 Task: Add an event with the title Second Project Update Meeting, date '2023/11/07', time 7:00 AM to 9:00 AMand add a description:  Regular check-ins and progress reviews will be scheduled to evaluate the employee's progress and provide ongoing feedback. These discussions will allow for adjustments to the action plan if needed and provide encouragement and support to the employee.Select event color  Blueberry . Add location for the event as: 789 The Walk at JBR, Dubai, UAE, logged in from the account softage.6@softage.netand send the event invitation to softage.3@softage.net and softage.4@softage.net. Set a reminder for the event Weekly on Sunday
Action: Mouse moved to (82, 121)
Screenshot: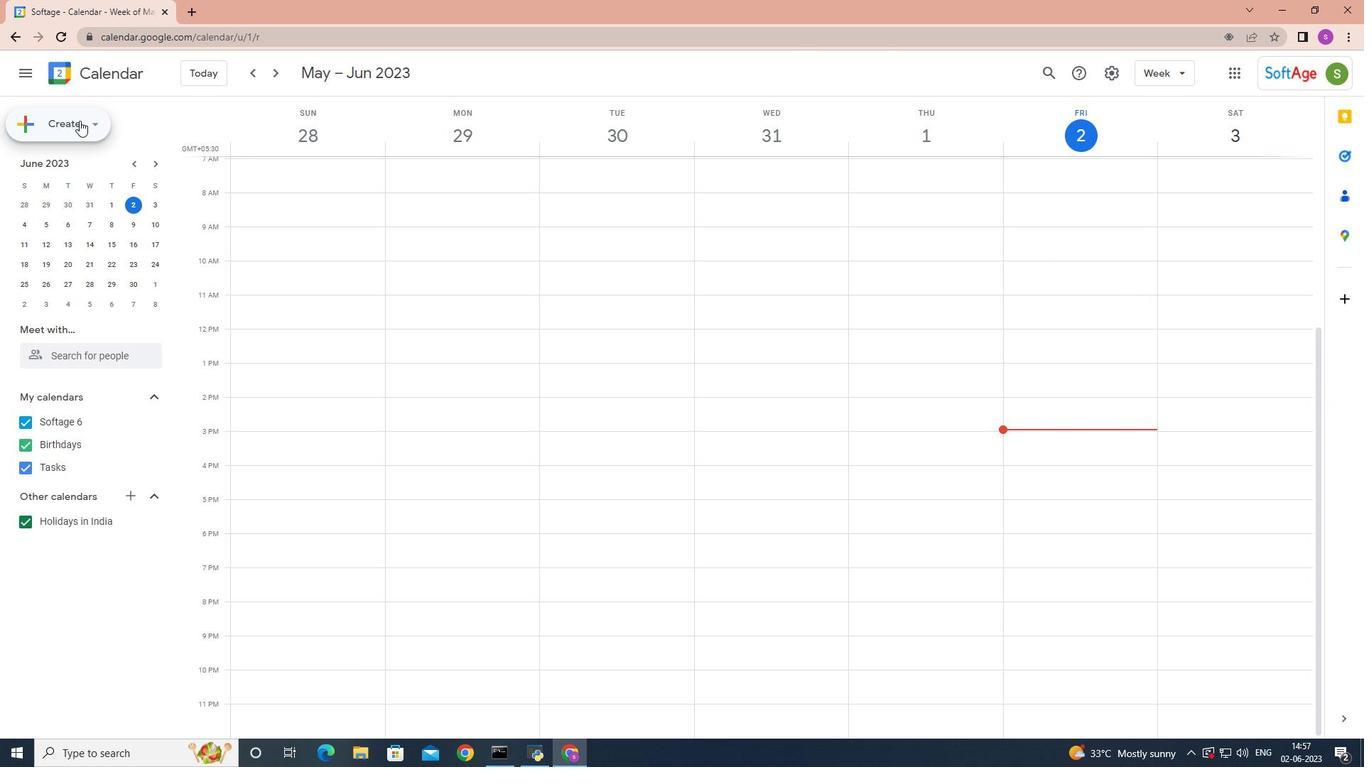 
Action: Mouse pressed left at (82, 121)
Screenshot: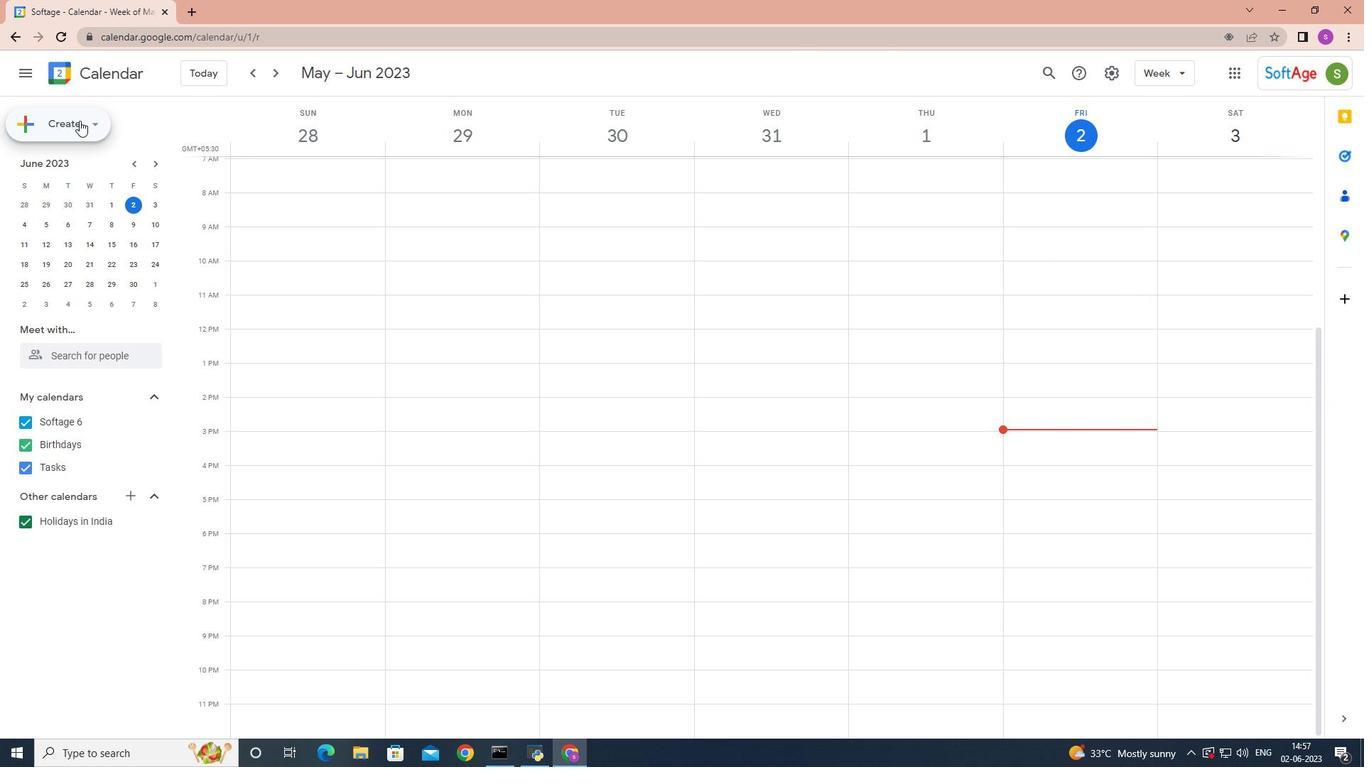 
Action: Mouse moved to (90, 157)
Screenshot: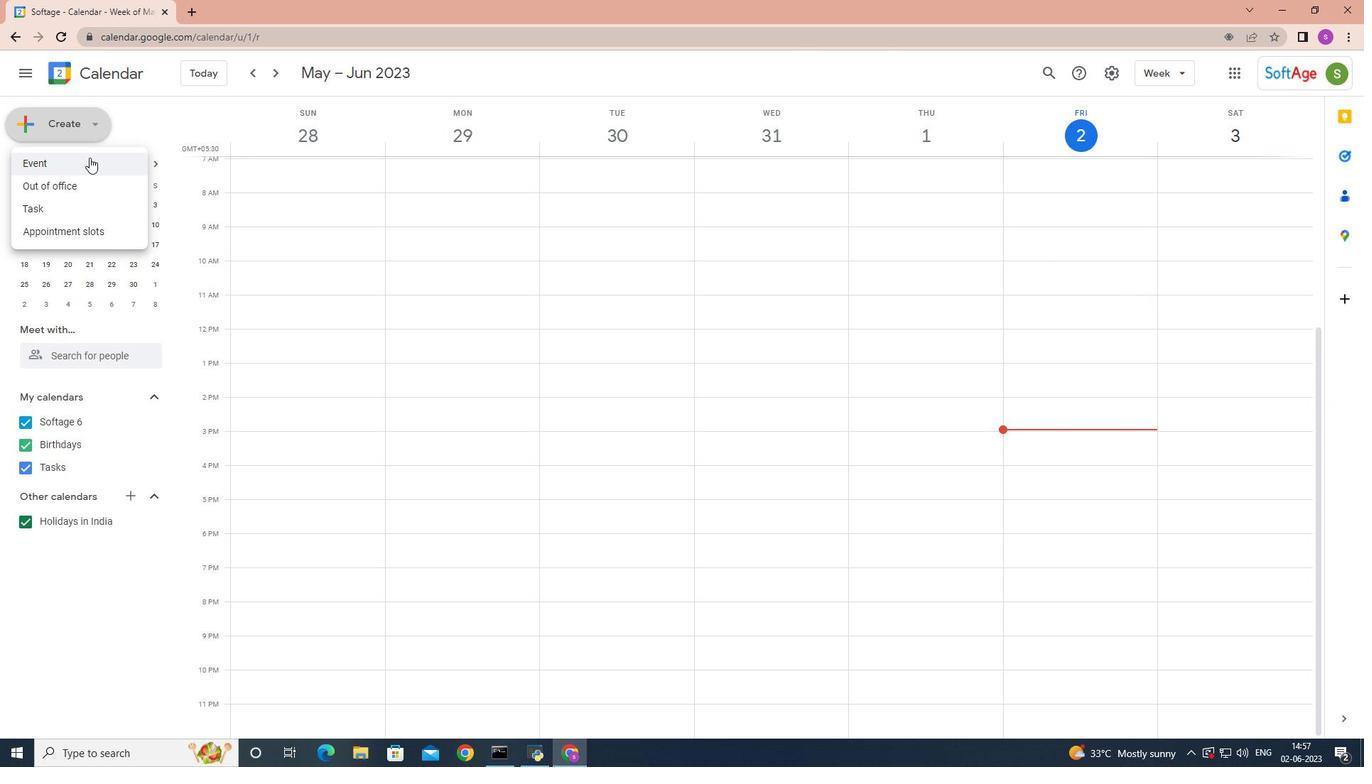 
Action: Mouse pressed left at (90, 157)
Screenshot: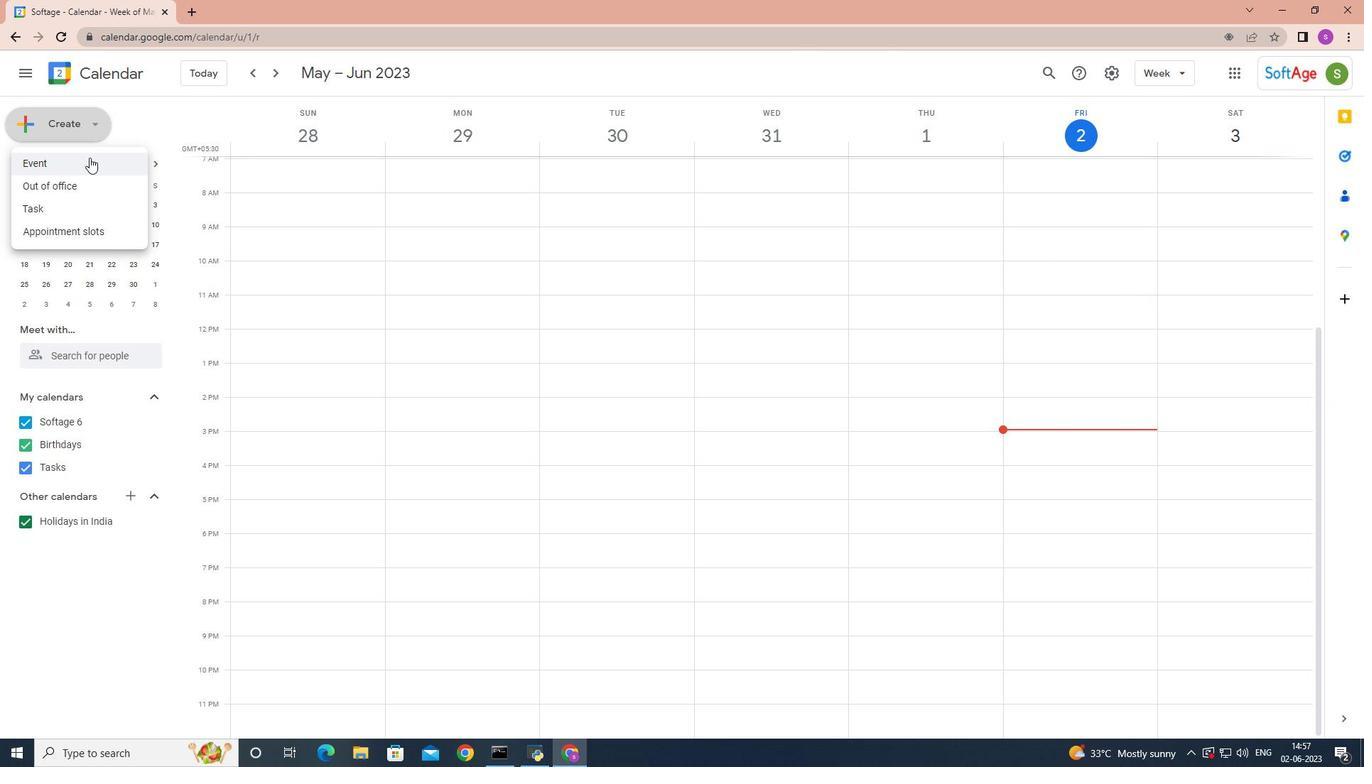 
Action: Mouse moved to (895, 556)
Screenshot: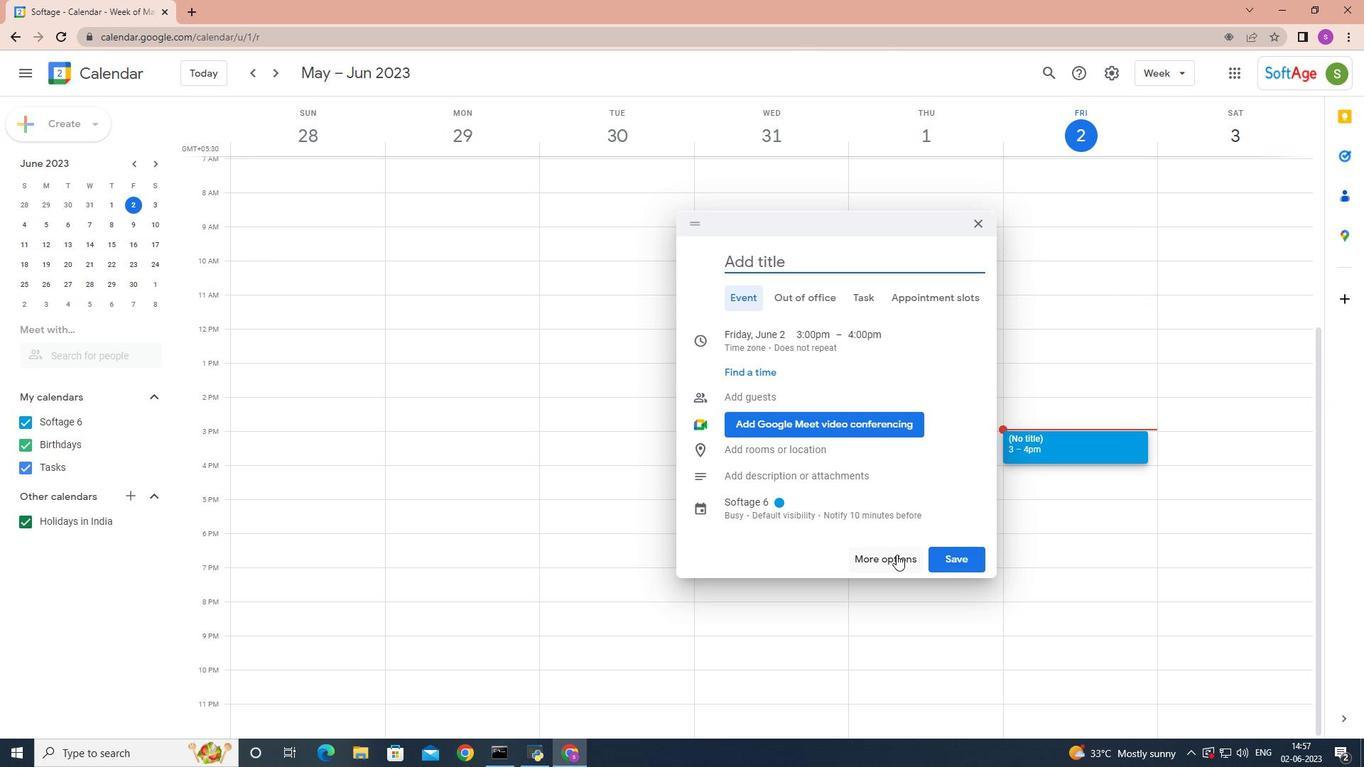 
Action: Mouse pressed left at (895, 556)
Screenshot: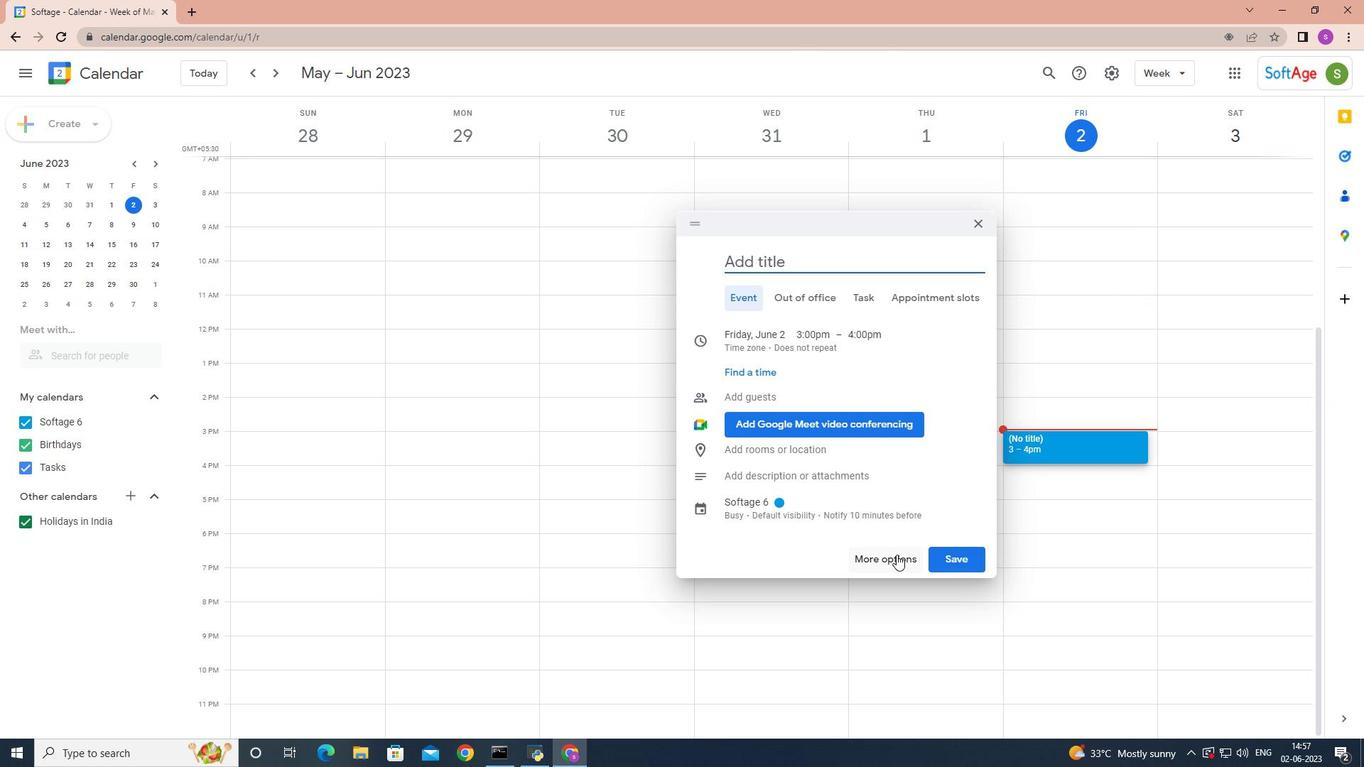 
Action: Mouse moved to (76, 83)
Screenshot: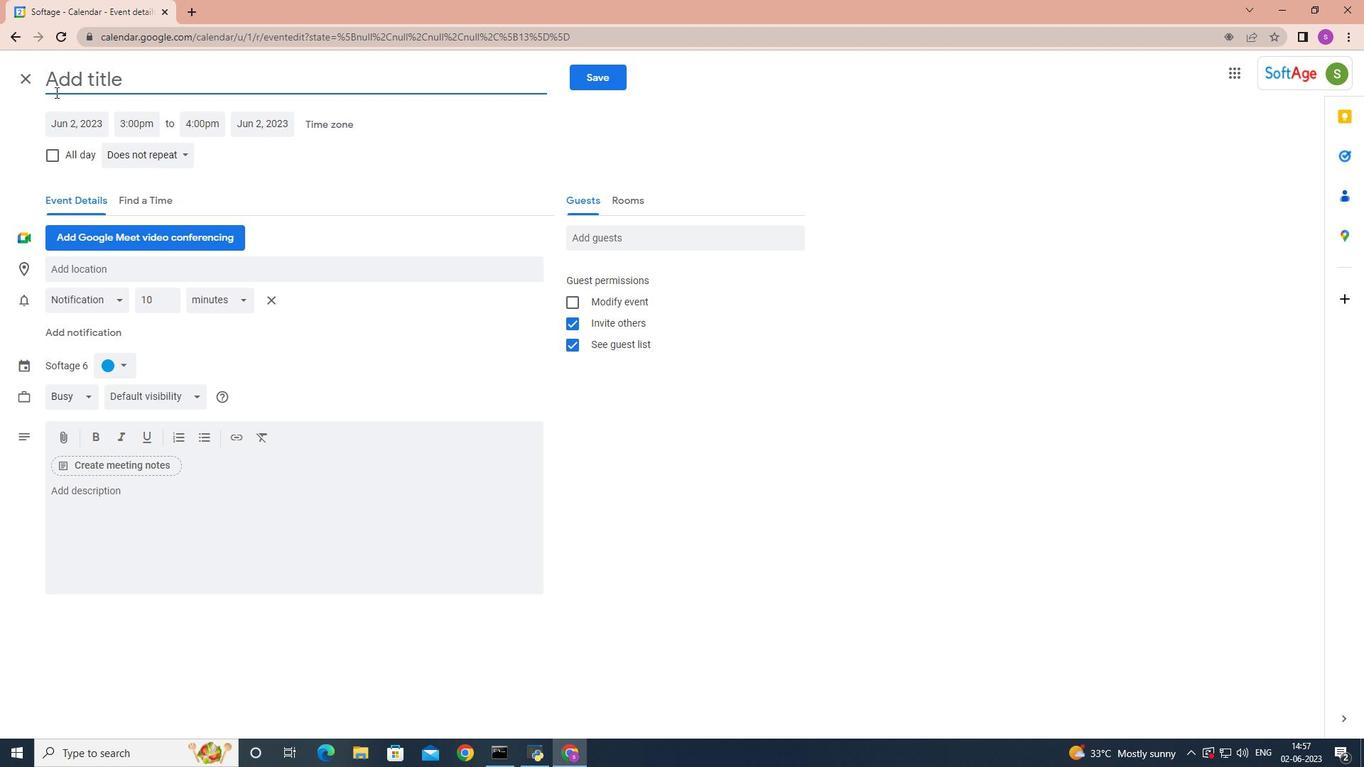 
Action: Key pressed <Key.shift>Project<Key.space>up<Key.backspace><Key.backspace><Key.backspace><Key.backspace><Key.backspace><Key.backspace><Key.backspace><Key.backspace><Key.backspace><Key.backspace><Key.shift>Second<Key.space>p<Key.shift>roject<Key.space><Key.shift>Update
Screenshot: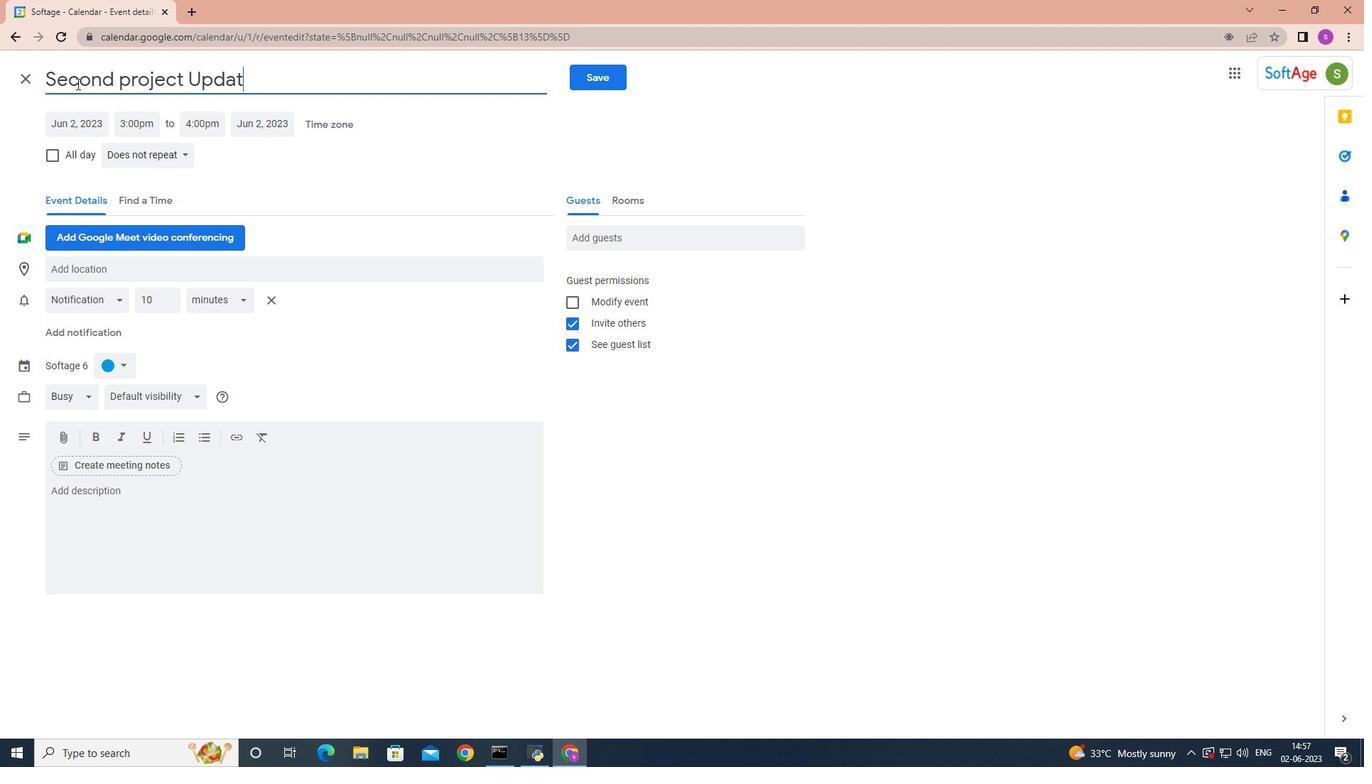 
Action: Mouse moved to (90, 123)
Screenshot: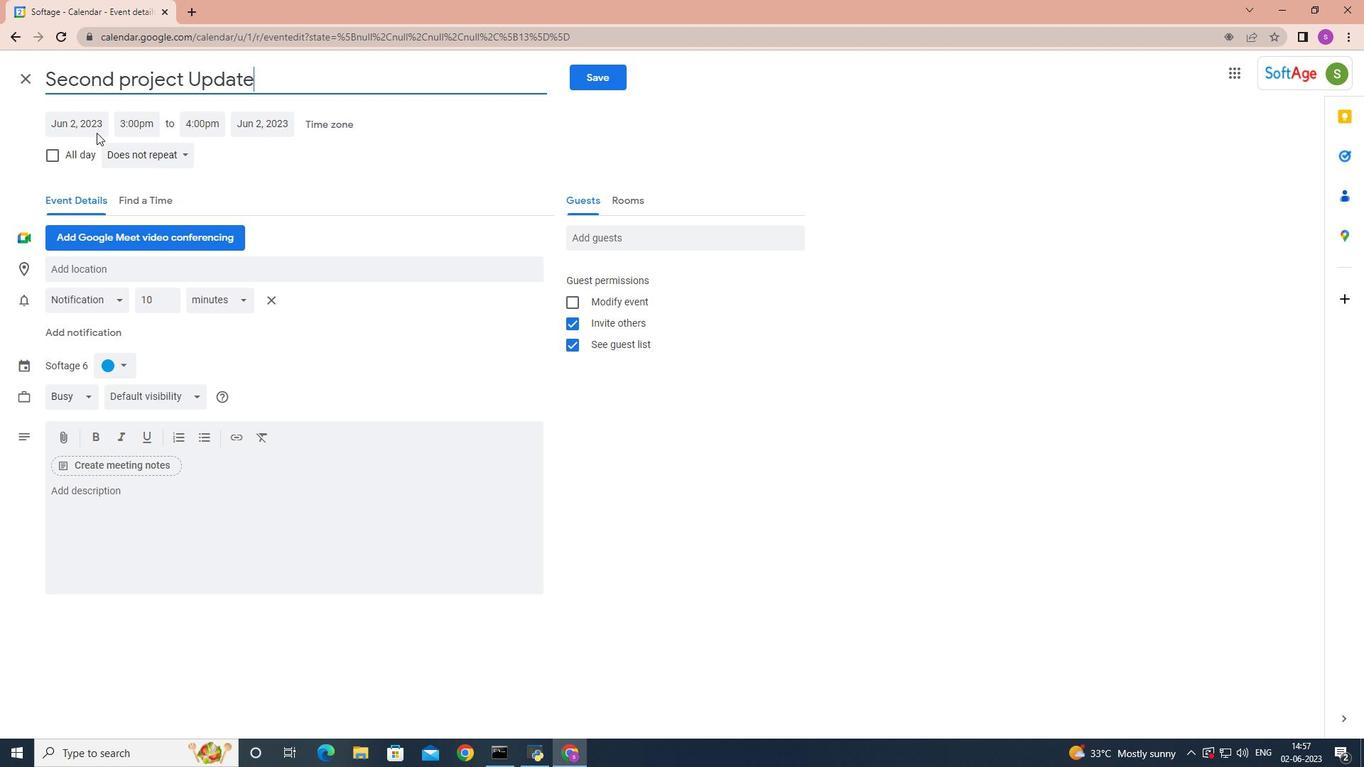 
Action: Mouse pressed left at (90, 123)
Screenshot: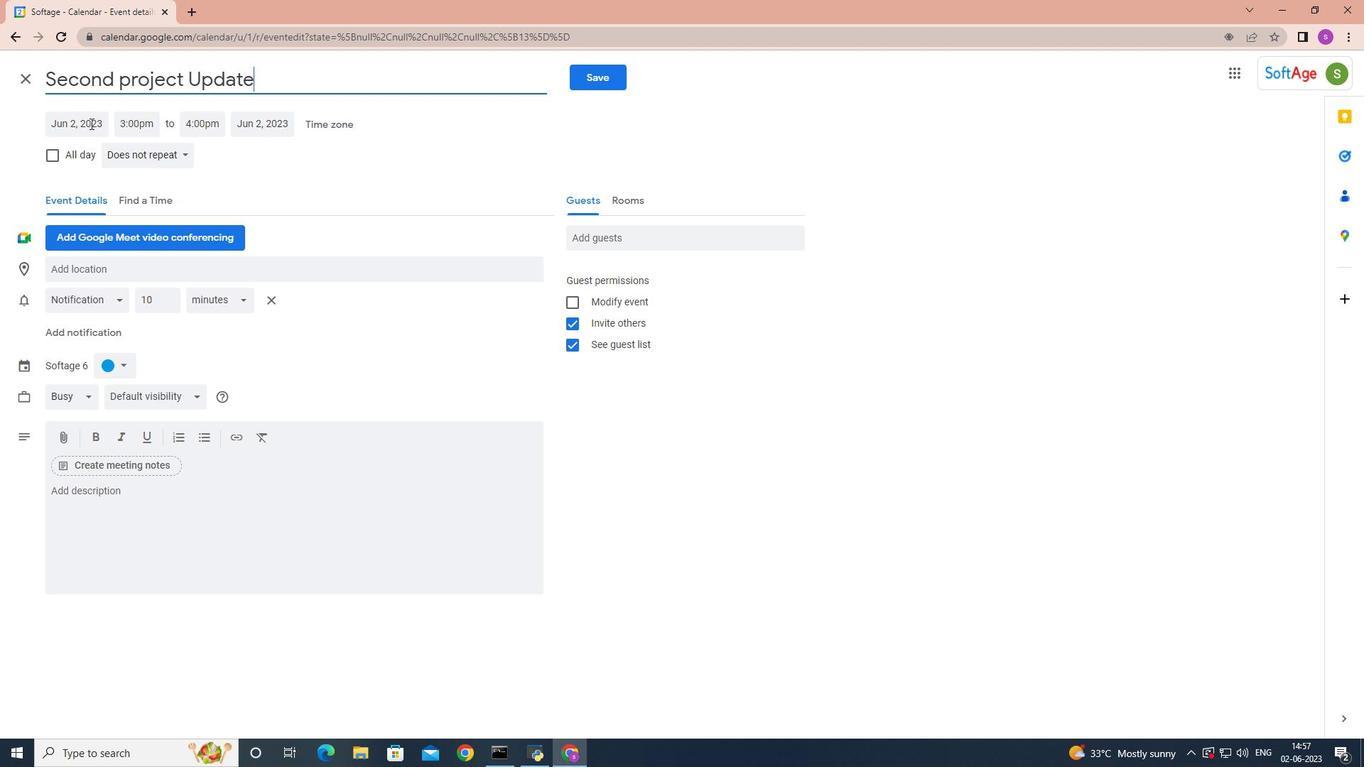 
Action: Mouse moved to (225, 157)
Screenshot: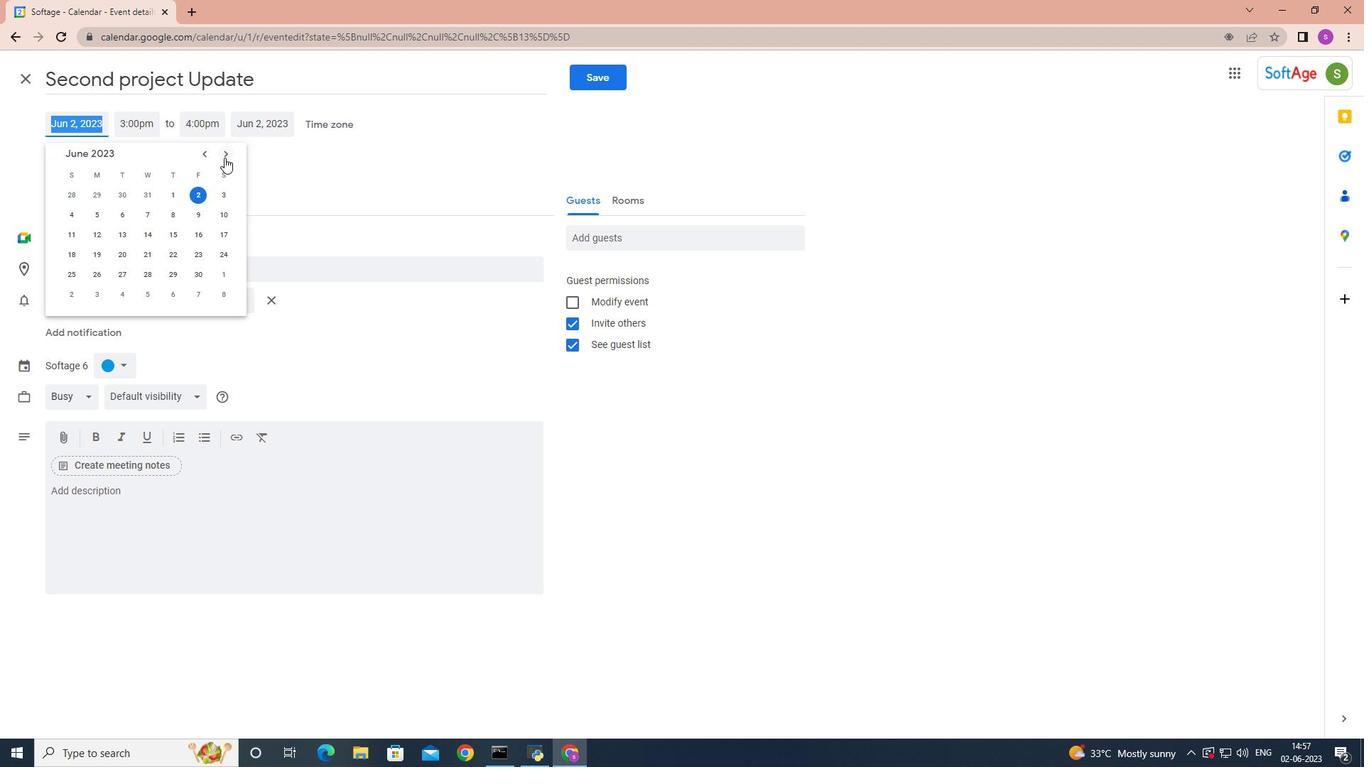 
Action: Mouse pressed left at (225, 157)
Screenshot: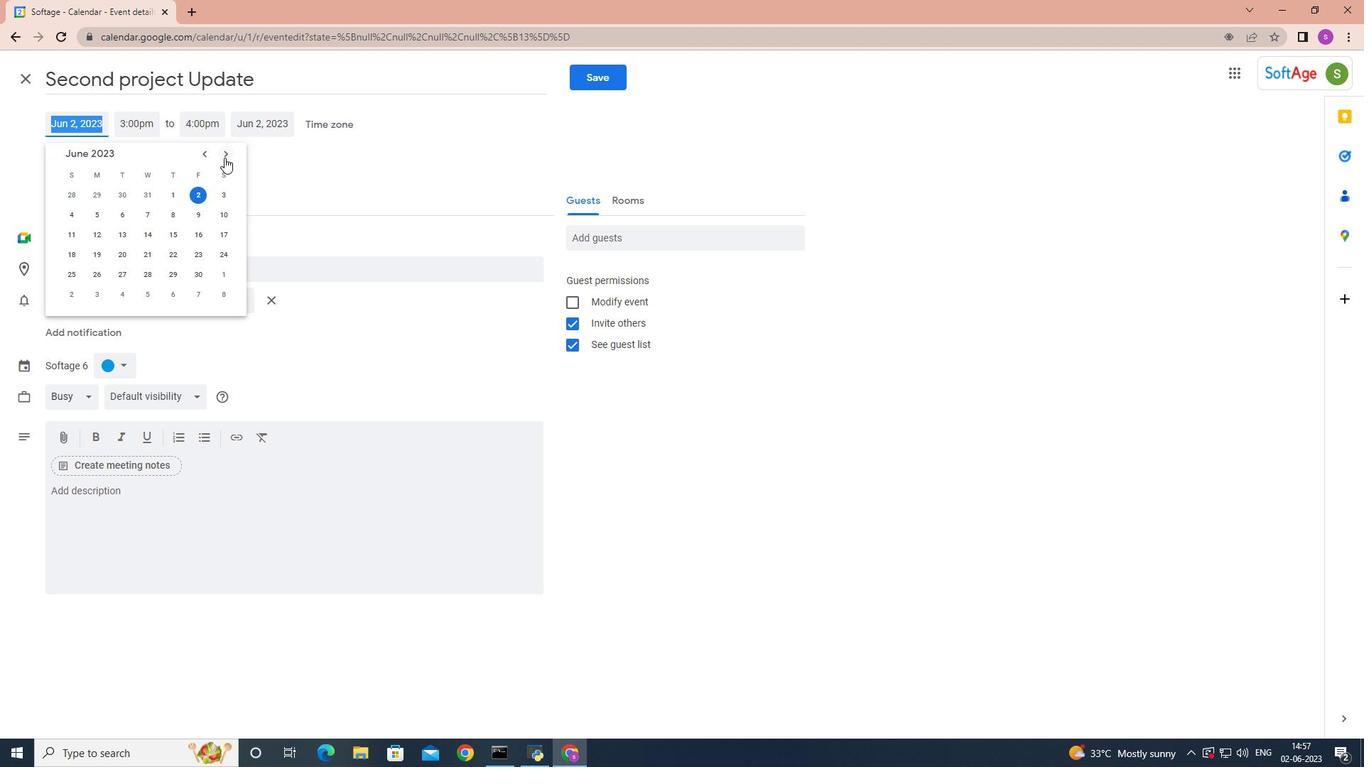 
Action: Mouse moved to (225, 157)
Screenshot: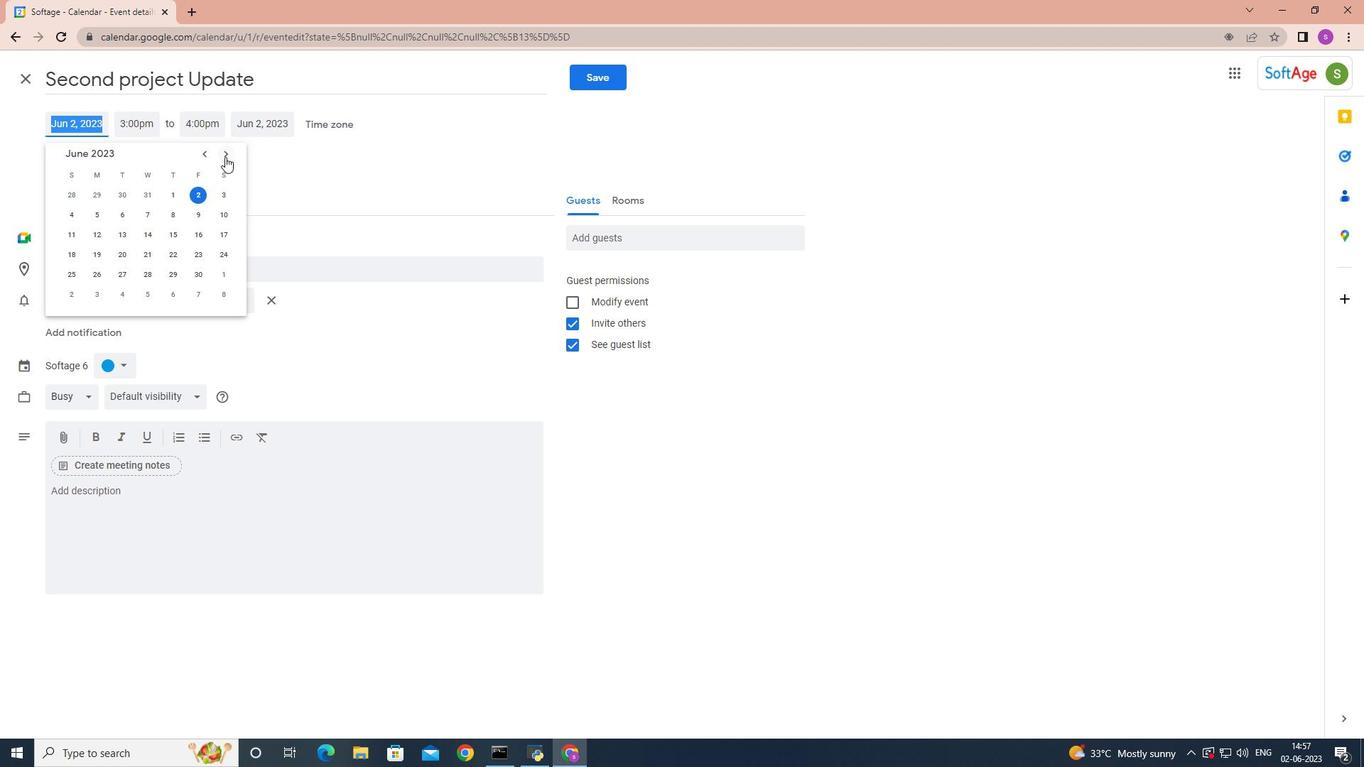 
Action: Mouse pressed left at (225, 157)
Screenshot: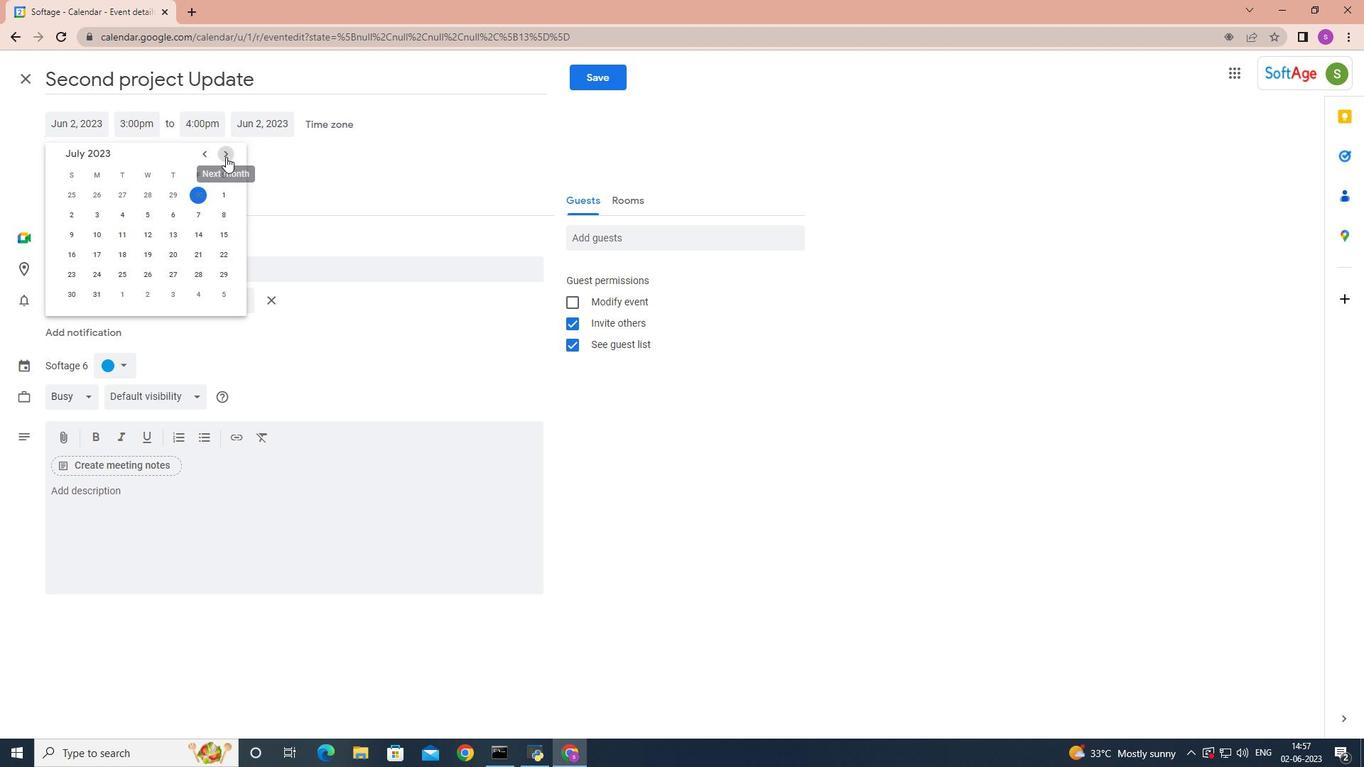 
Action: Mouse moved to (226, 157)
Screenshot: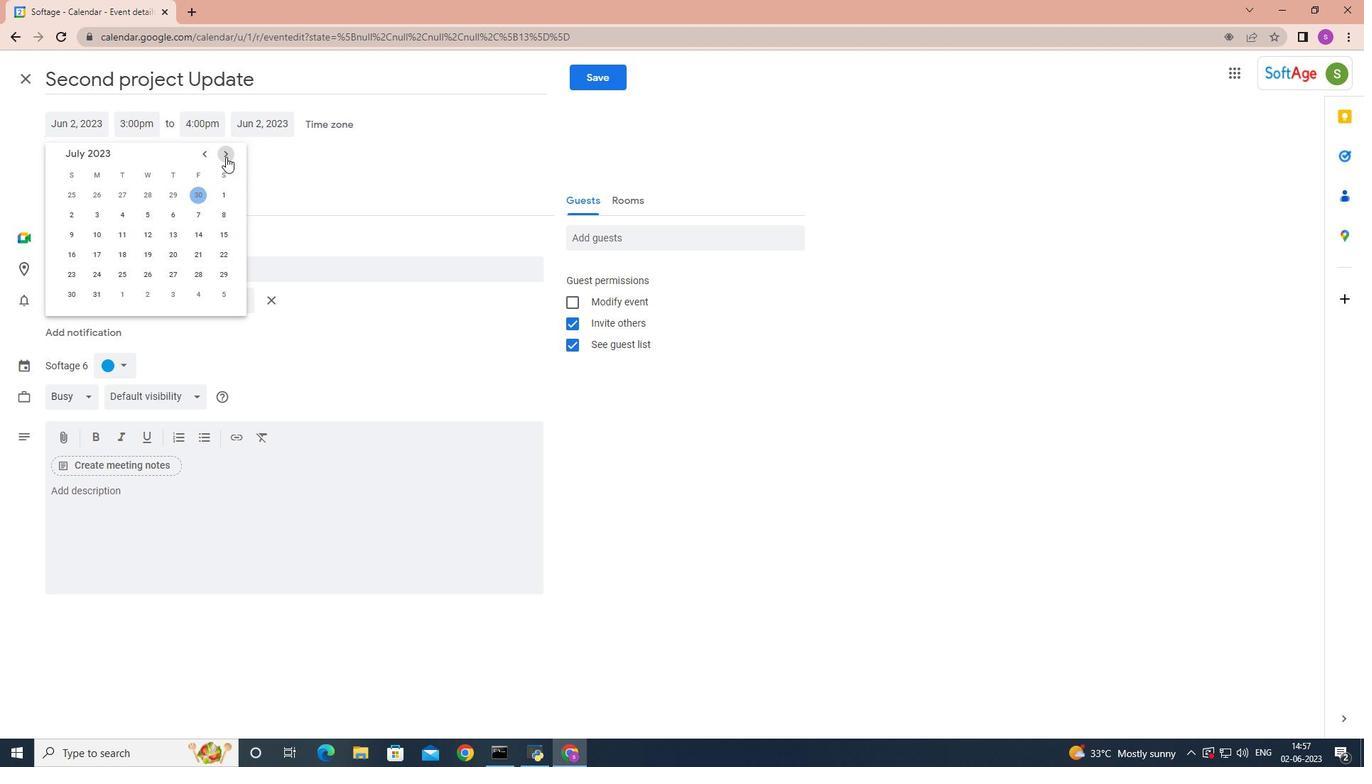 
Action: Mouse pressed left at (226, 157)
Screenshot: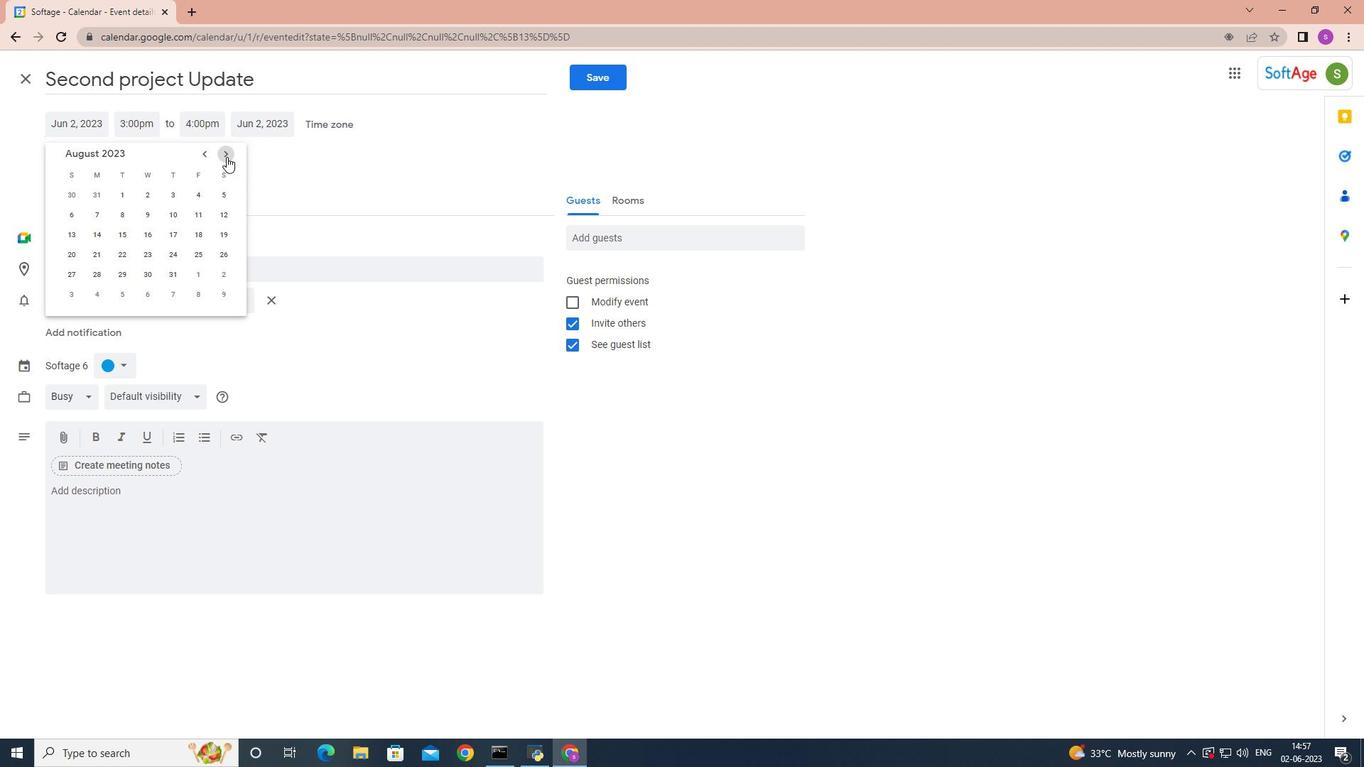 
Action: Mouse pressed left at (226, 157)
Screenshot: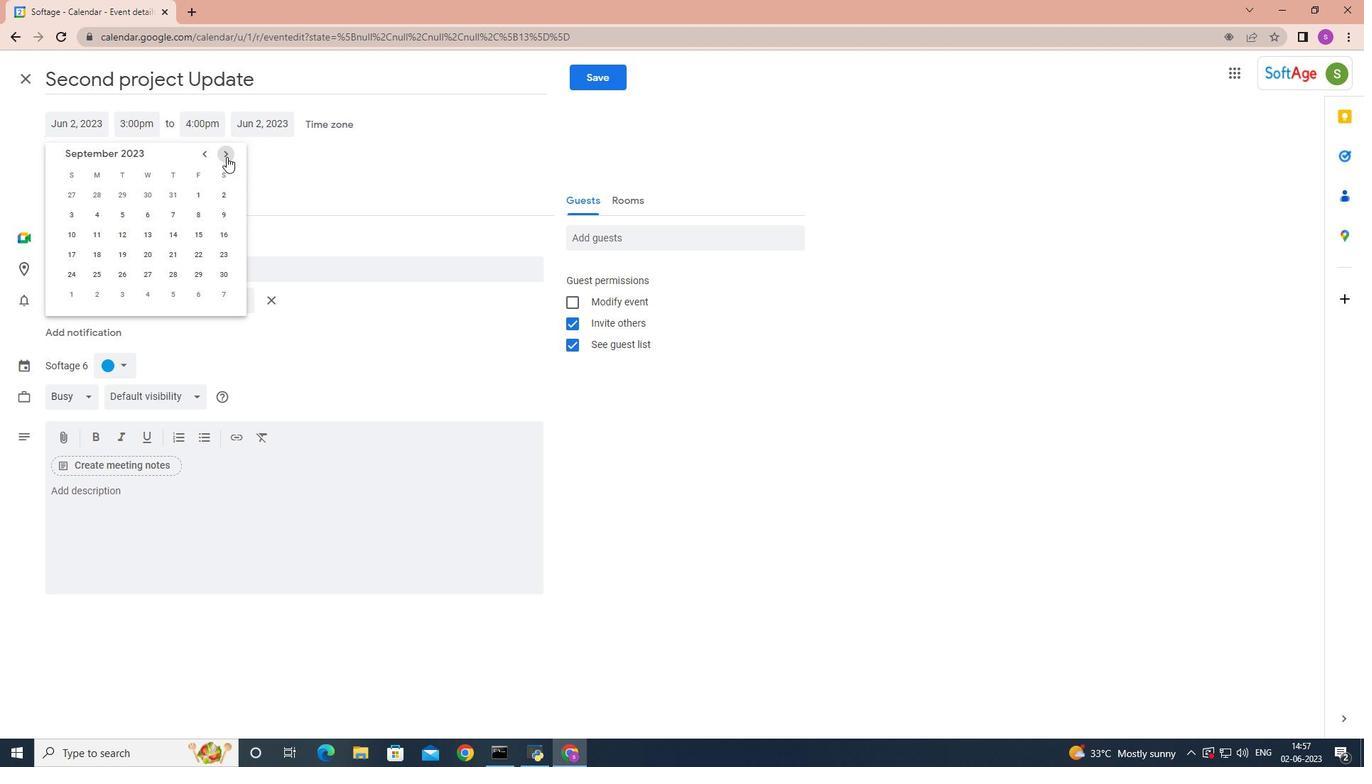 
Action: Mouse pressed left at (226, 157)
Screenshot: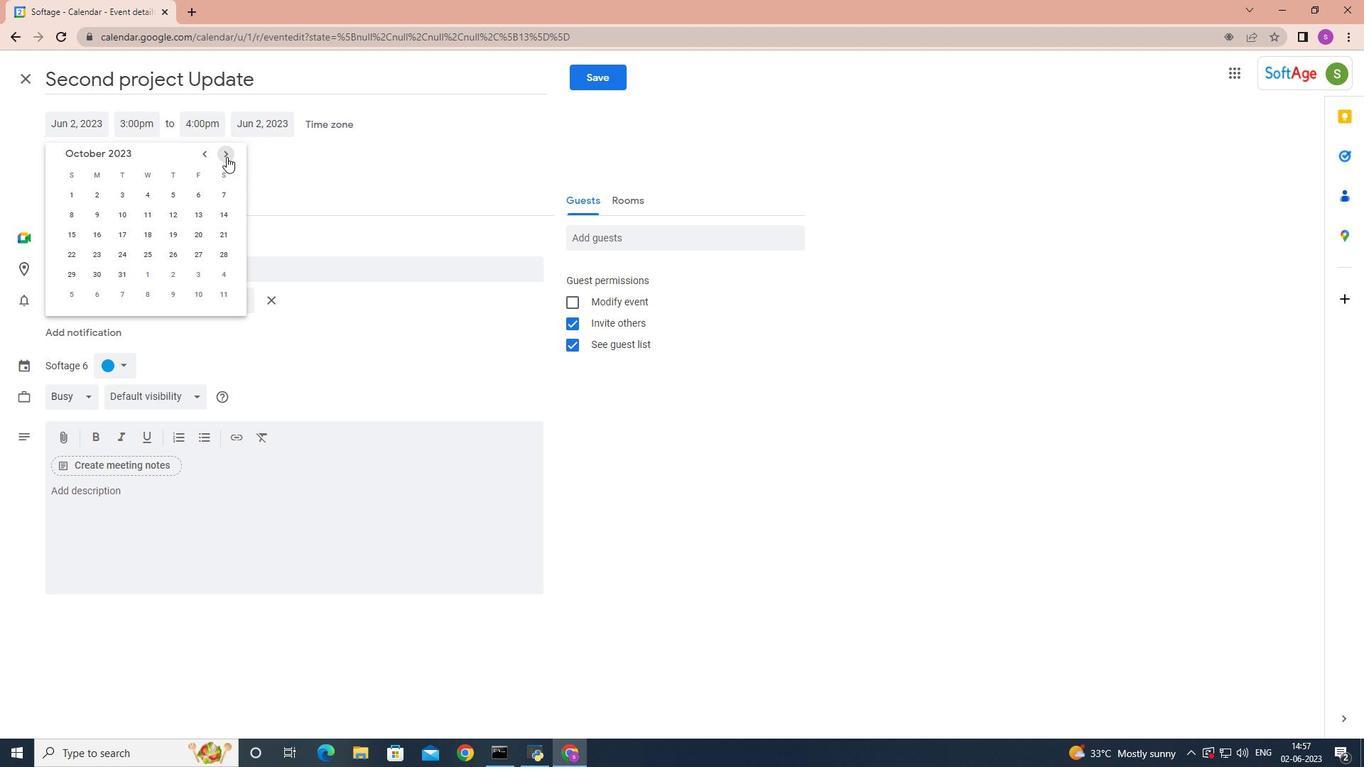 
Action: Mouse pressed left at (226, 157)
Screenshot: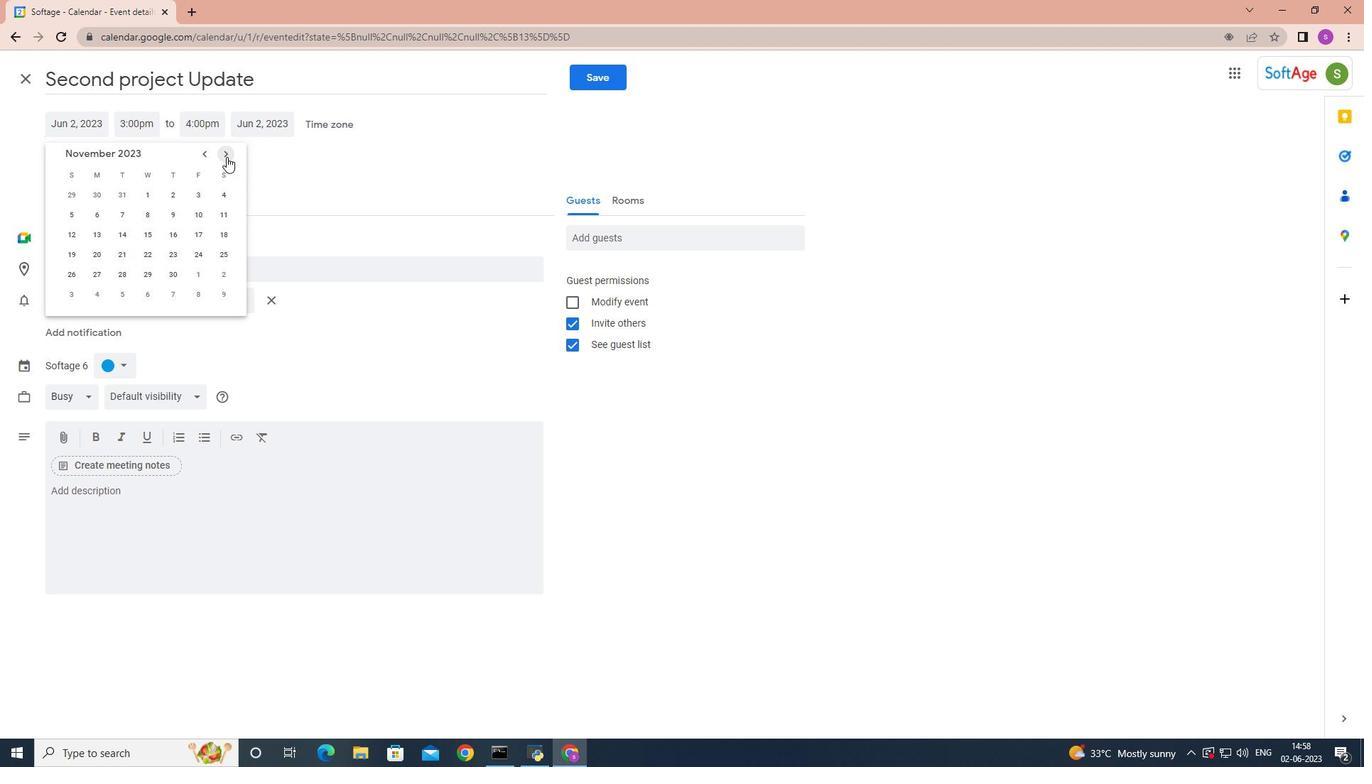 
Action: Mouse moved to (204, 154)
Screenshot: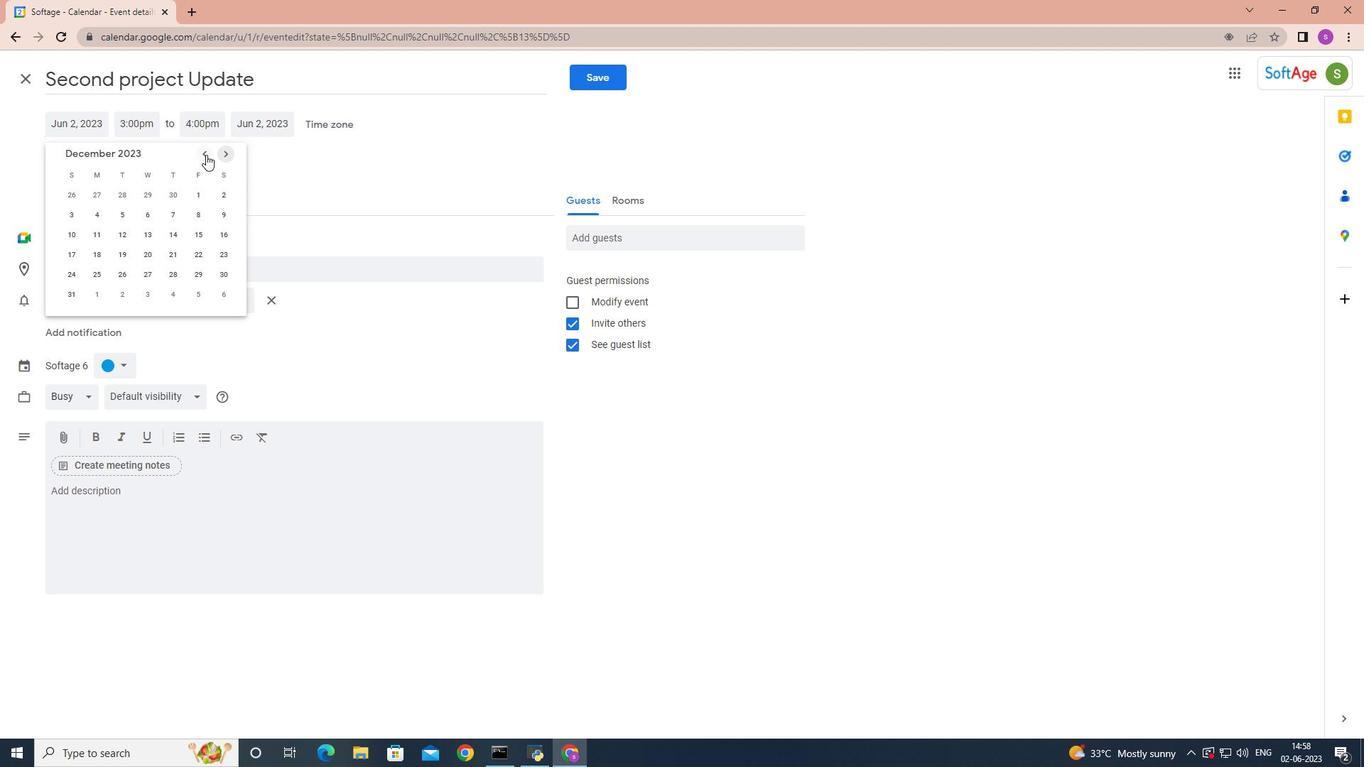 
Action: Mouse pressed left at (204, 154)
Screenshot: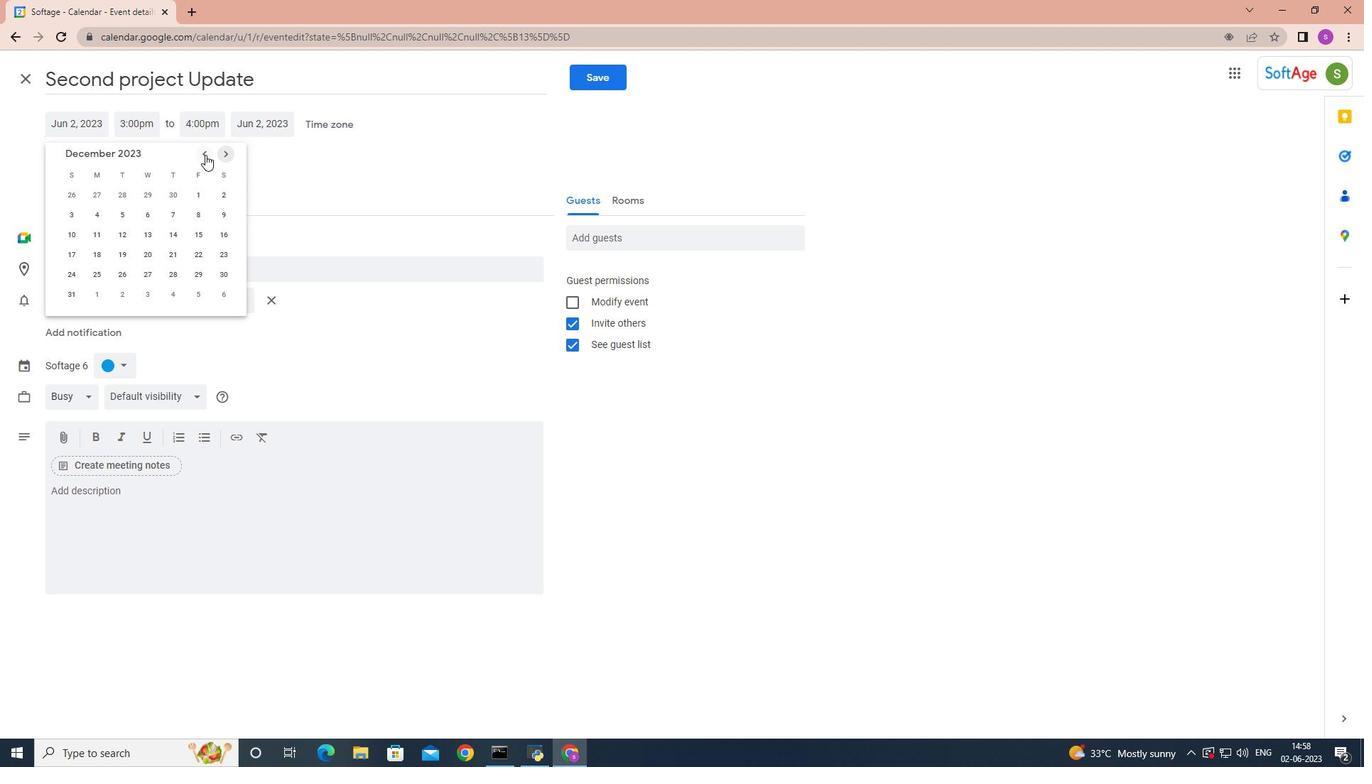 
Action: Mouse moved to (121, 213)
Screenshot: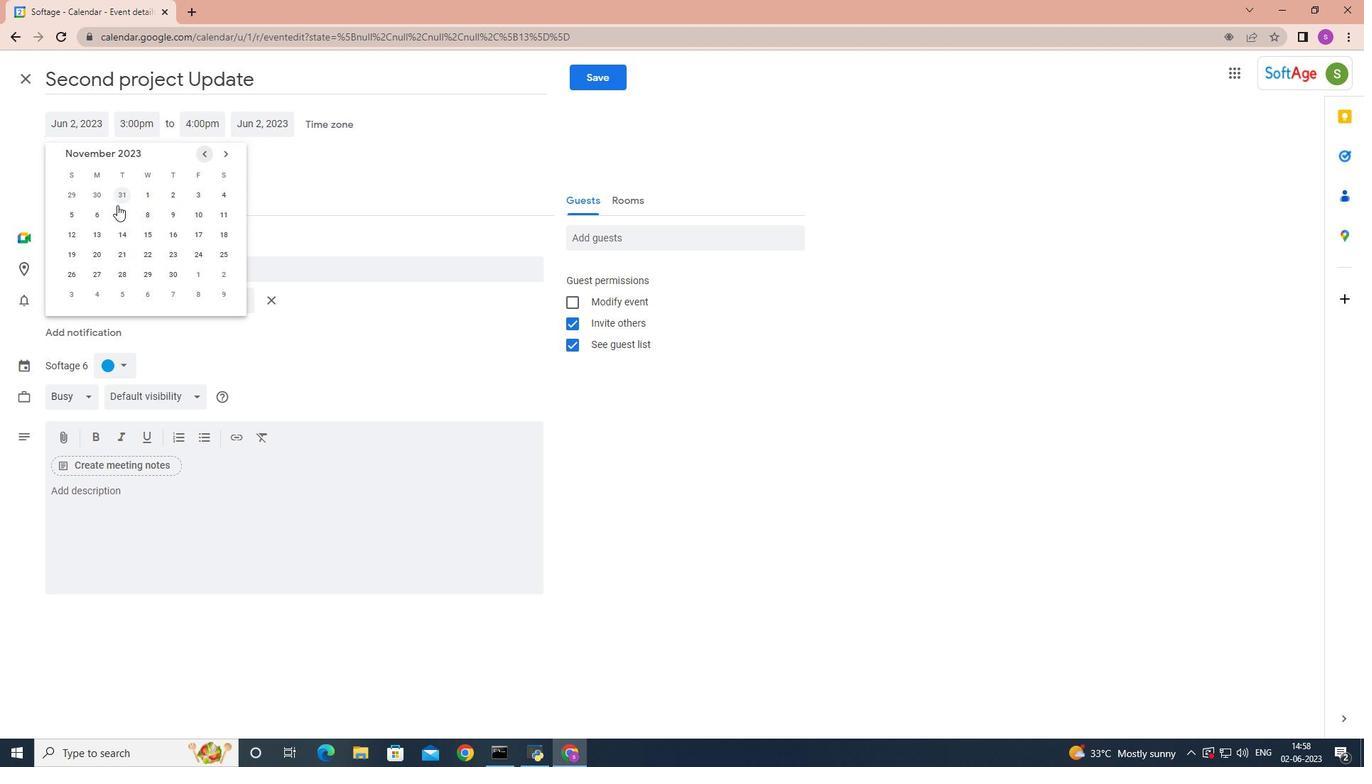 
Action: Mouse pressed left at (121, 213)
Screenshot: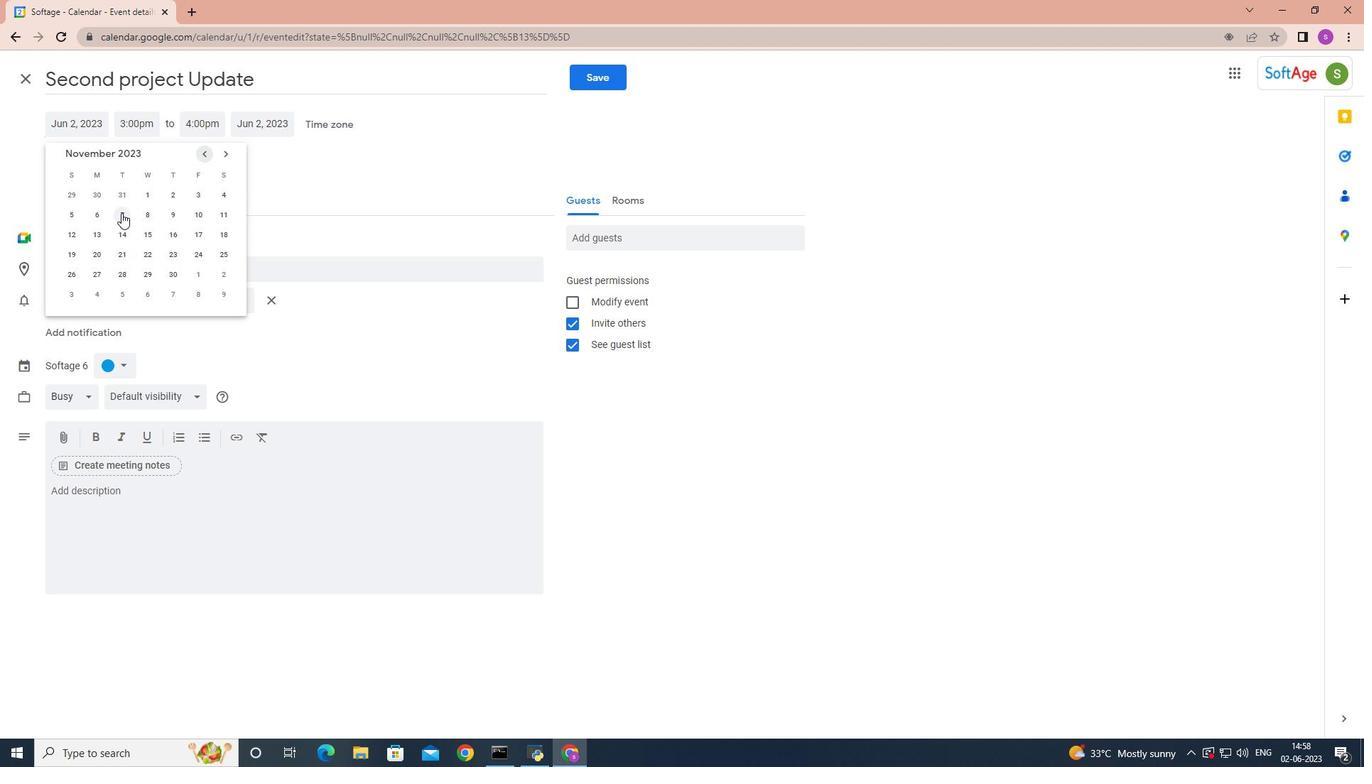 
Action: Mouse moved to (148, 125)
Screenshot: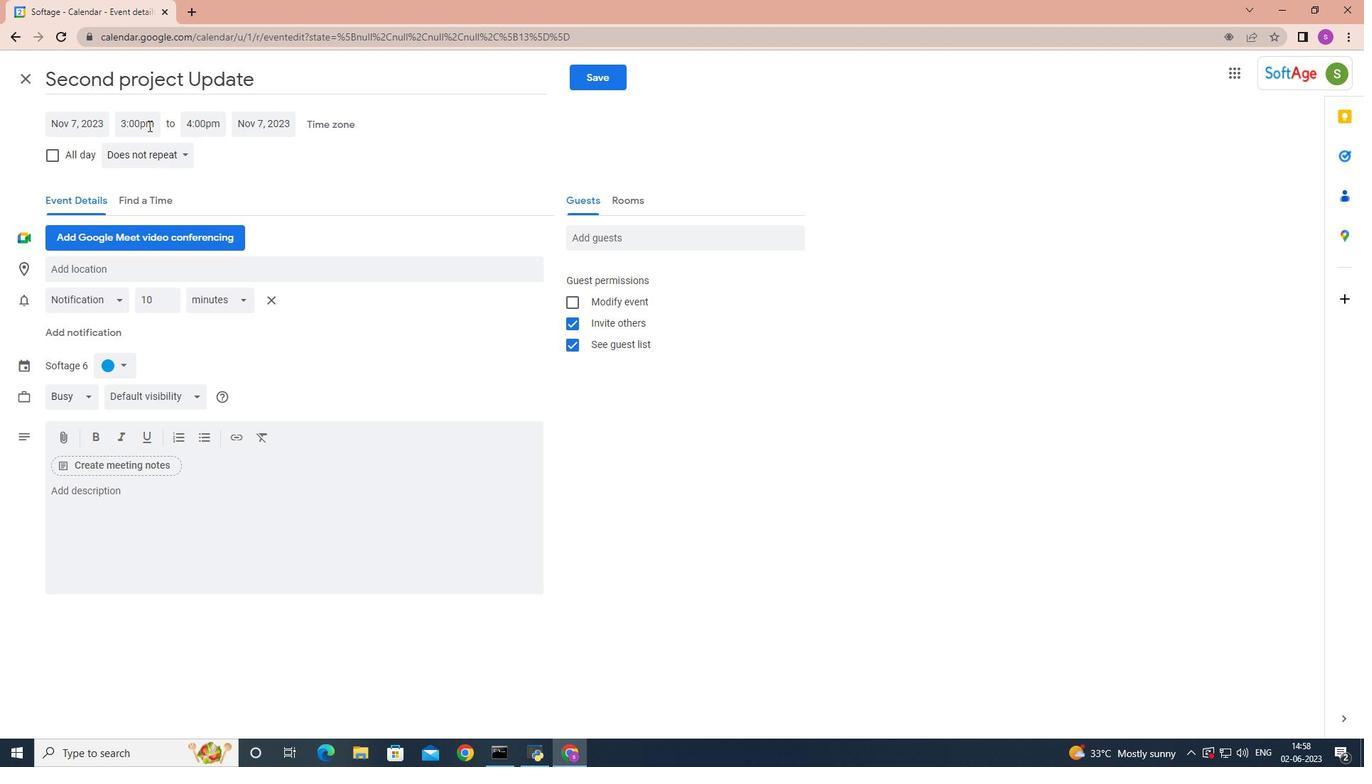 
Action: Mouse pressed left at (148, 125)
Screenshot: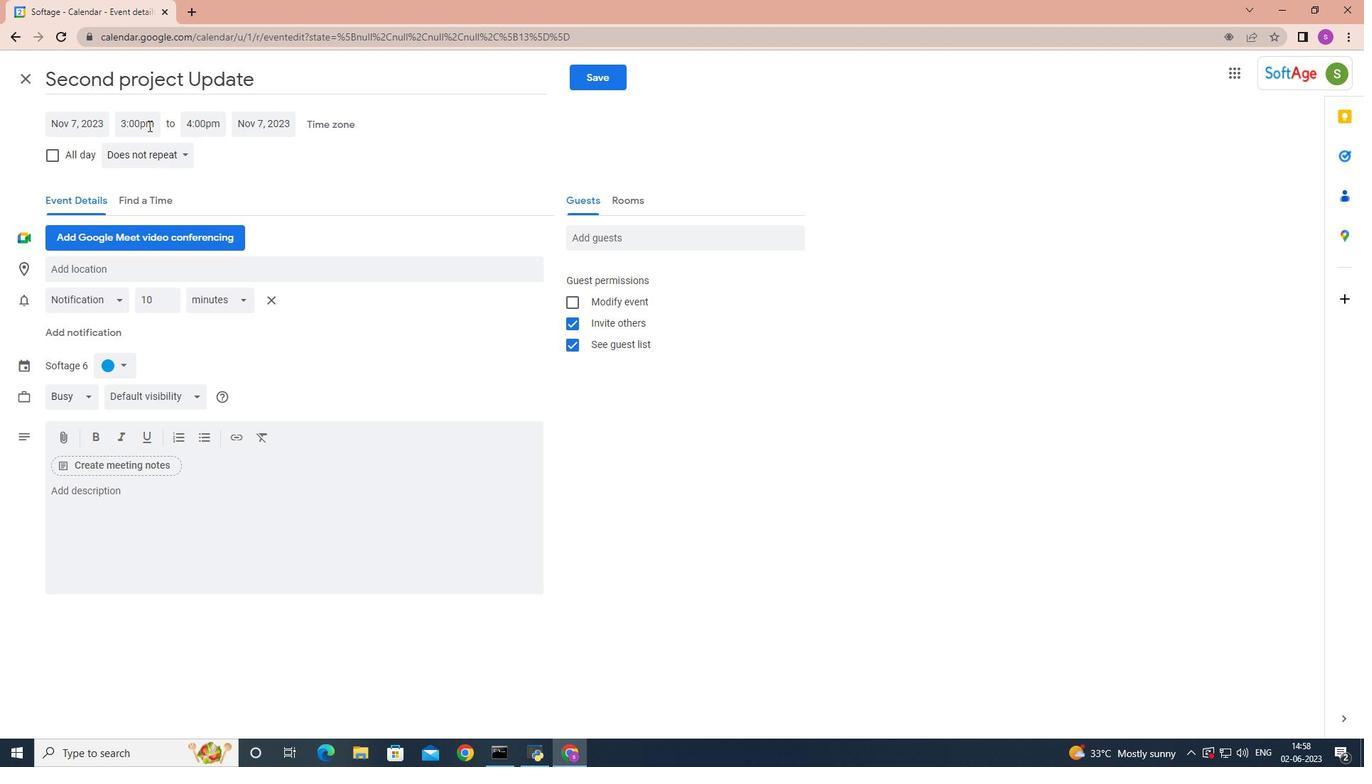 
Action: Mouse moved to (155, 190)
Screenshot: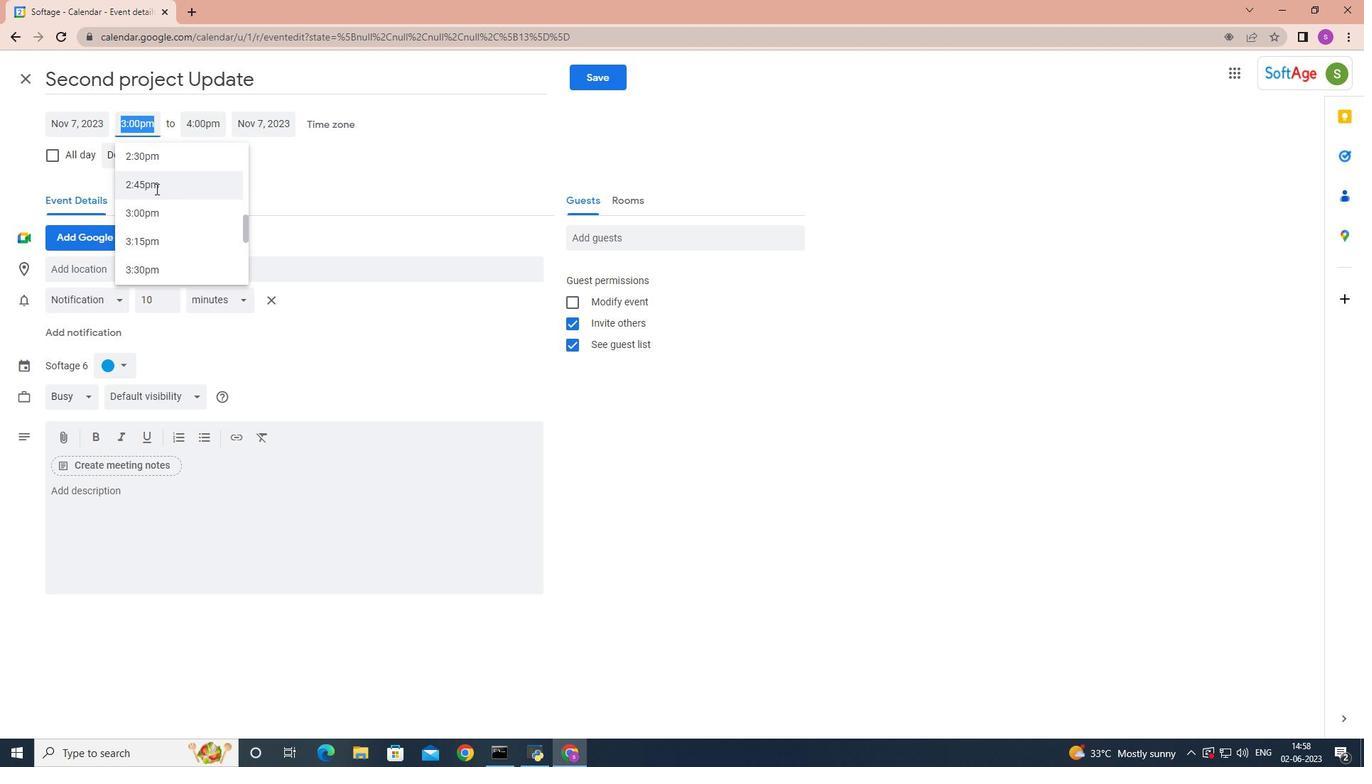 
Action: Mouse scrolled (155, 191) with delta (0, 0)
Screenshot: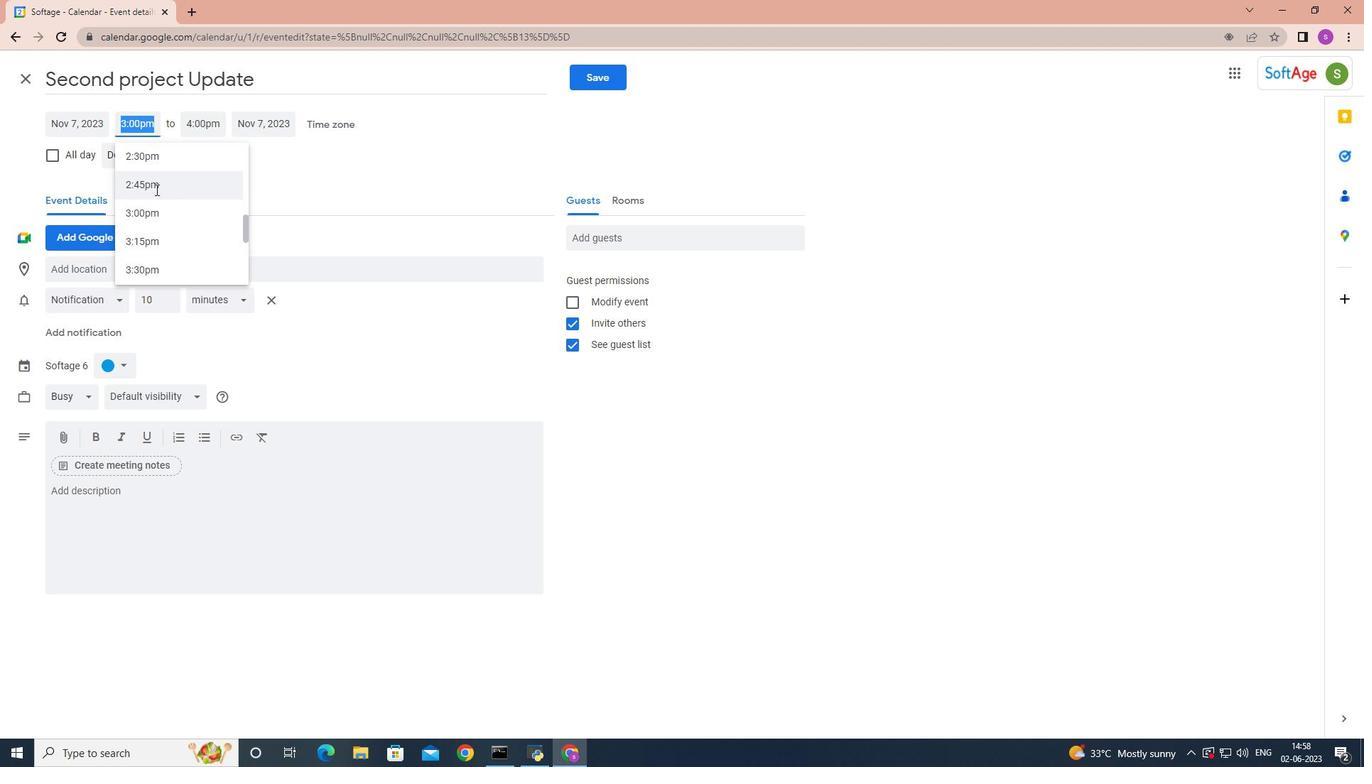 
Action: Mouse scrolled (155, 191) with delta (0, 0)
Screenshot: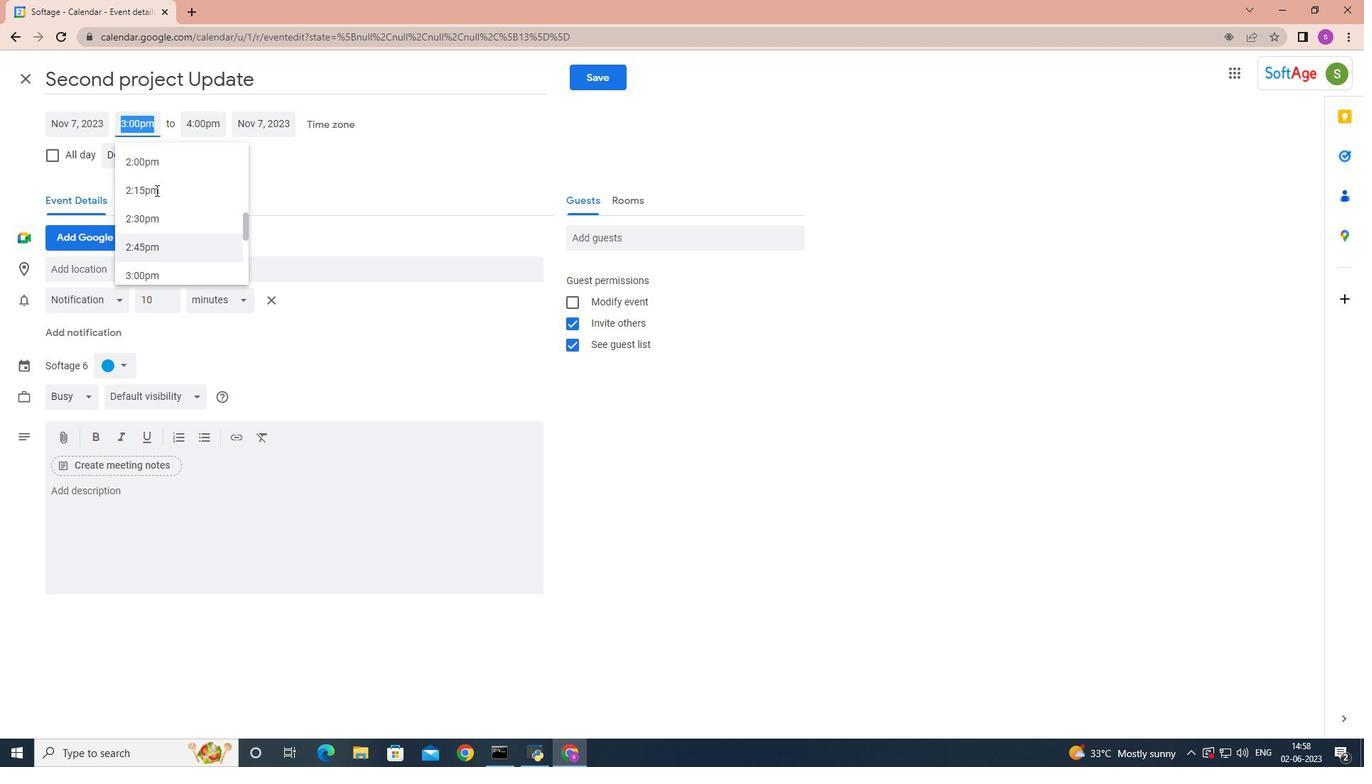 
Action: Mouse scrolled (155, 191) with delta (0, 0)
Screenshot: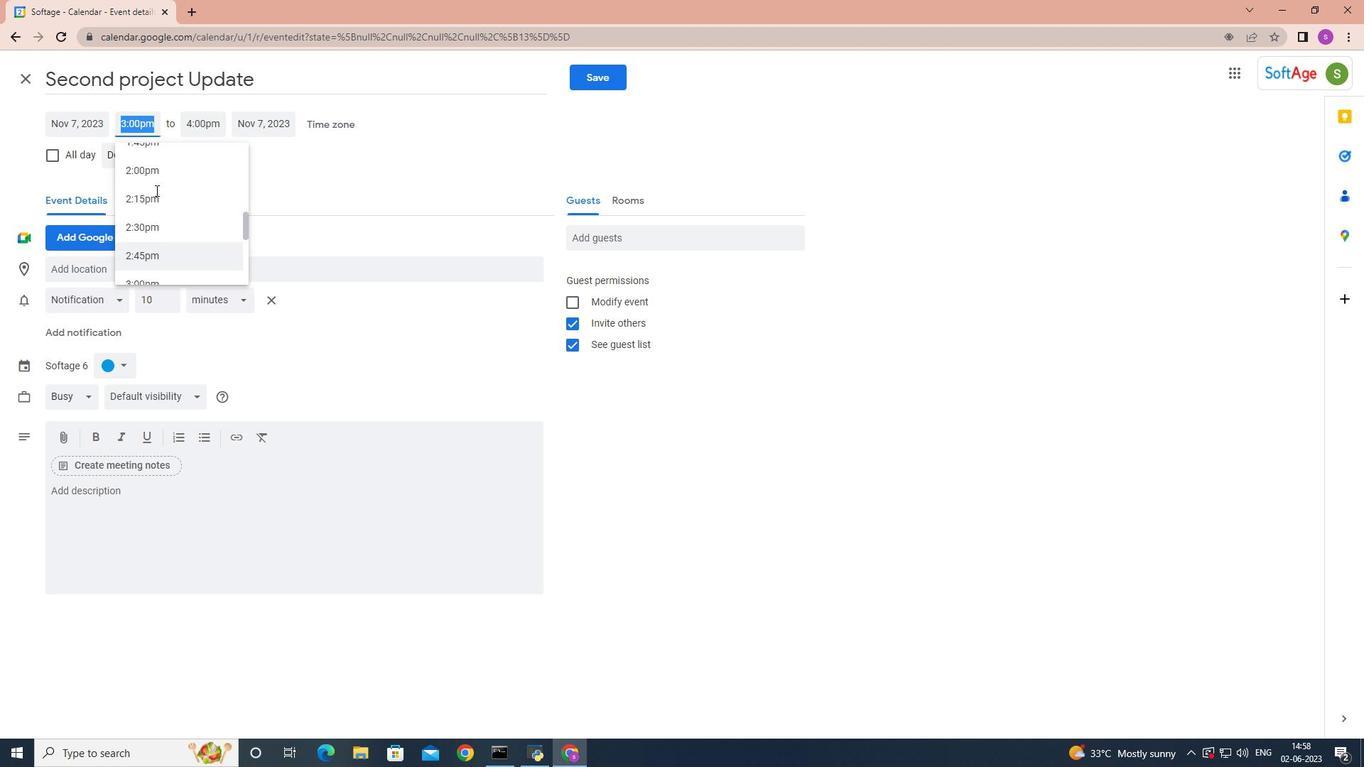 
Action: Mouse scrolled (155, 191) with delta (0, 0)
Screenshot: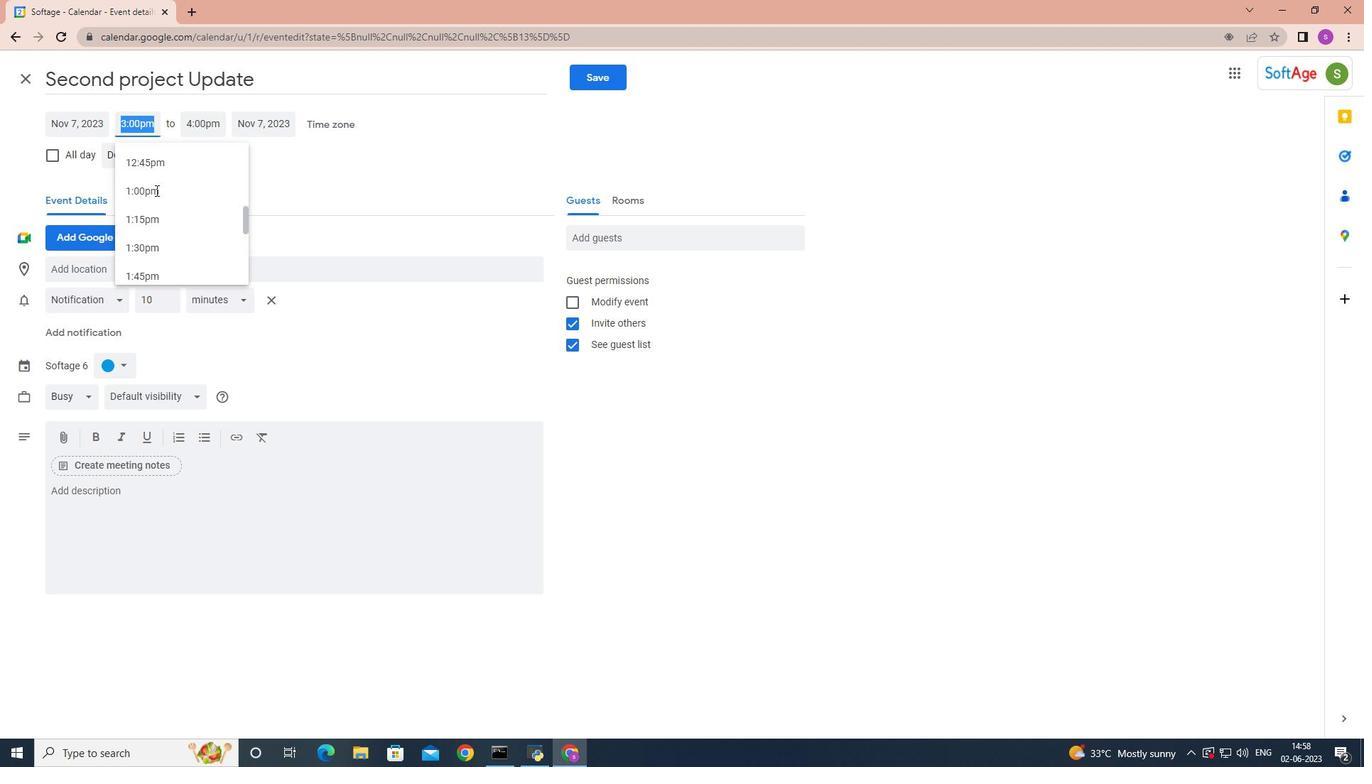 
Action: Mouse scrolled (155, 191) with delta (0, 0)
Screenshot: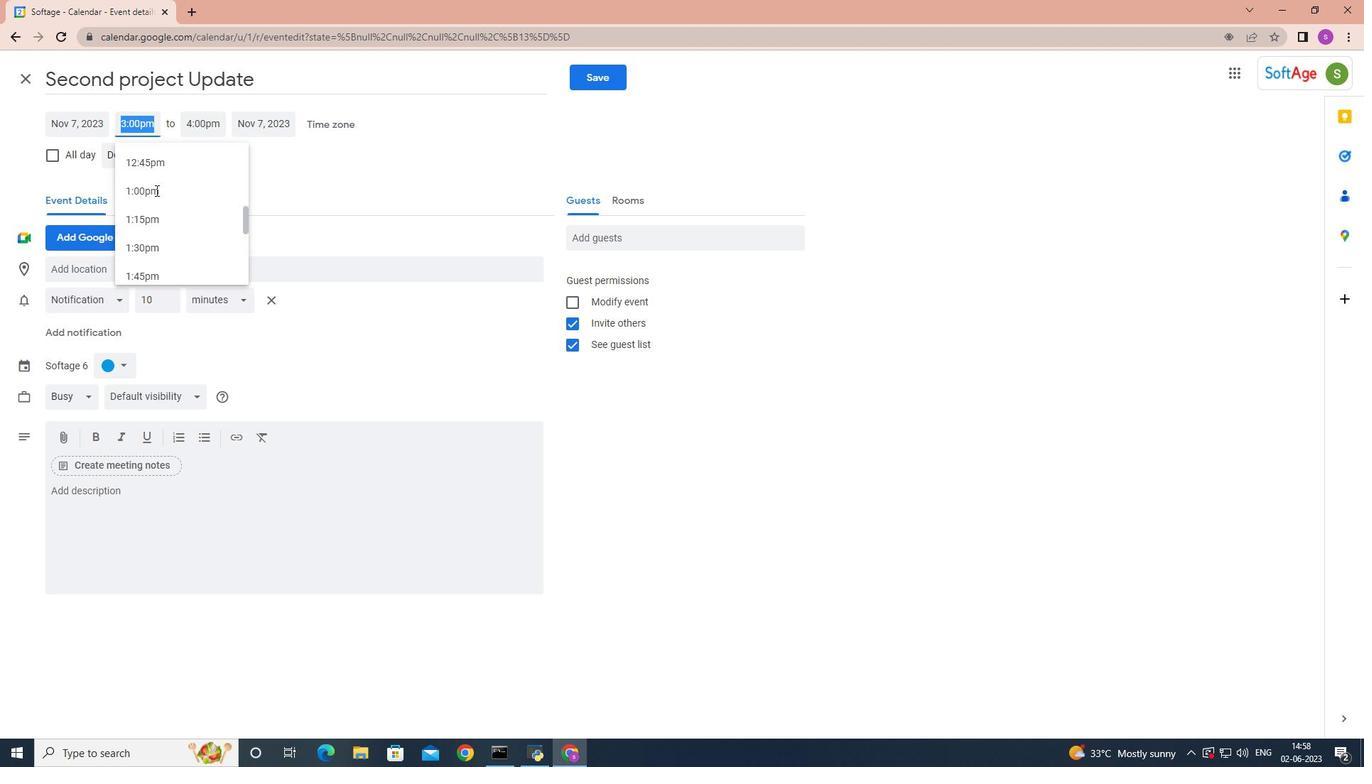 
Action: Mouse scrolled (155, 191) with delta (0, 0)
Screenshot: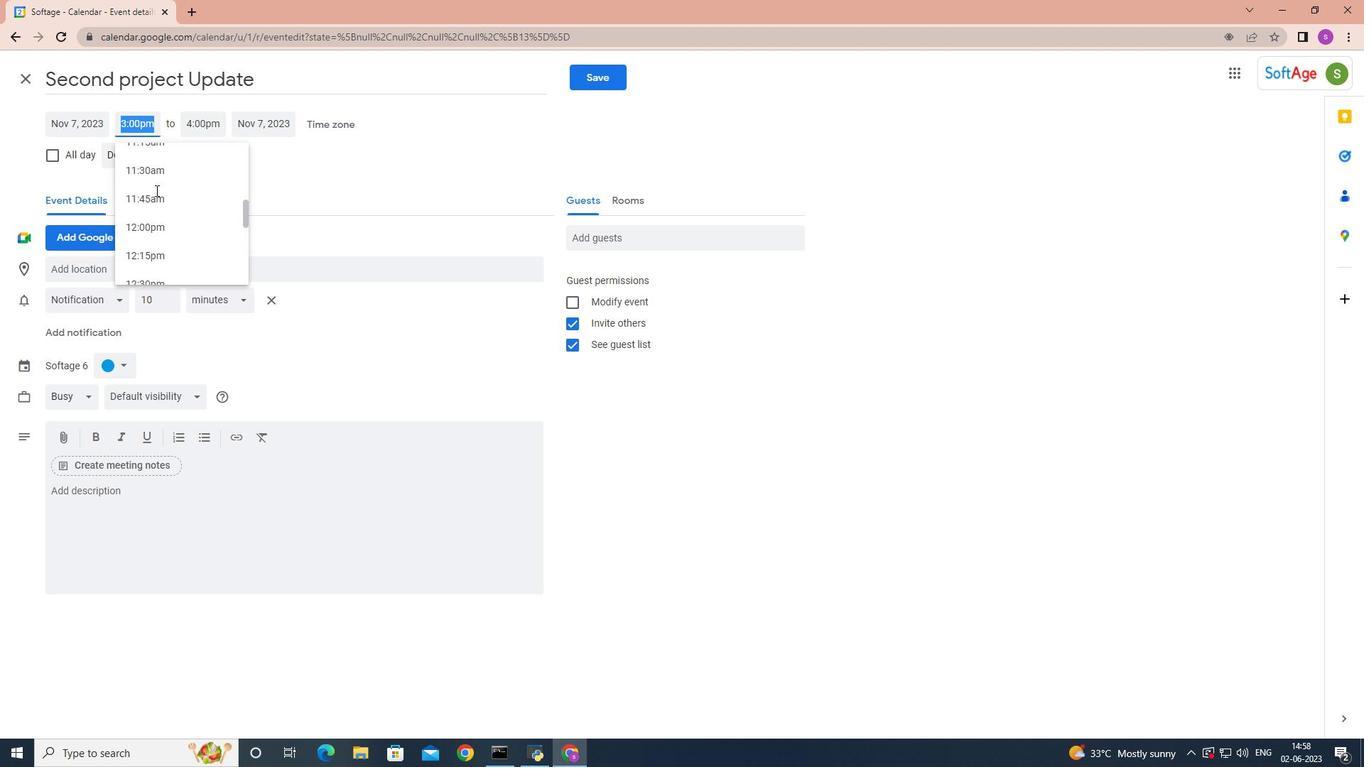 
Action: Mouse scrolled (155, 191) with delta (0, 0)
Screenshot: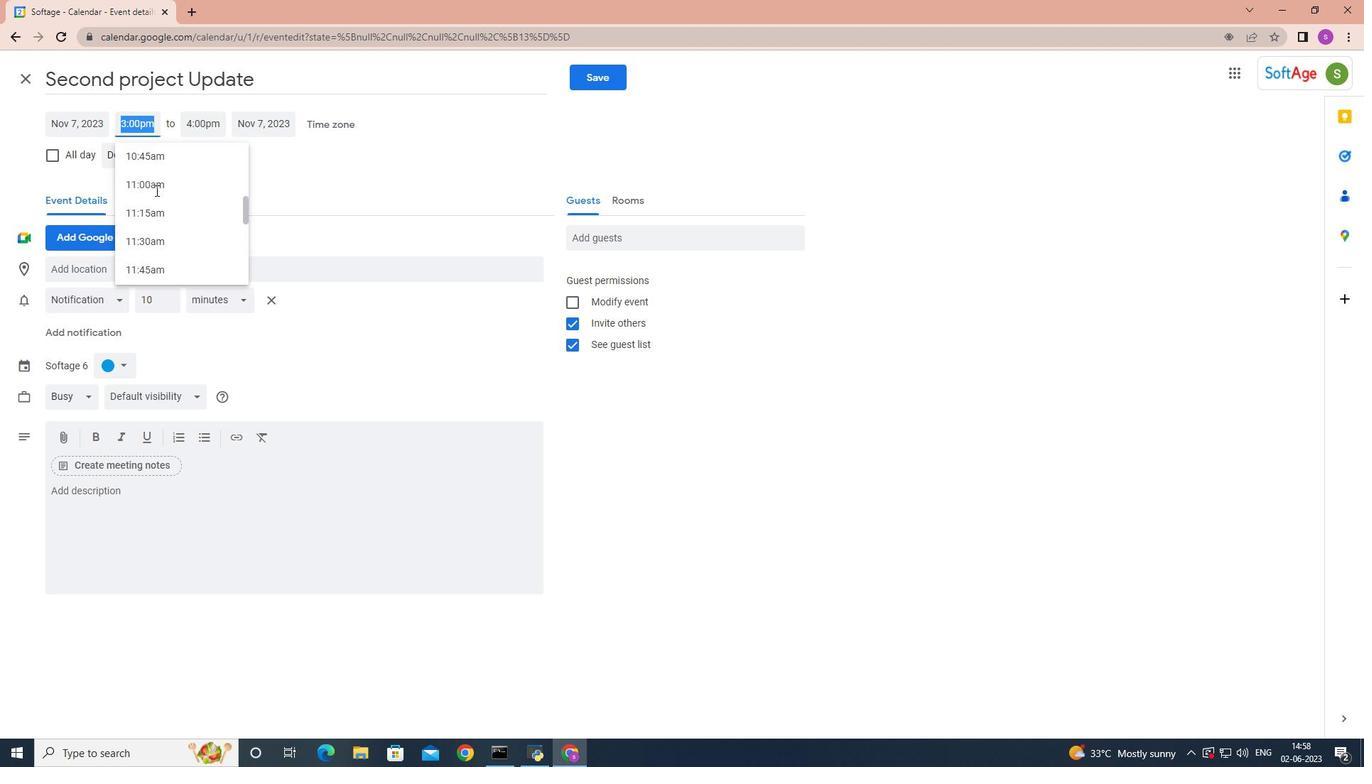 
Action: Mouse scrolled (155, 191) with delta (0, 0)
Screenshot: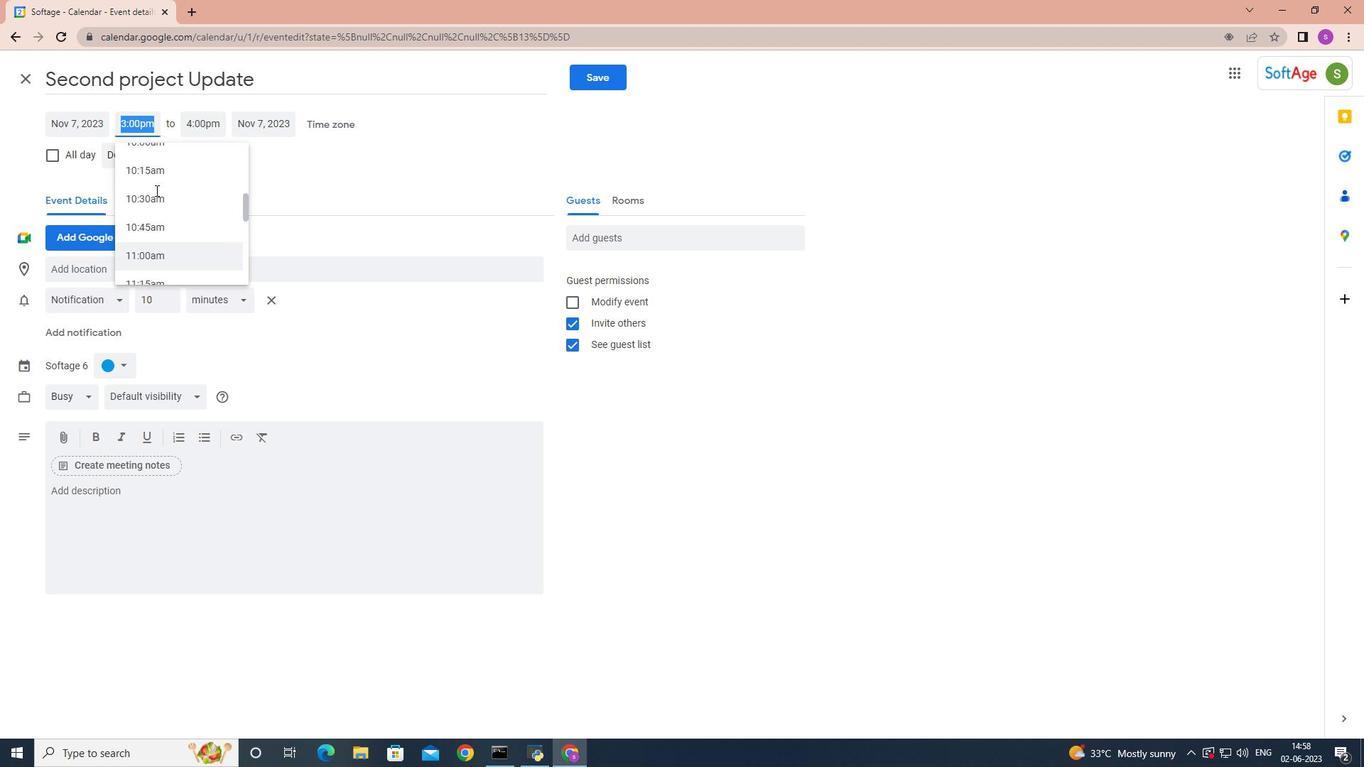 
Action: Mouse scrolled (155, 191) with delta (0, 0)
Screenshot: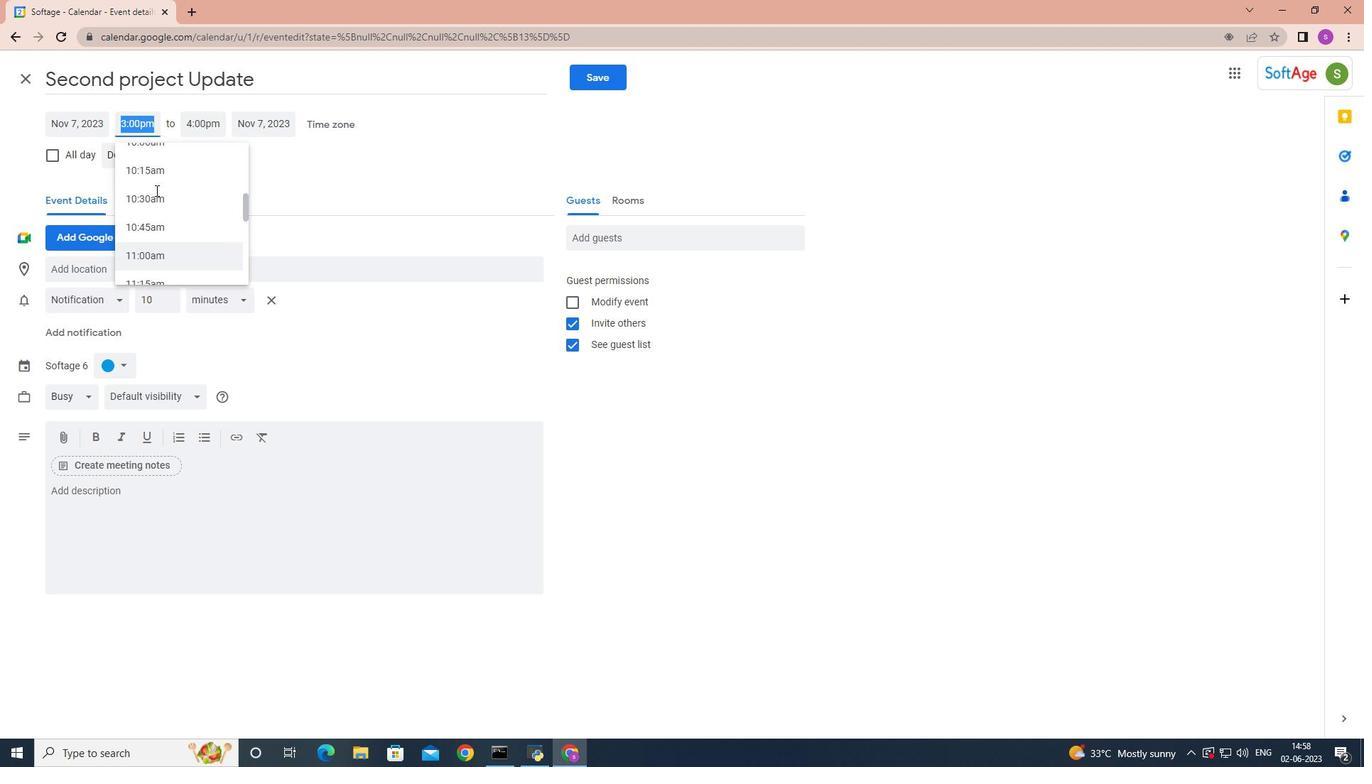 
Action: Mouse moved to (156, 183)
Screenshot: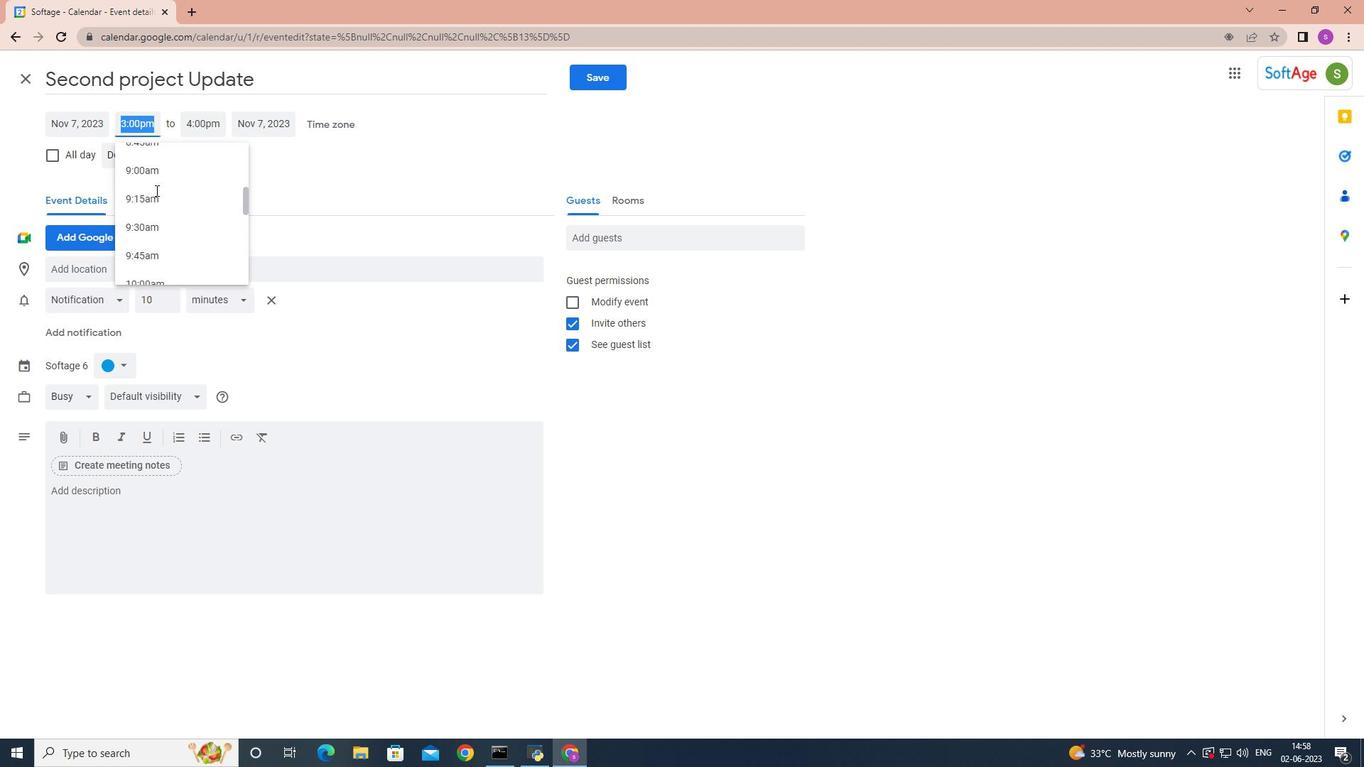 
Action: Mouse scrolled (156, 184) with delta (0, 0)
Screenshot: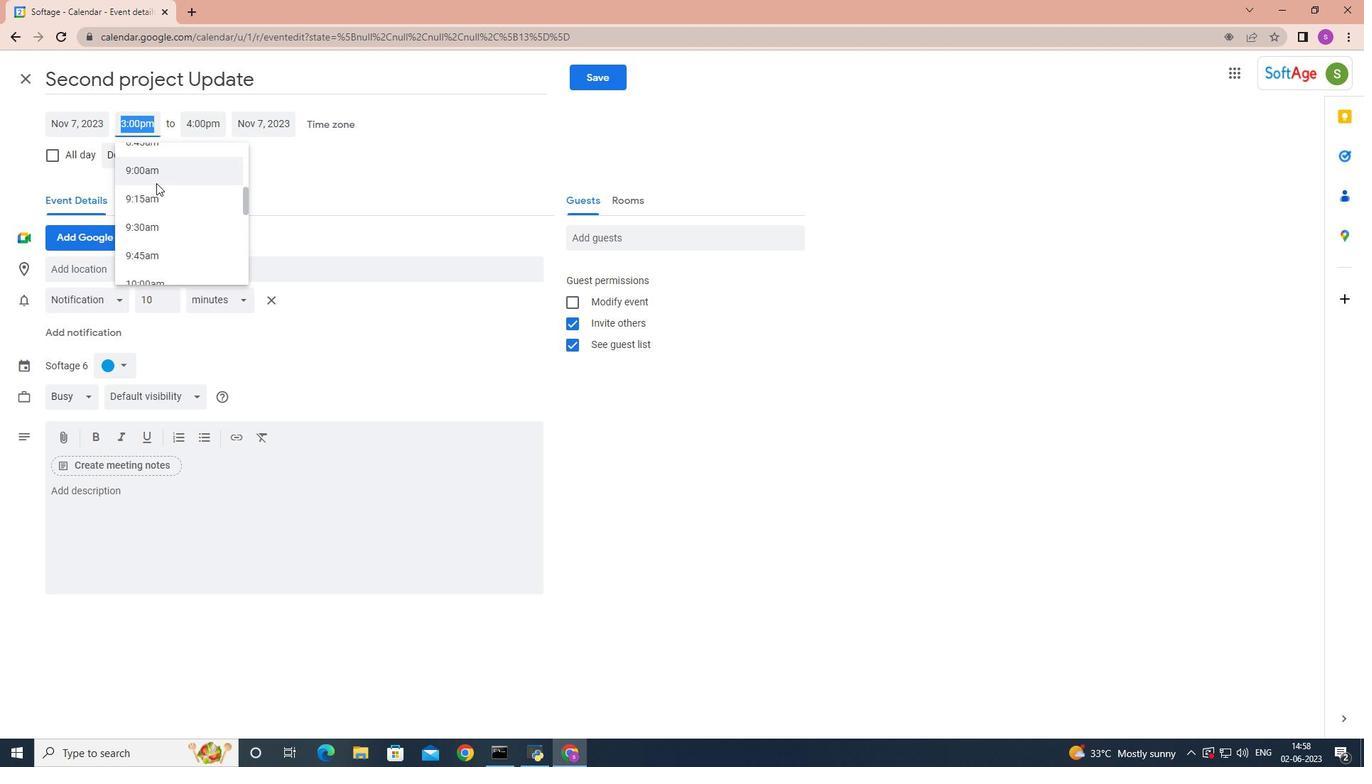 
Action: Mouse scrolled (156, 184) with delta (0, 0)
Screenshot: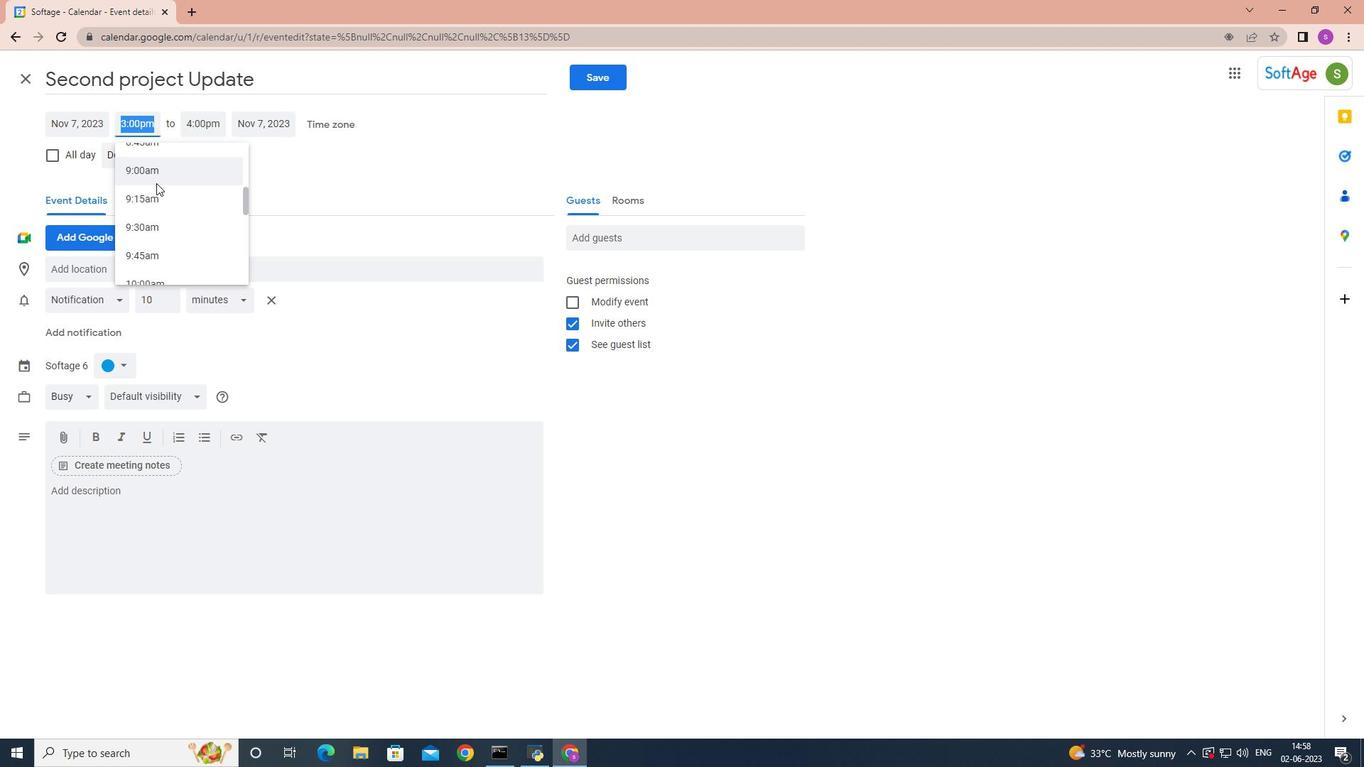 
Action: Mouse scrolled (156, 184) with delta (0, 0)
Screenshot: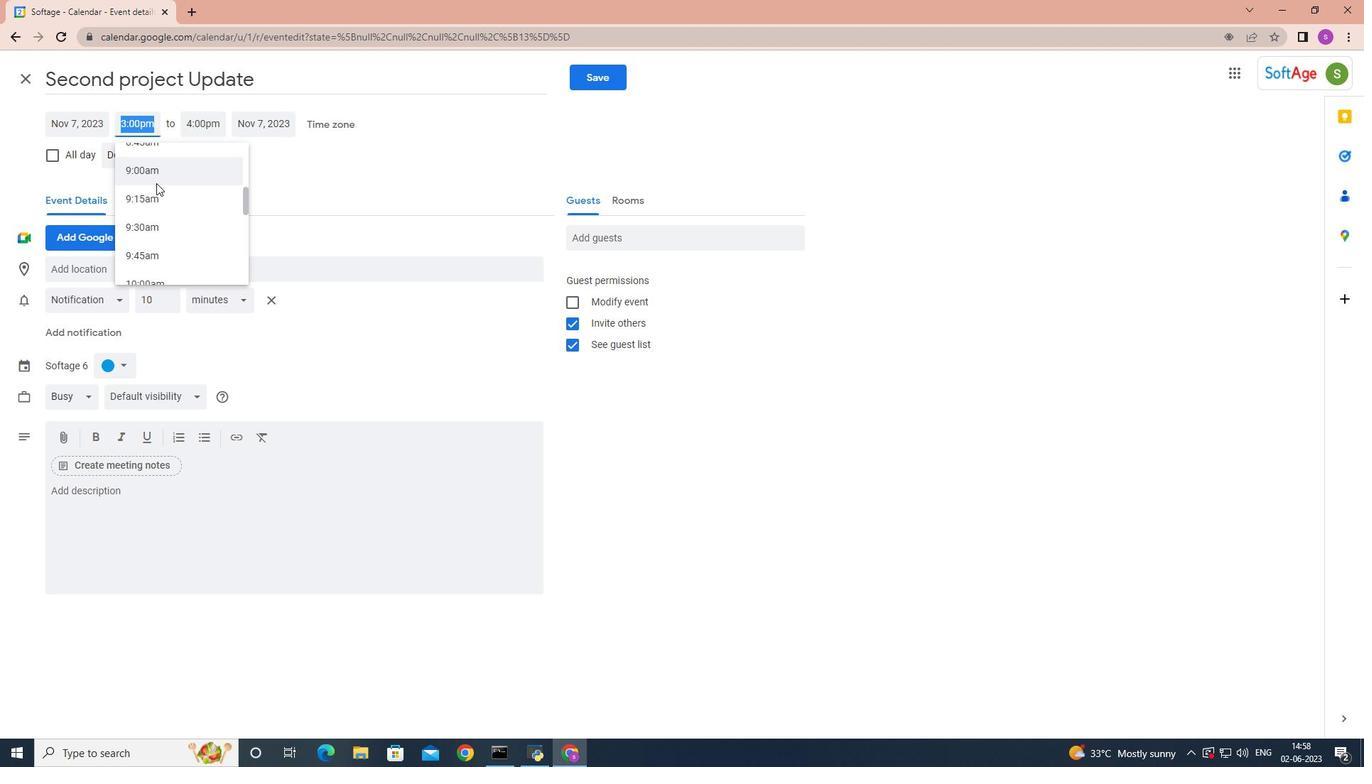 
Action: Mouse moved to (159, 156)
Screenshot: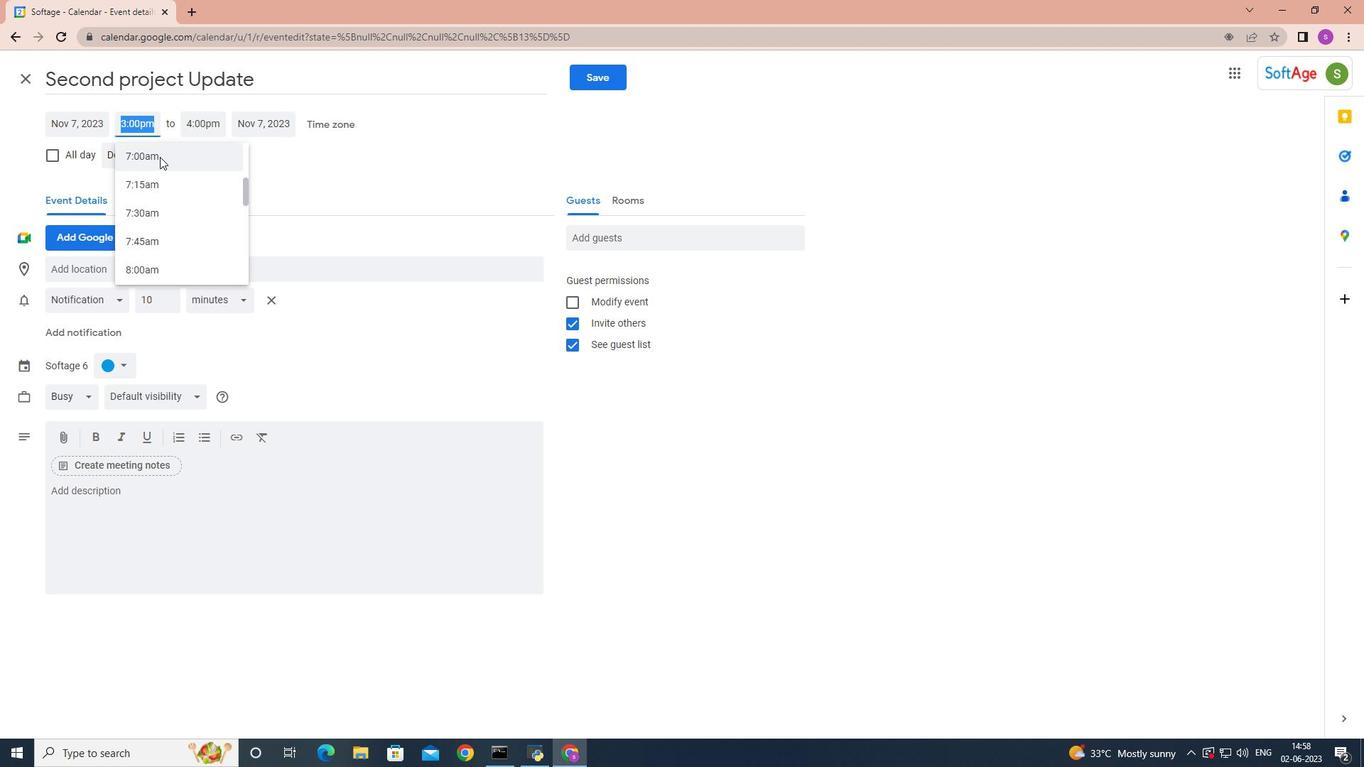 
Action: Mouse pressed left at (159, 156)
Screenshot: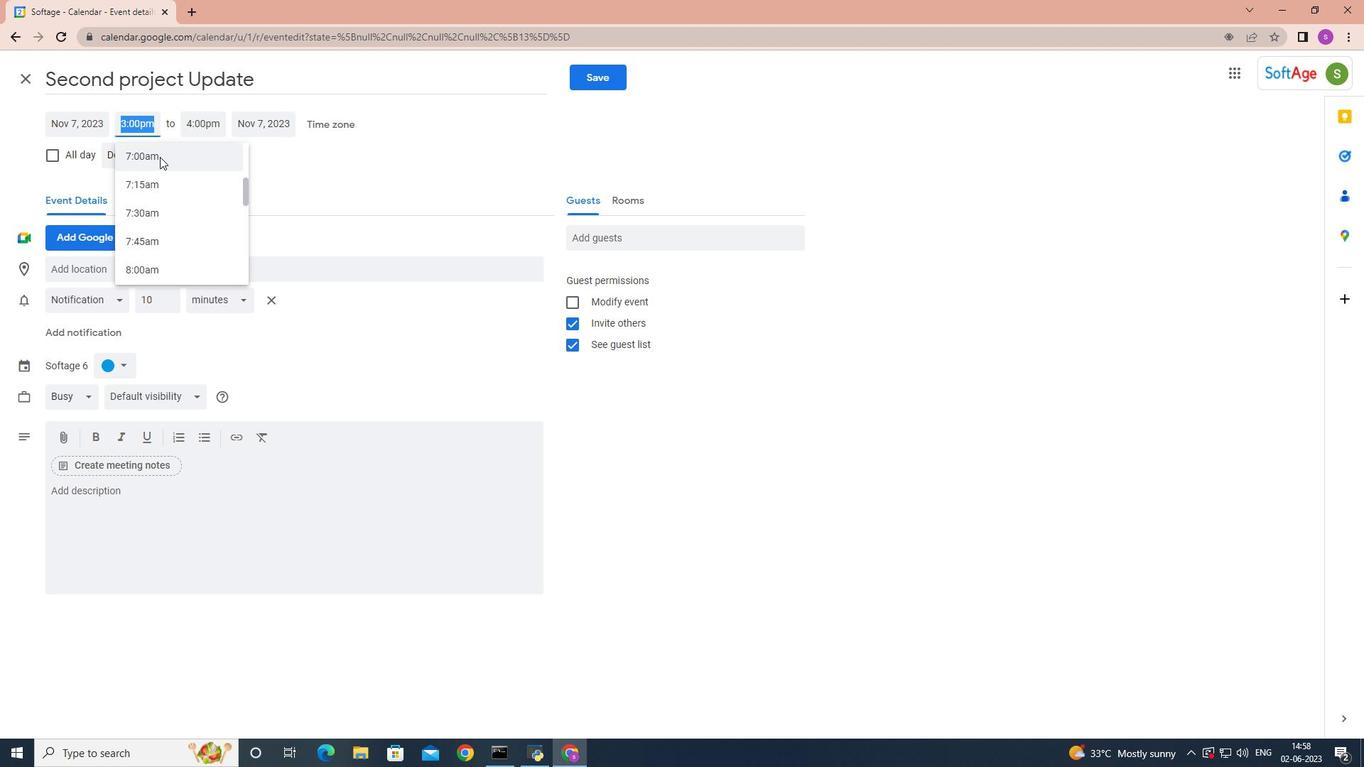 
Action: Mouse moved to (208, 129)
Screenshot: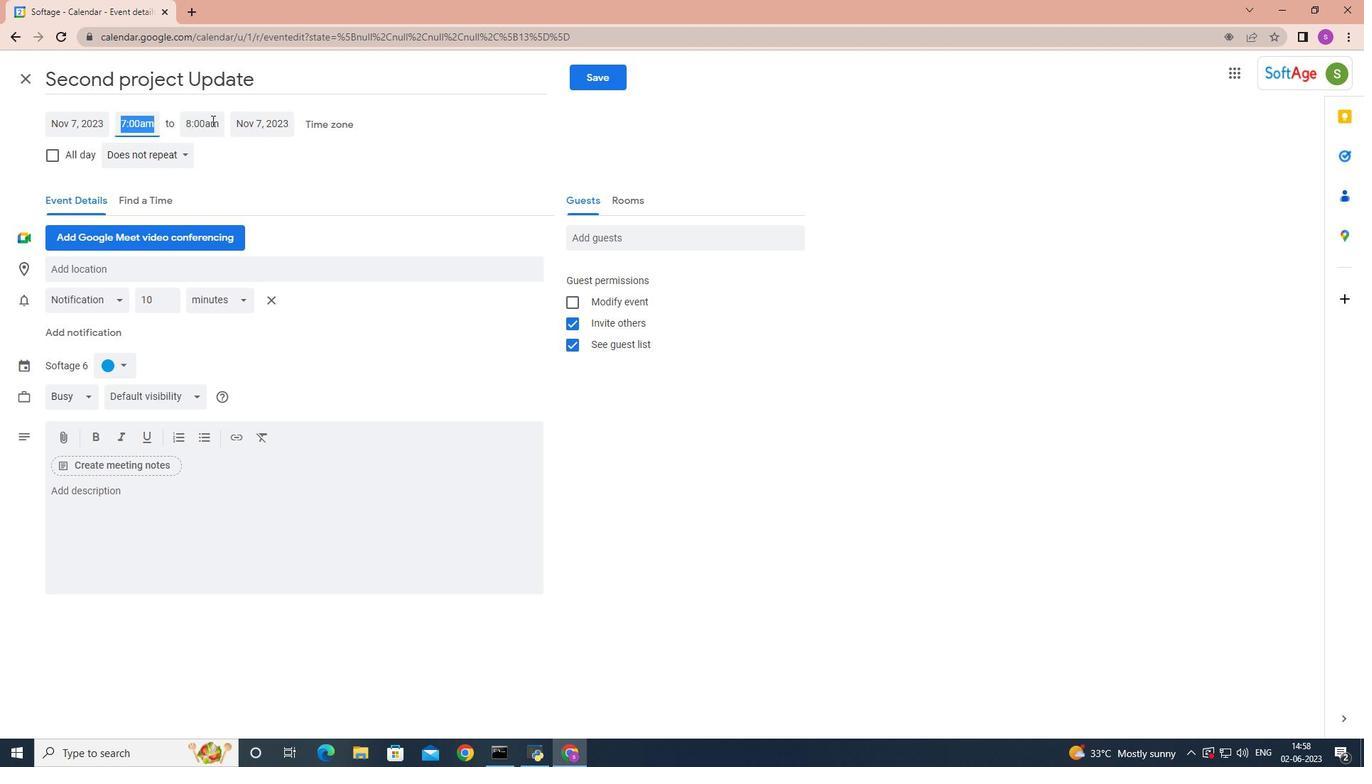 
Action: Mouse pressed left at (208, 129)
Screenshot: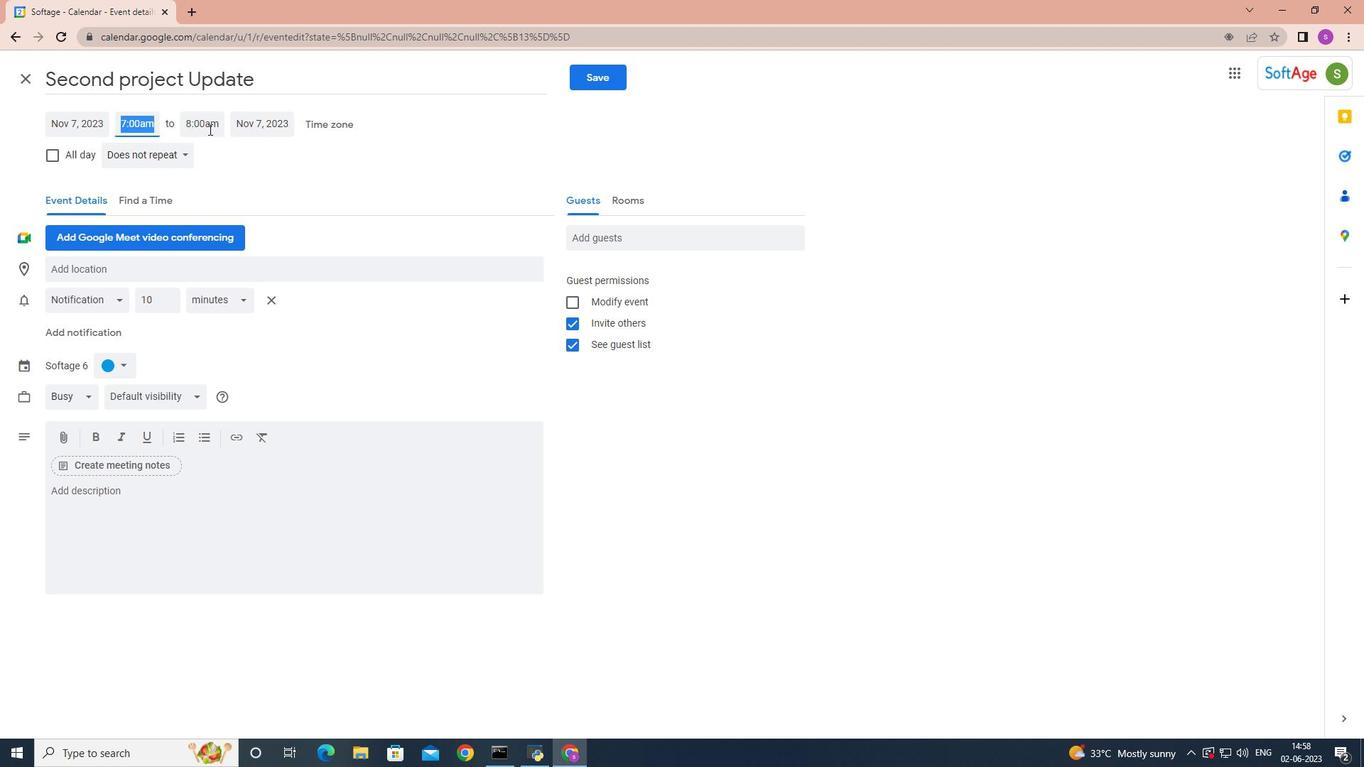 
Action: Mouse moved to (223, 186)
Screenshot: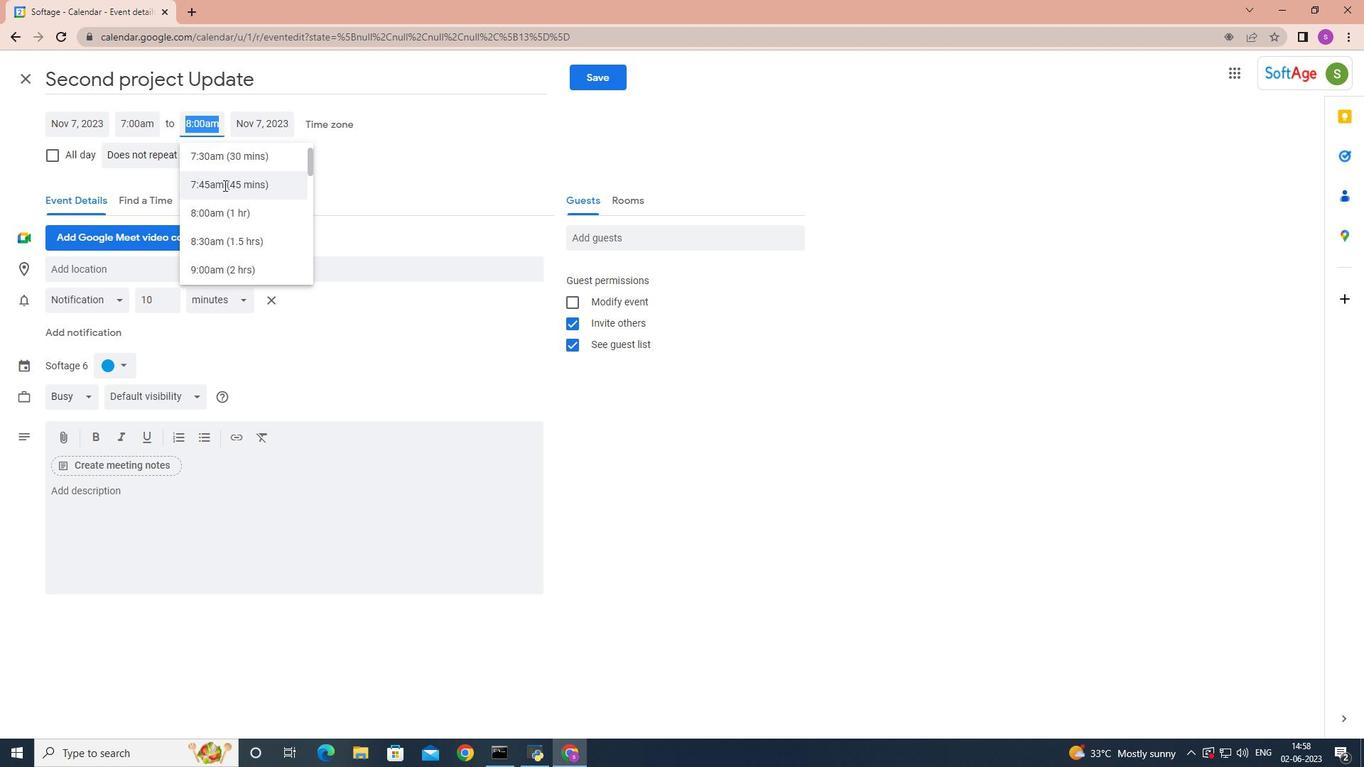 
Action: Mouse scrolled (223, 185) with delta (0, 0)
Screenshot: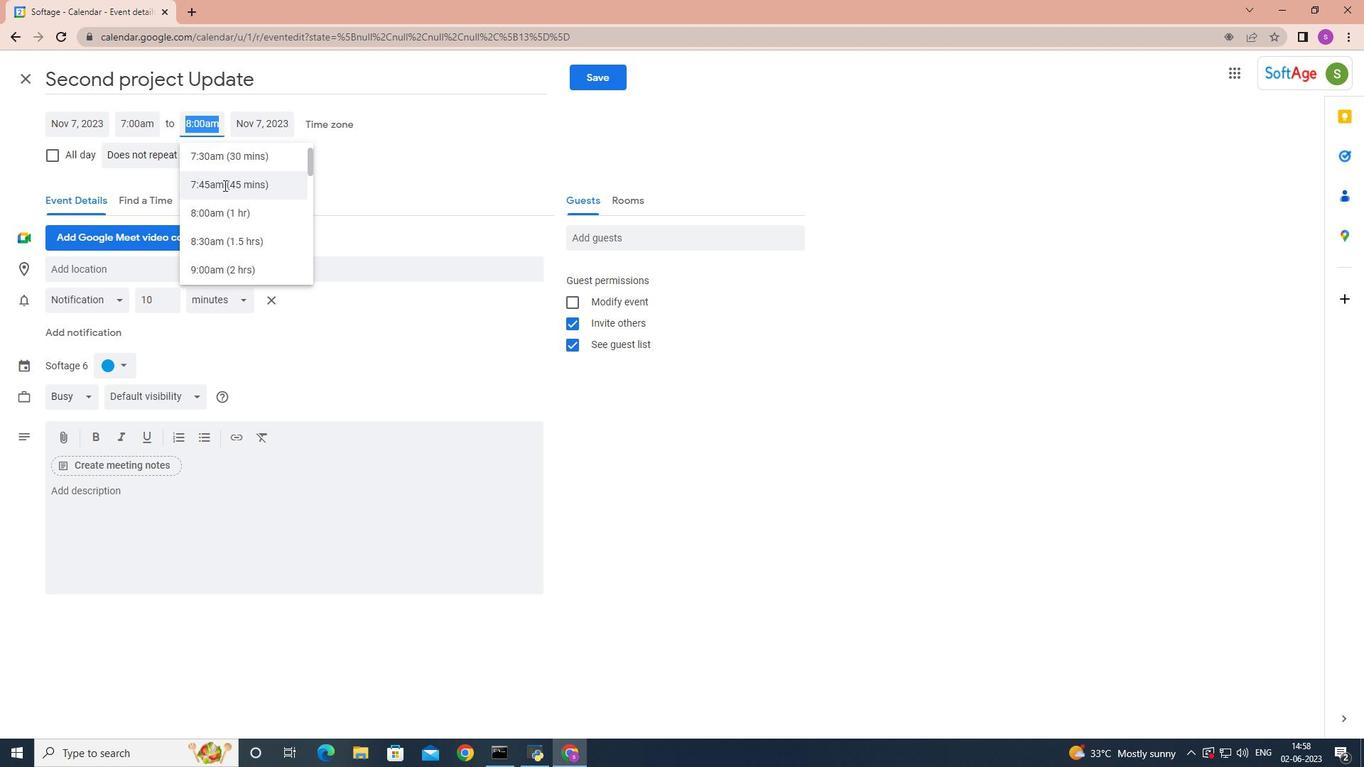 
Action: Mouse moved to (208, 198)
Screenshot: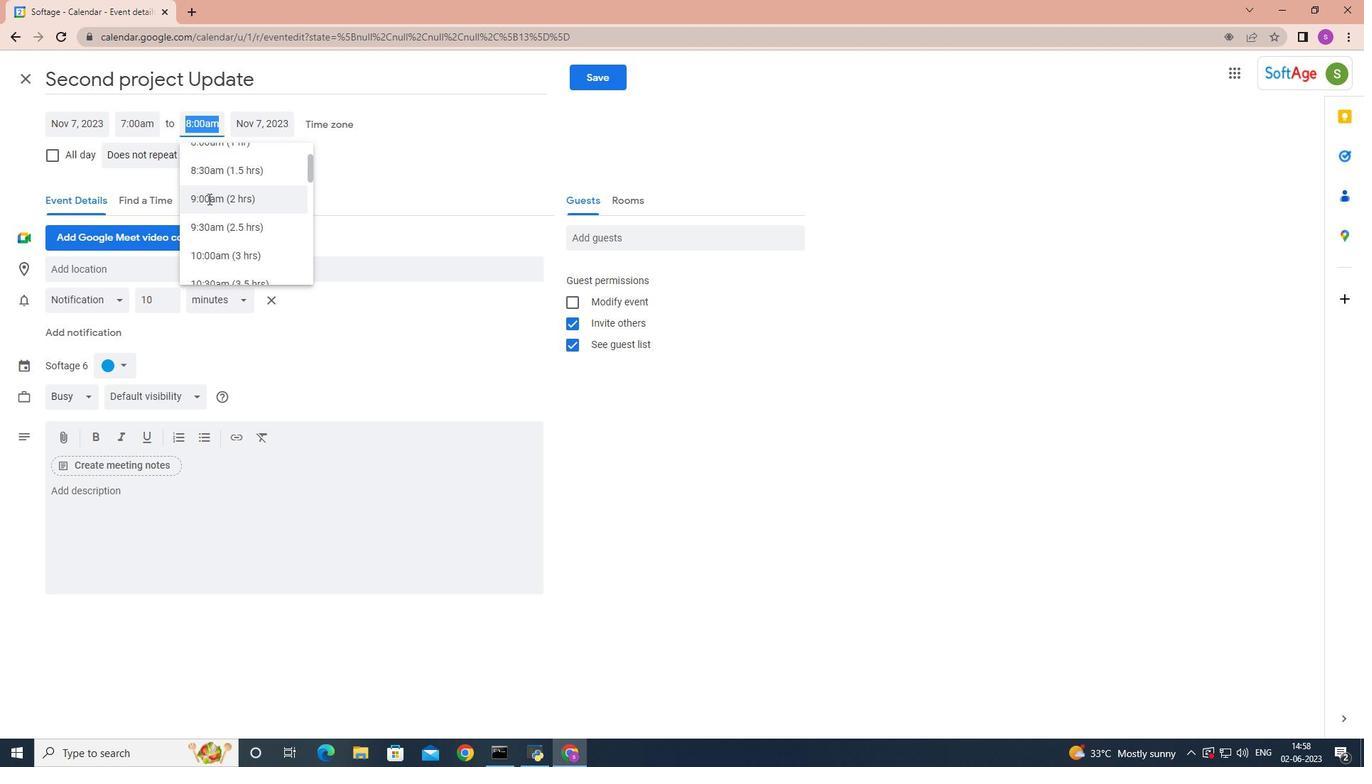 
Action: Mouse pressed left at (208, 198)
Screenshot: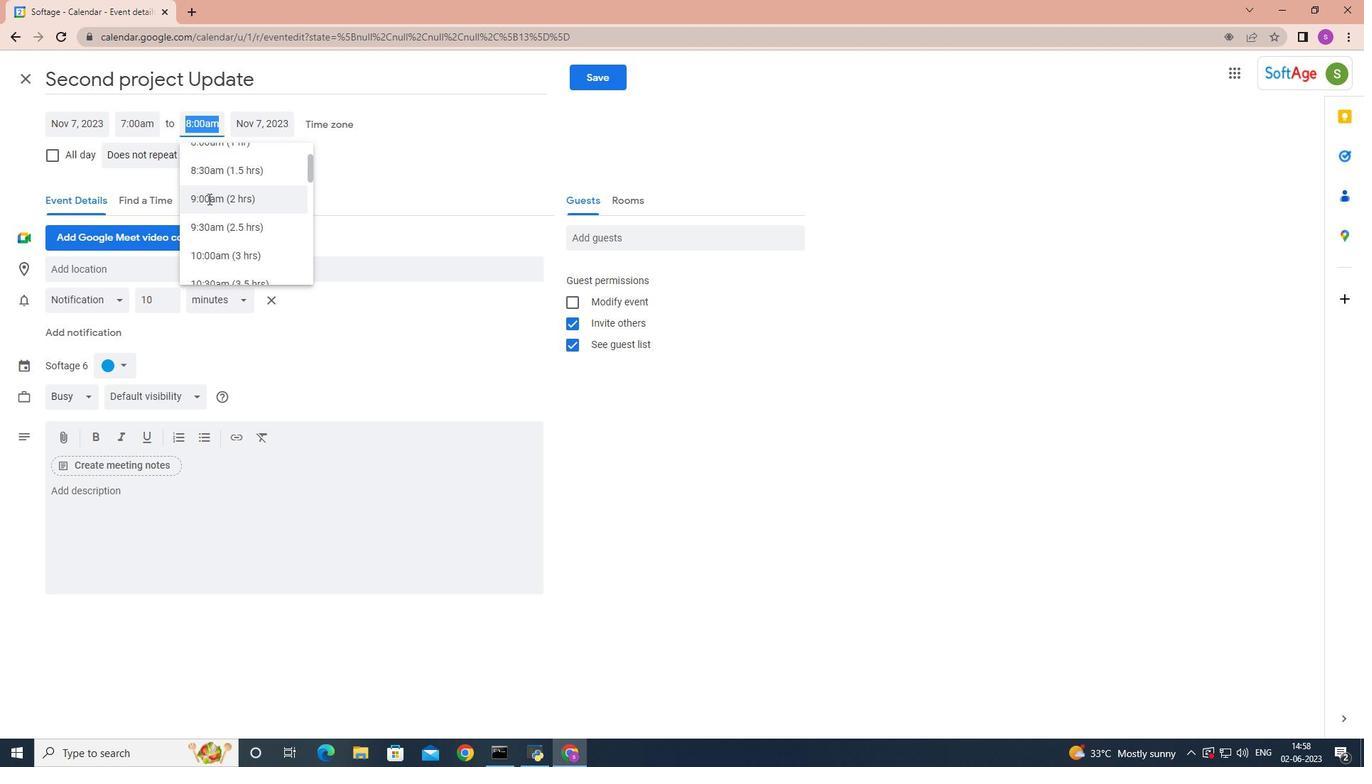 
Action: Mouse moved to (85, 497)
Screenshot: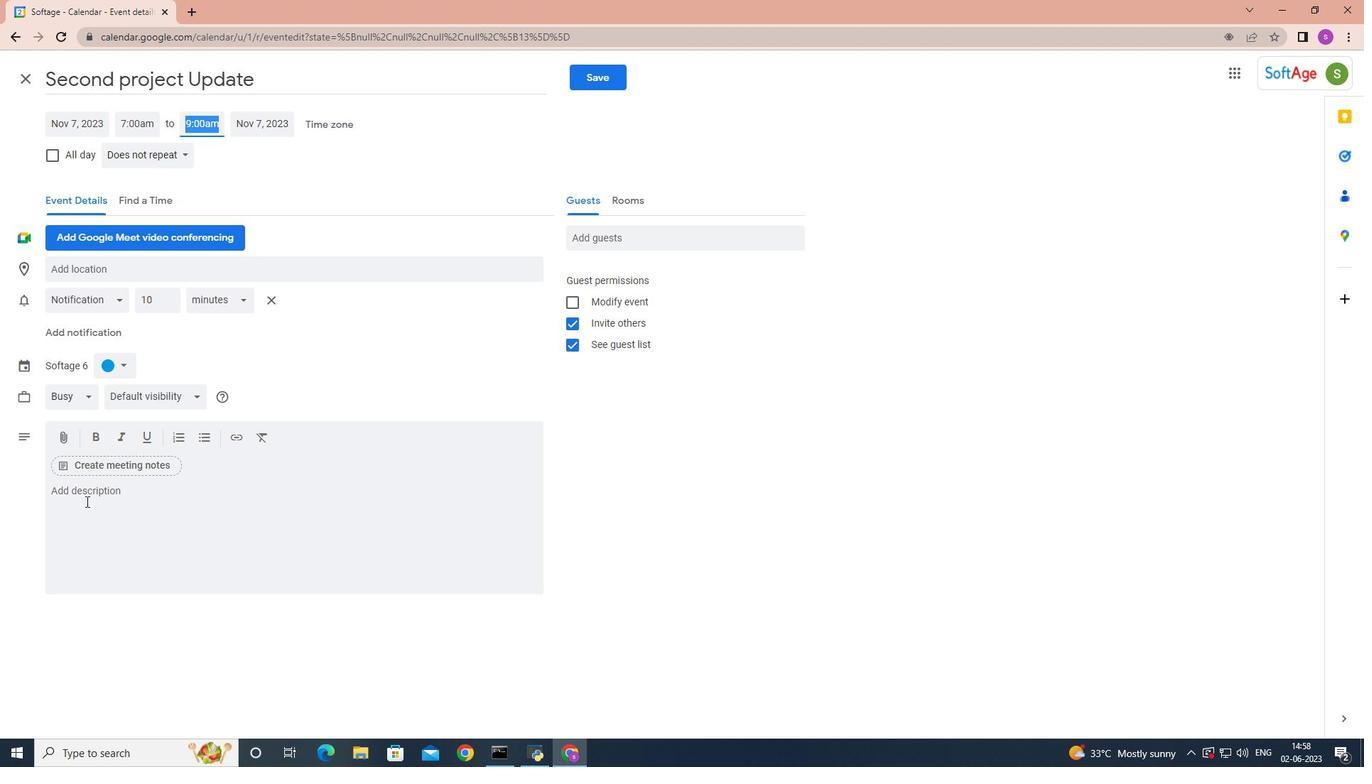 
Action: Mouse pressed left at (85, 497)
Screenshot: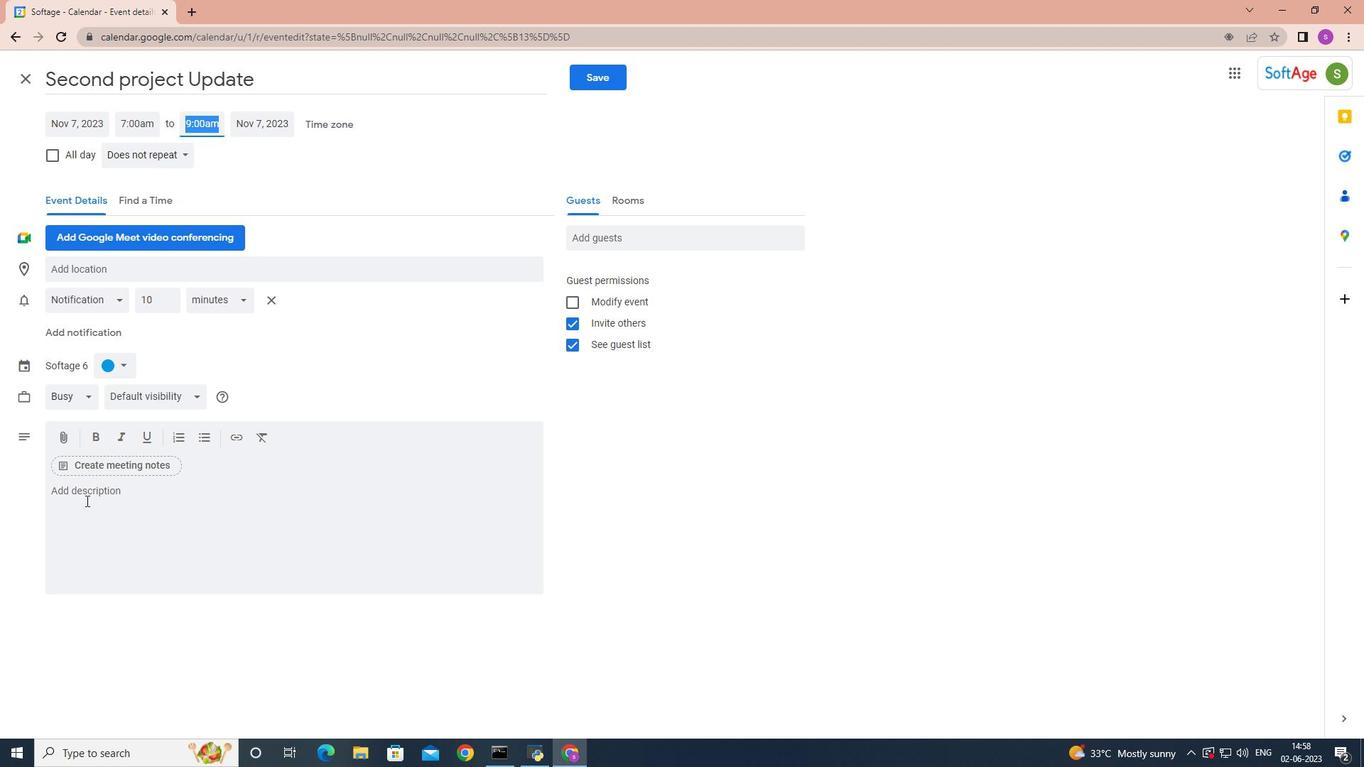 
Action: Key pressed <Key.shift>Regular<Key.space>check-<Key.space>in<Key.space>and<Key.space>progress<Key.space>reviews<Key.space>will<Key.space>be<Key.space>scheduled<Key.space>to<Key.space>evaluate<Key.space>the<Key.space>employees<Key.space>progress<Key.space>and<Key.space>provide<Key.space>ongoing<Key.space>feedback<Key.space>thes<Key.space><Key.backspace>e<Key.space>discussions<Key.space>will<Key.space>allow<Key.space>for<Key.space>adjustment<Key.space>to<Key.space>the<Key.space>action<Key.space>plan<Key.space>if<Key.space>needed<Key.space>and<Key.space>provide<Key.space>encouragment<Key.space><Key.backspace><Key.backspace><Key.backspace><Key.backspace><Key.backspace><Key.backspace><Key.backspace><Key.backspace><Key.backspace><Key.backspace><Key.backspace><Key.backspace><Key.backspace><Key.backspace><Key.backspace><Key.backspace>de<Key.space>encouragement<Key.space>and<Key.space>support<Key.space>to<Key.space>the<Key.space>employee<Key.space><Key.backspace>.
Screenshot: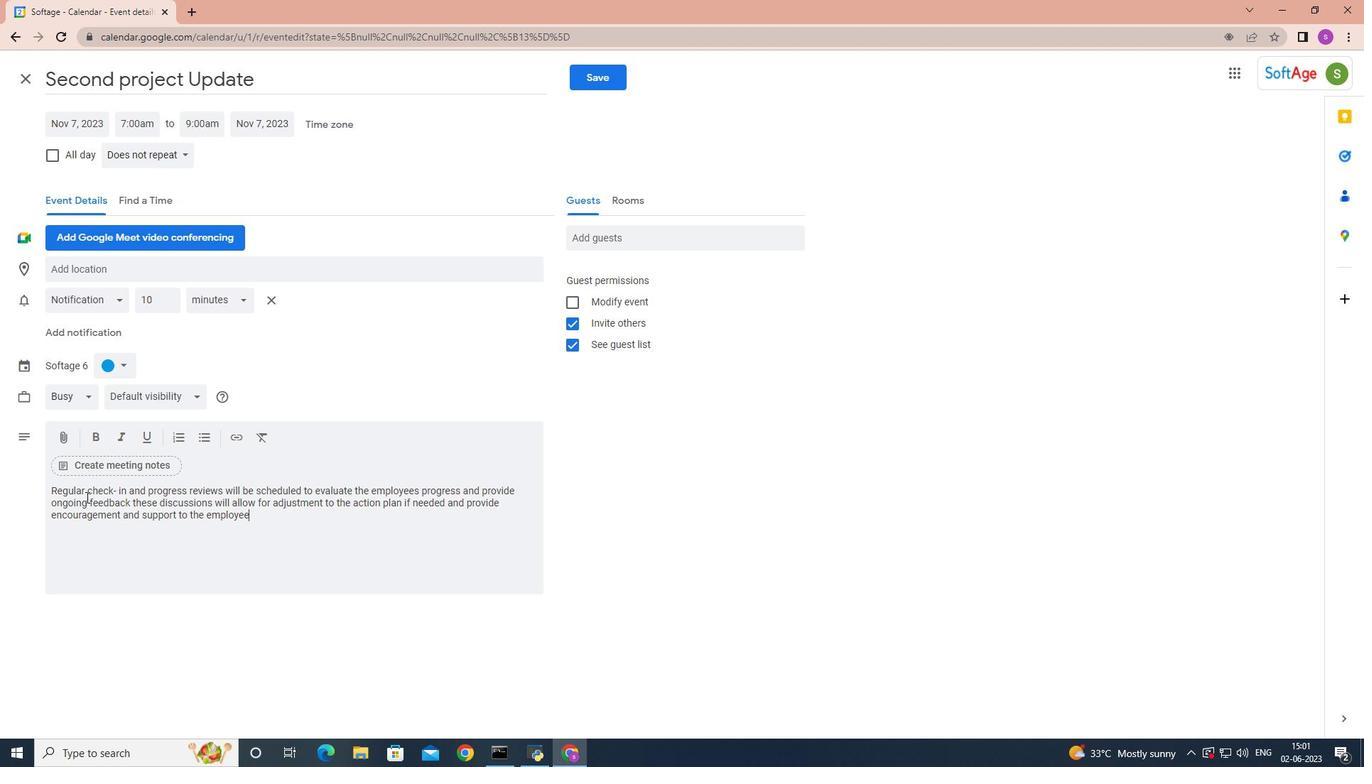 
Action: Mouse moved to (125, 363)
Screenshot: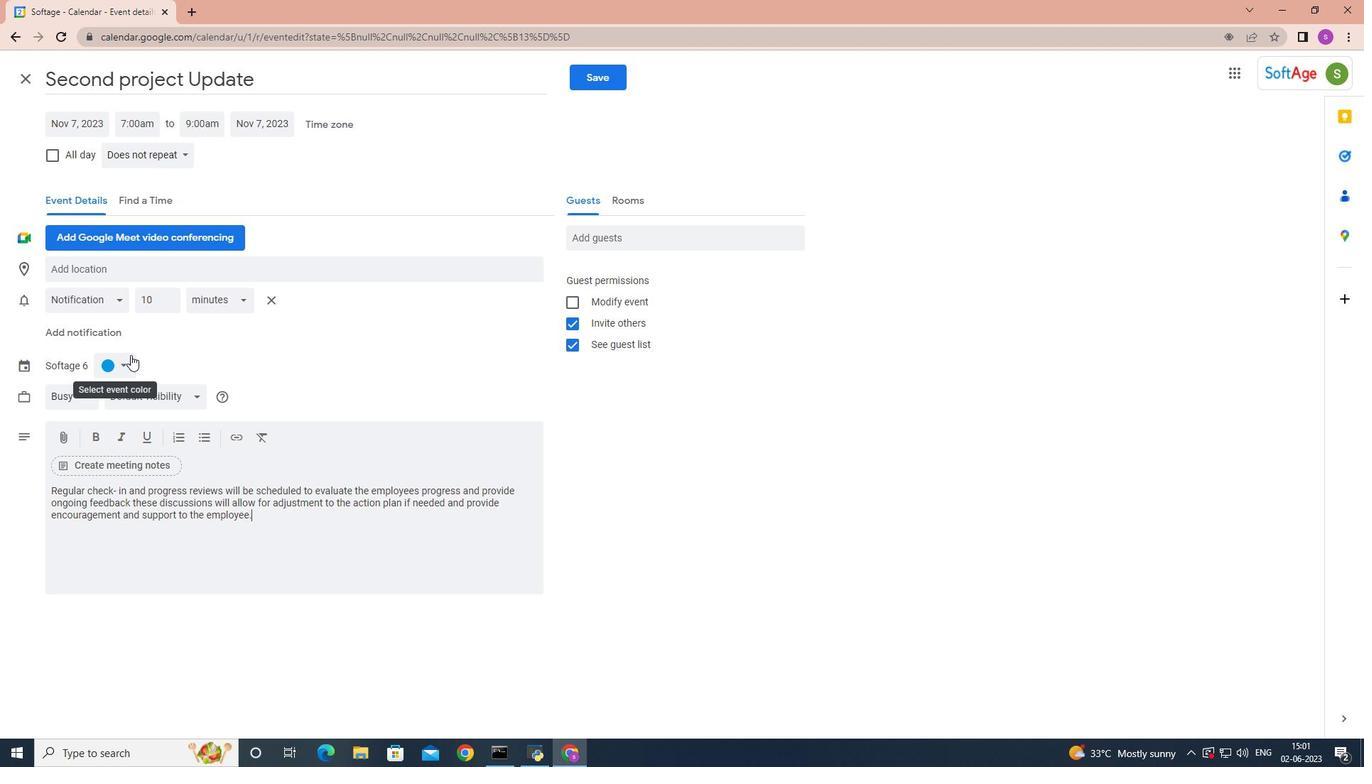 
Action: Mouse pressed left at (125, 363)
Screenshot: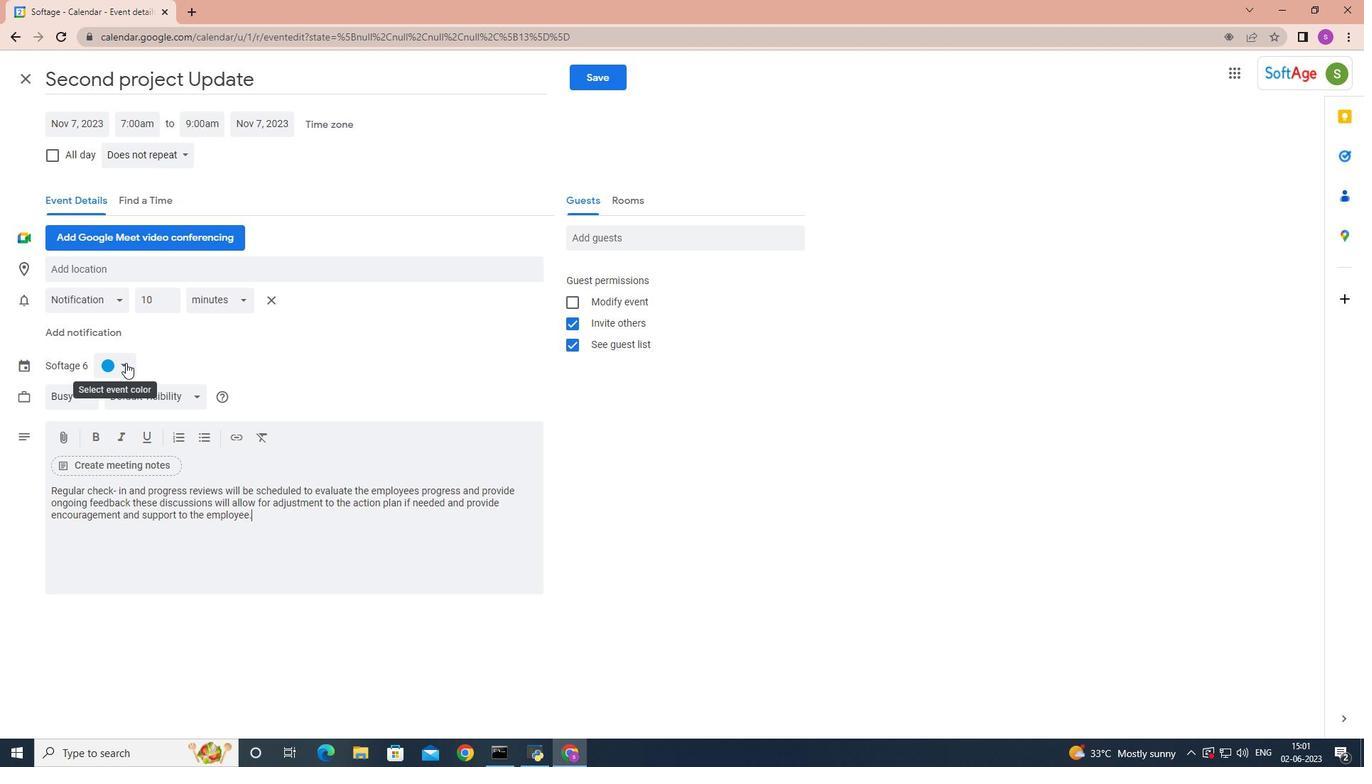 
Action: Mouse moved to (123, 414)
Screenshot: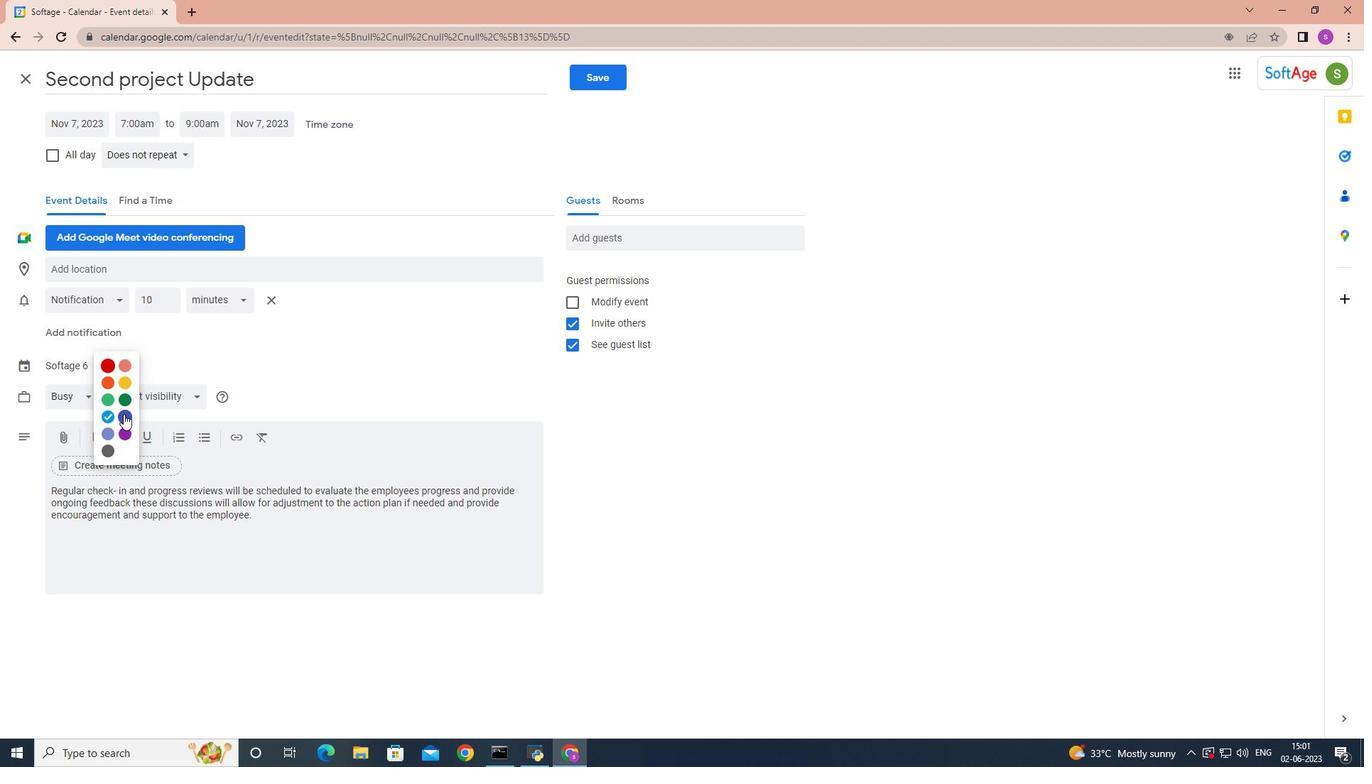 
Action: Mouse pressed left at (123, 414)
Screenshot: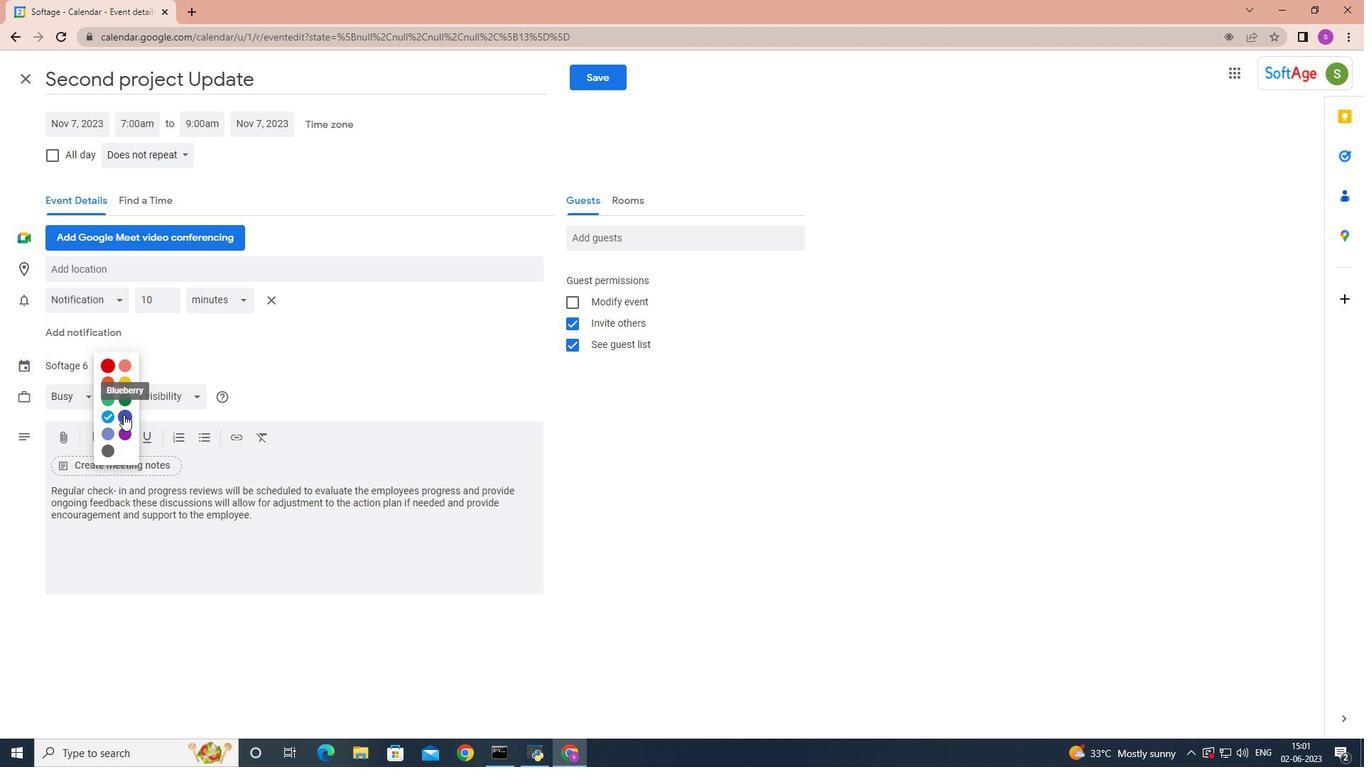 
Action: Mouse moved to (117, 272)
Screenshot: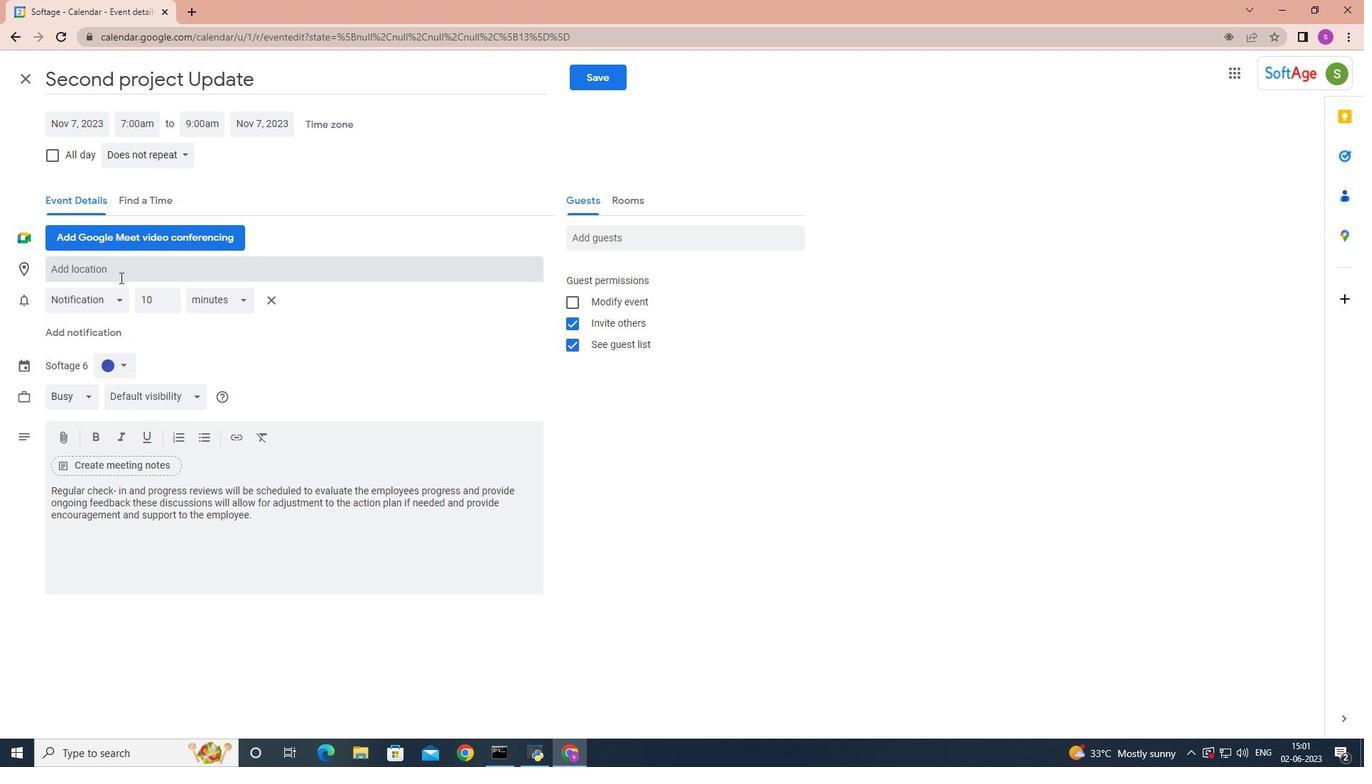 
Action: Mouse pressed left at (117, 272)
Screenshot: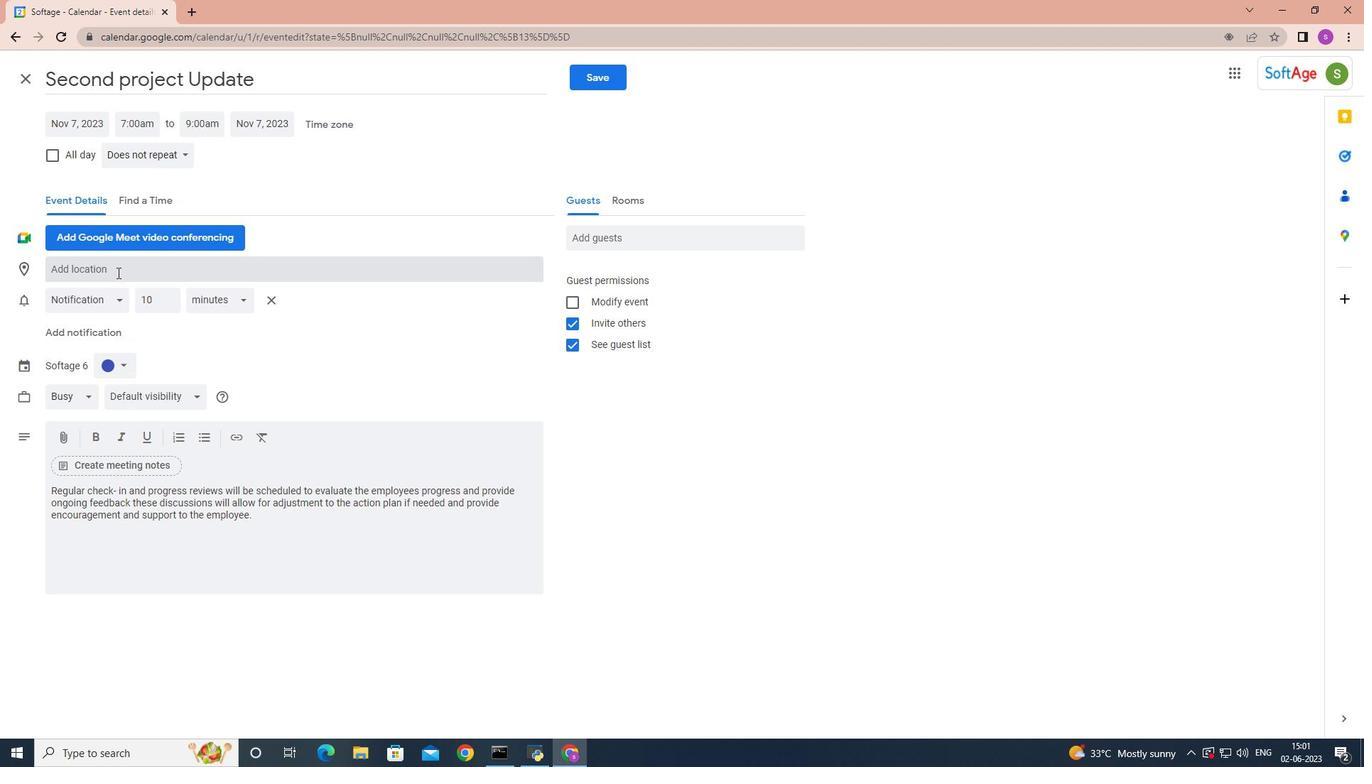 
Action: Key pressed 789<Key.space><Key.shift>The<Key.space><Key.shift>Walk<Key.space>at<Key.space><Key.shift><Key.shift><Key.shift><Key.shift><Key.shift><Key.shift><Key.shift><Key.shift>j<Key.backspace><Key.shift>JBR<Key.space>
Screenshot: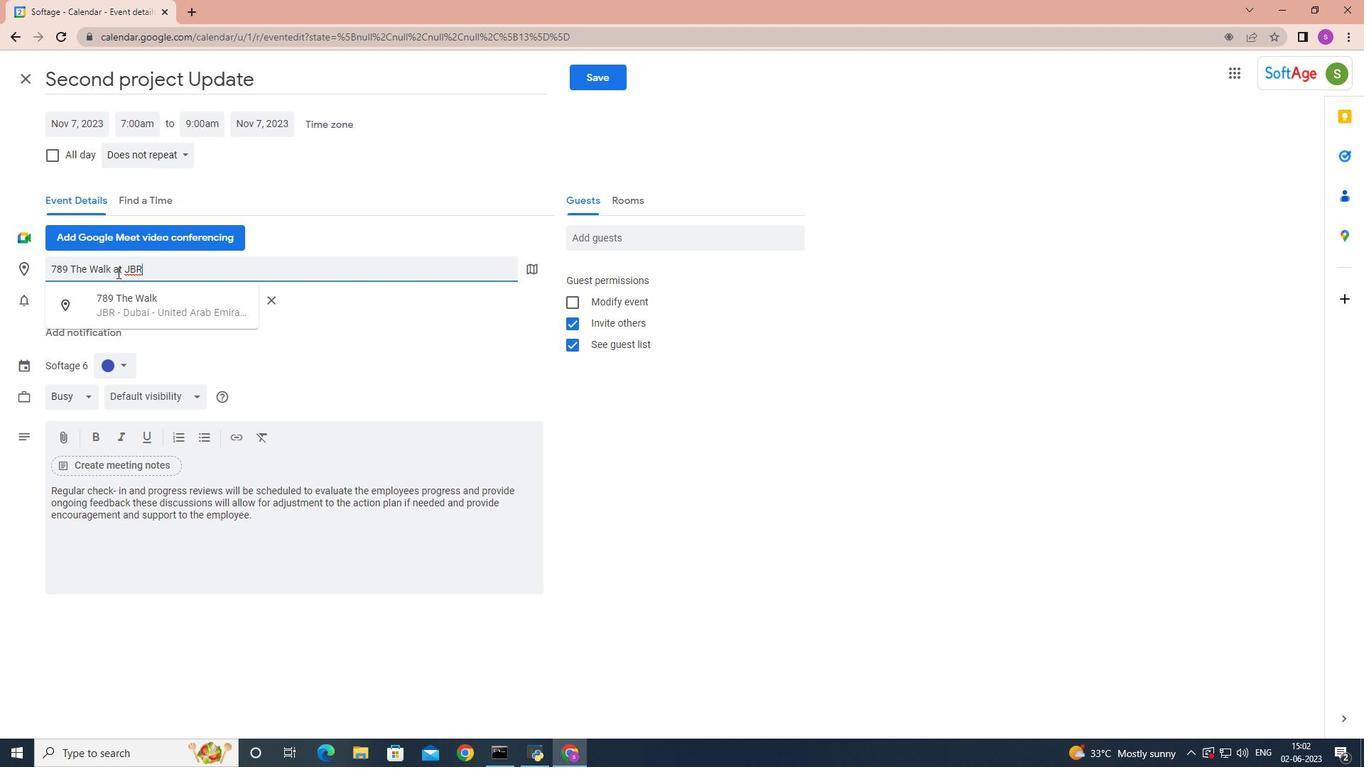 
Action: Mouse moved to (176, 311)
Screenshot: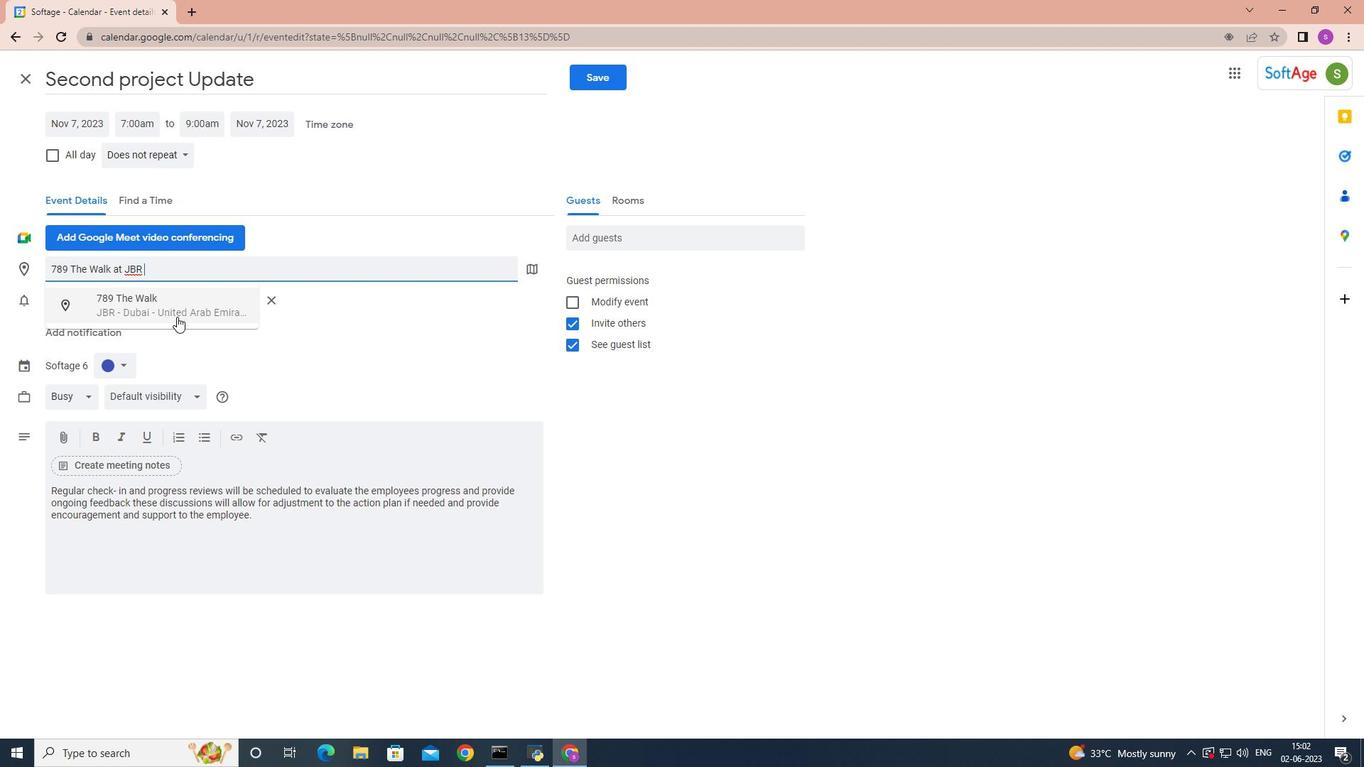 
Action: Mouse pressed left at (176, 311)
Screenshot: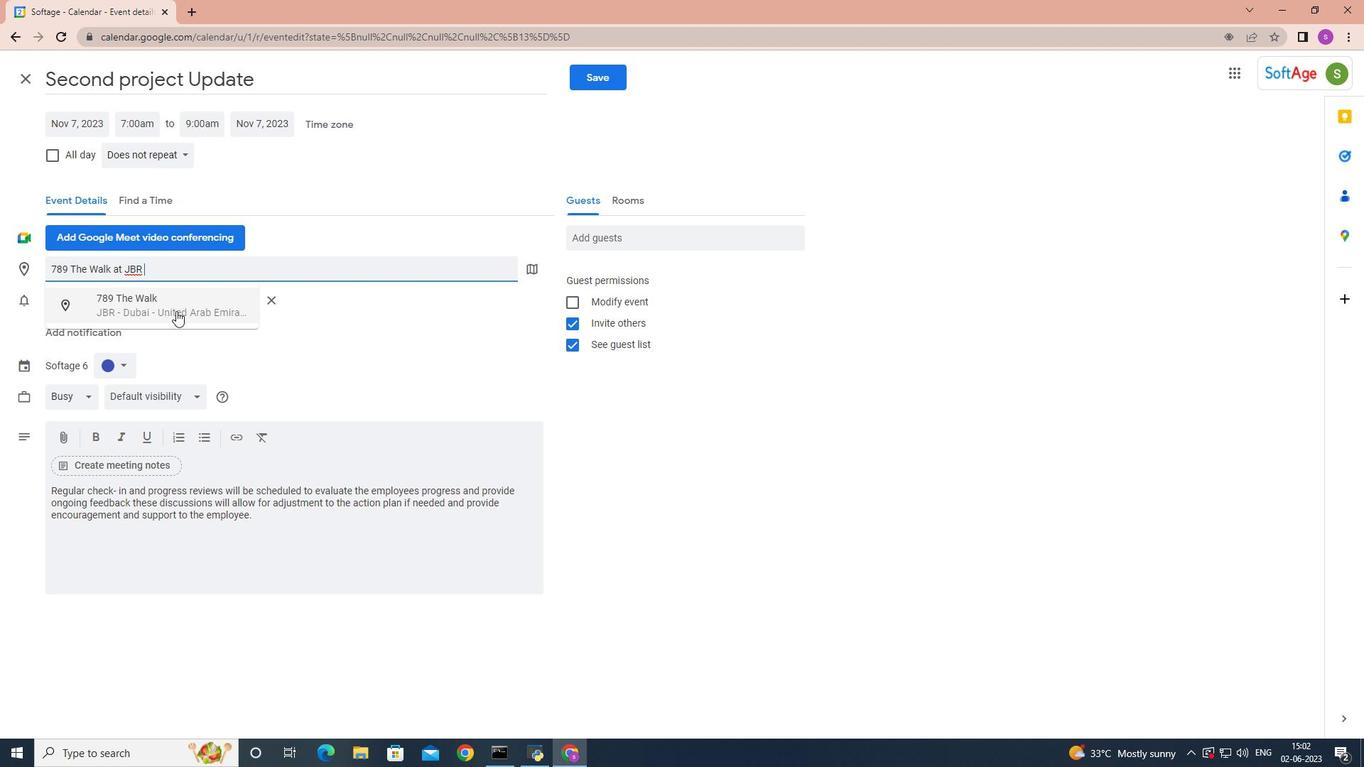 
Action: Mouse moved to (615, 233)
Screenshot: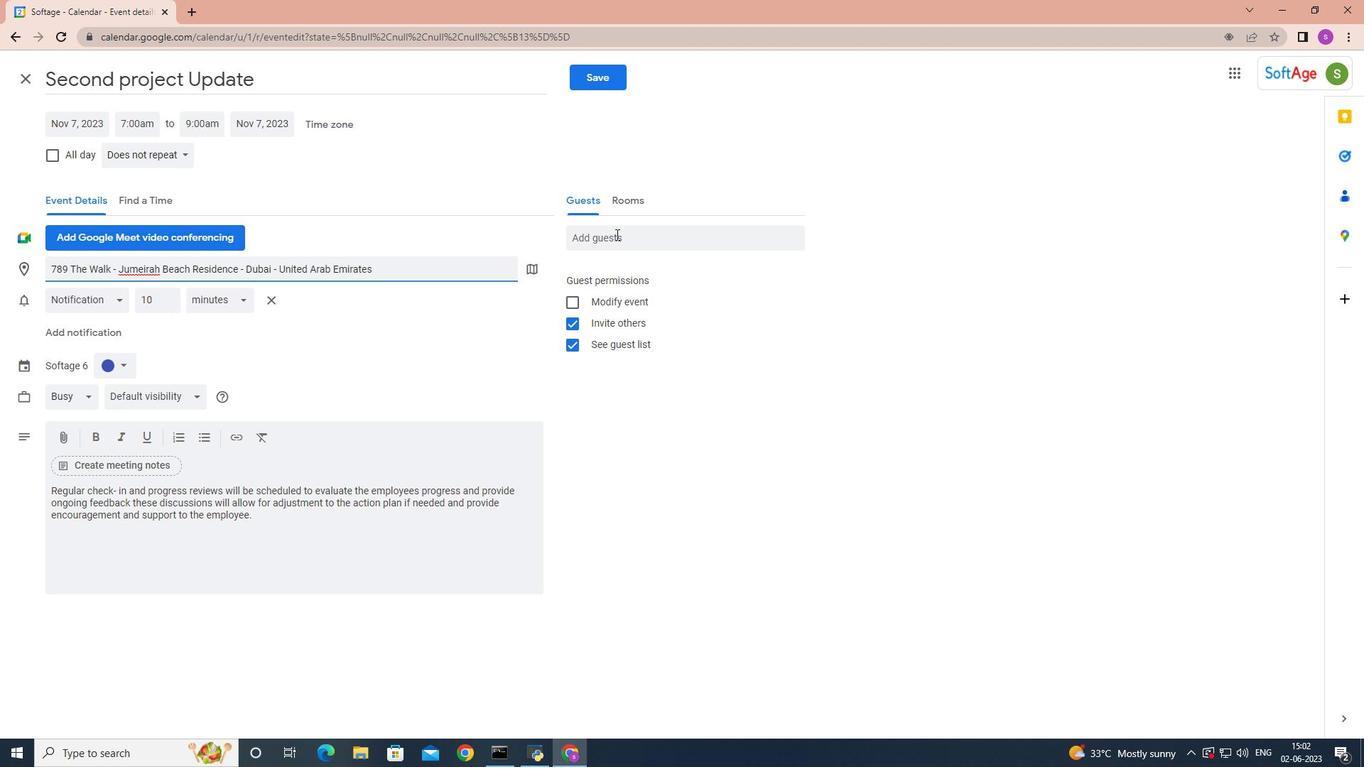 
Action: Mouse pressed left at (615, 233)
Screenshot: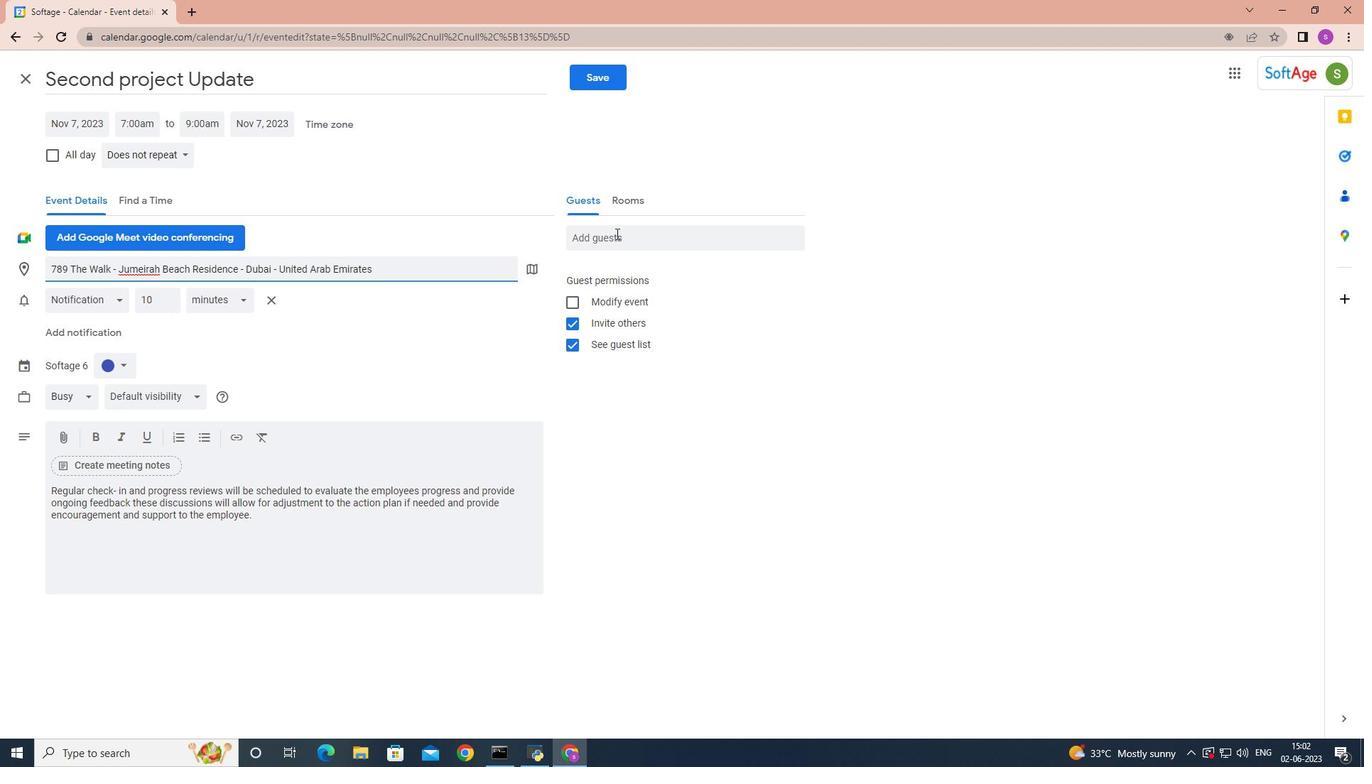 
Action: Mouse moved to (615, 235)
Screenshot: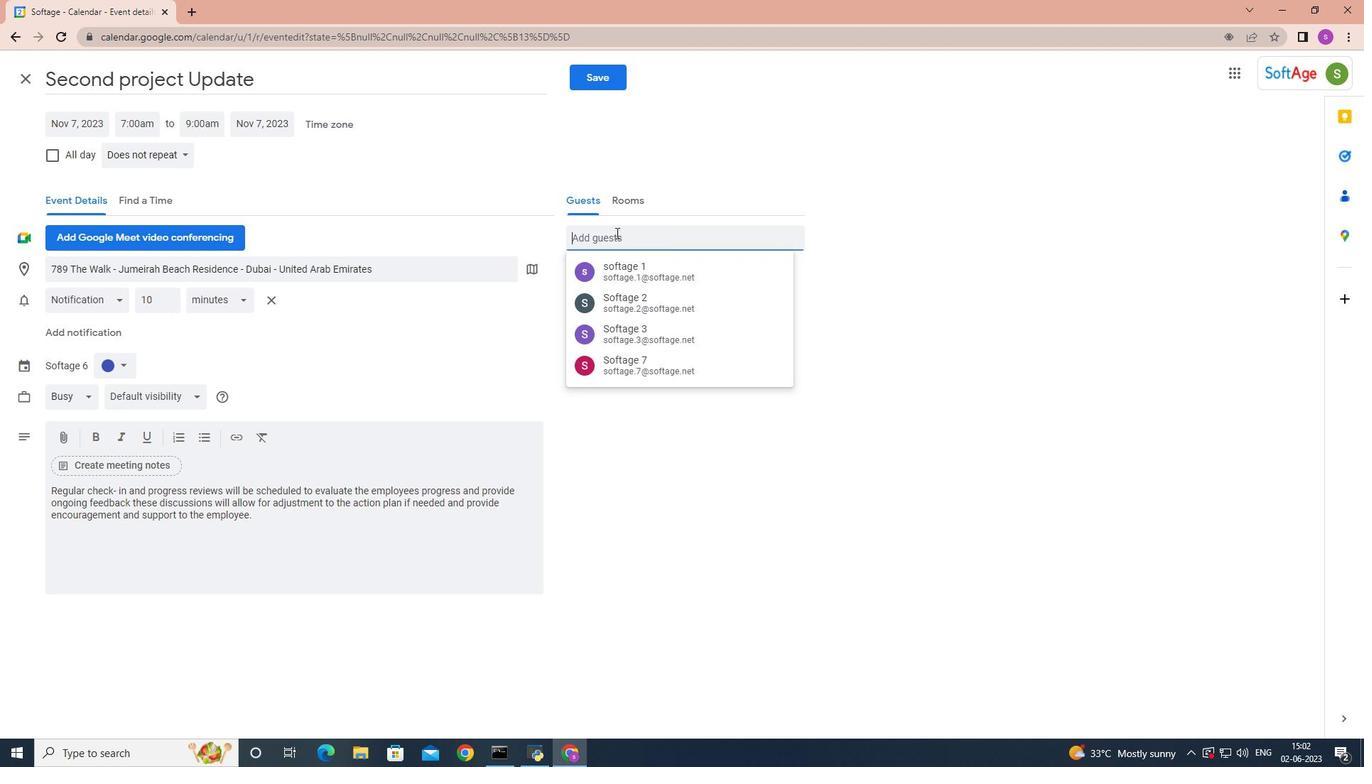 
Action: Key pressed softage.3
Screenshot: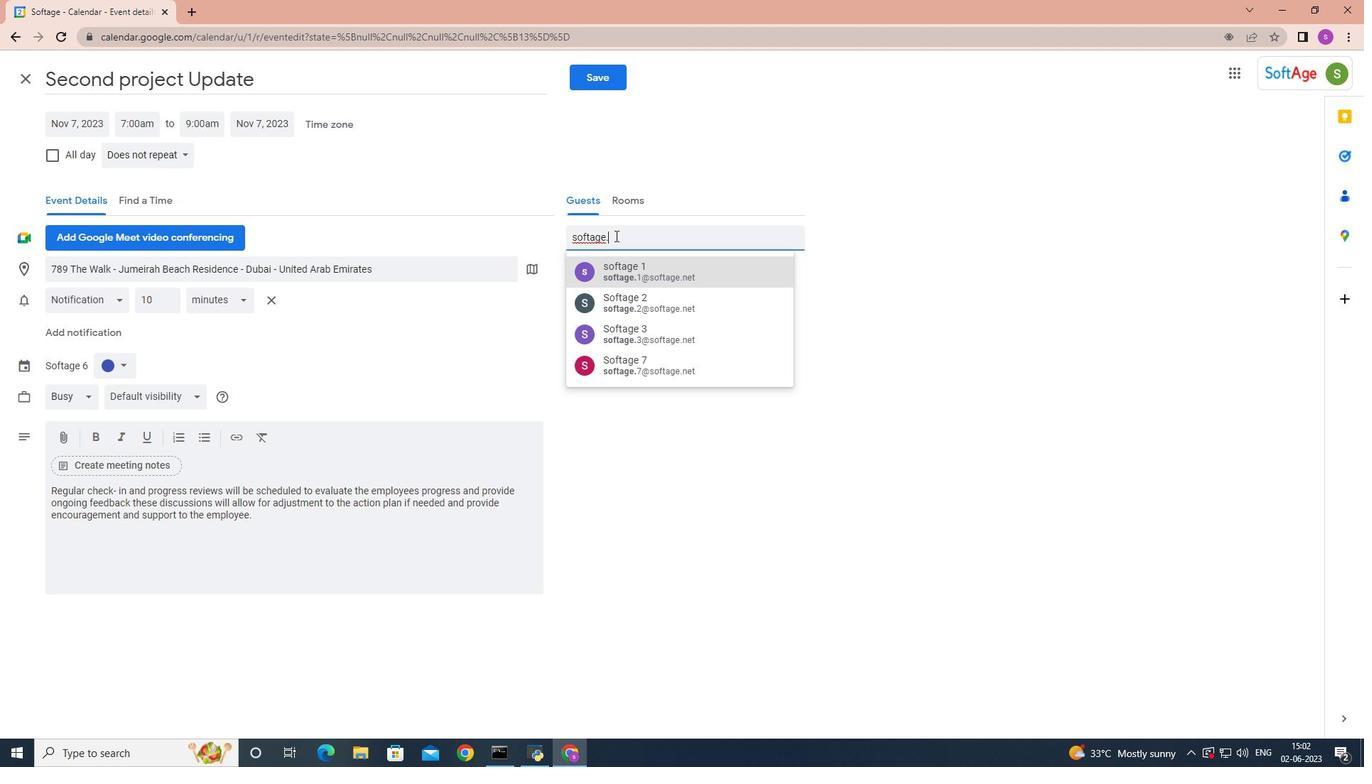 
Action: Mouse moved to (639, 269)
Screenshot: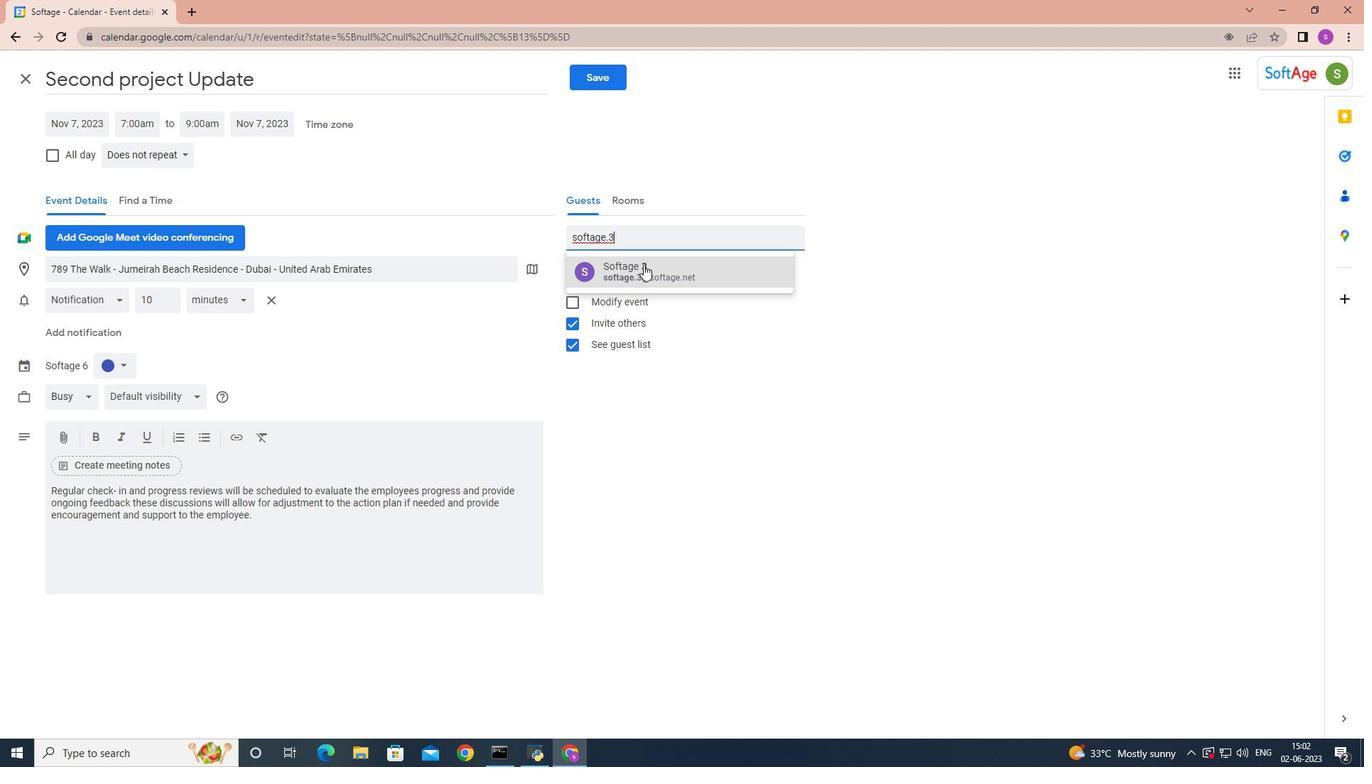 
Action: Mouse pressed left at (639, 269)
Screenshot: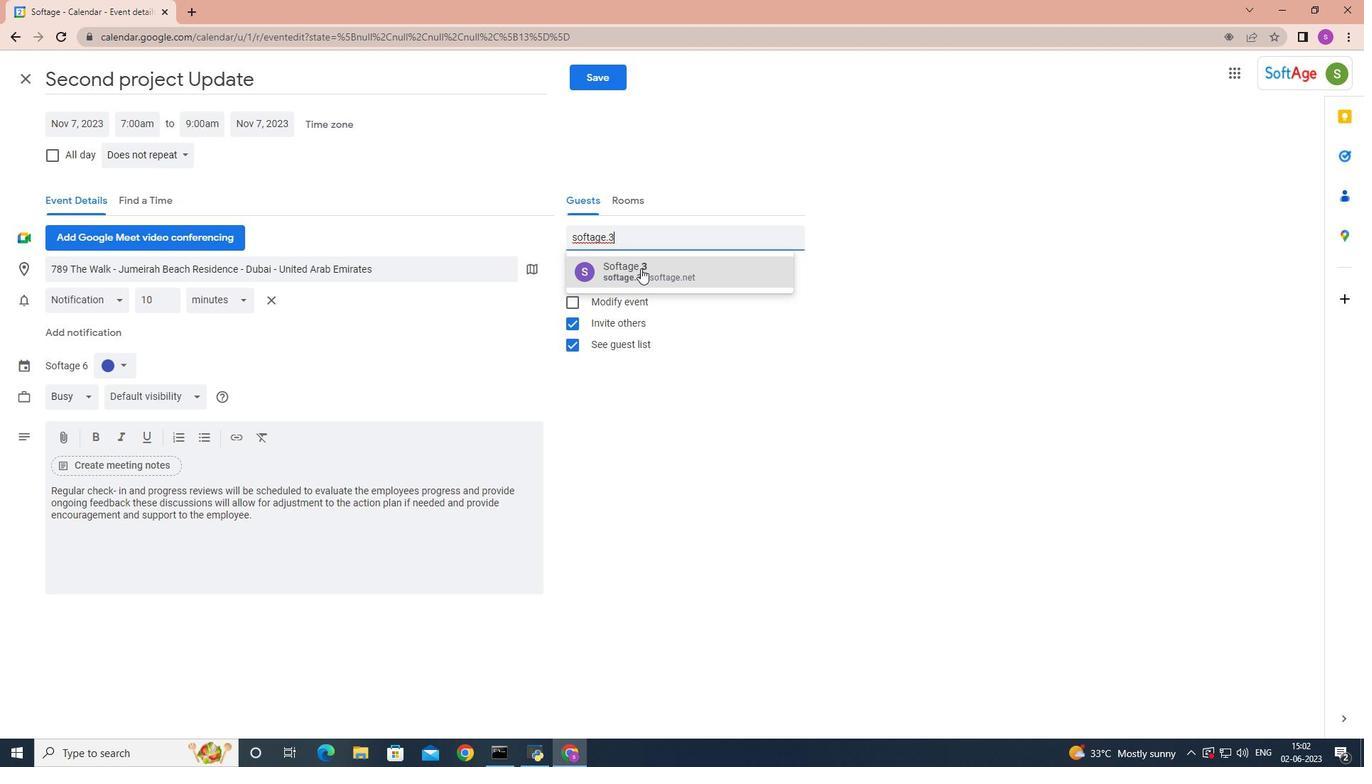 
Action: Key pressed softage.4
Screenshot: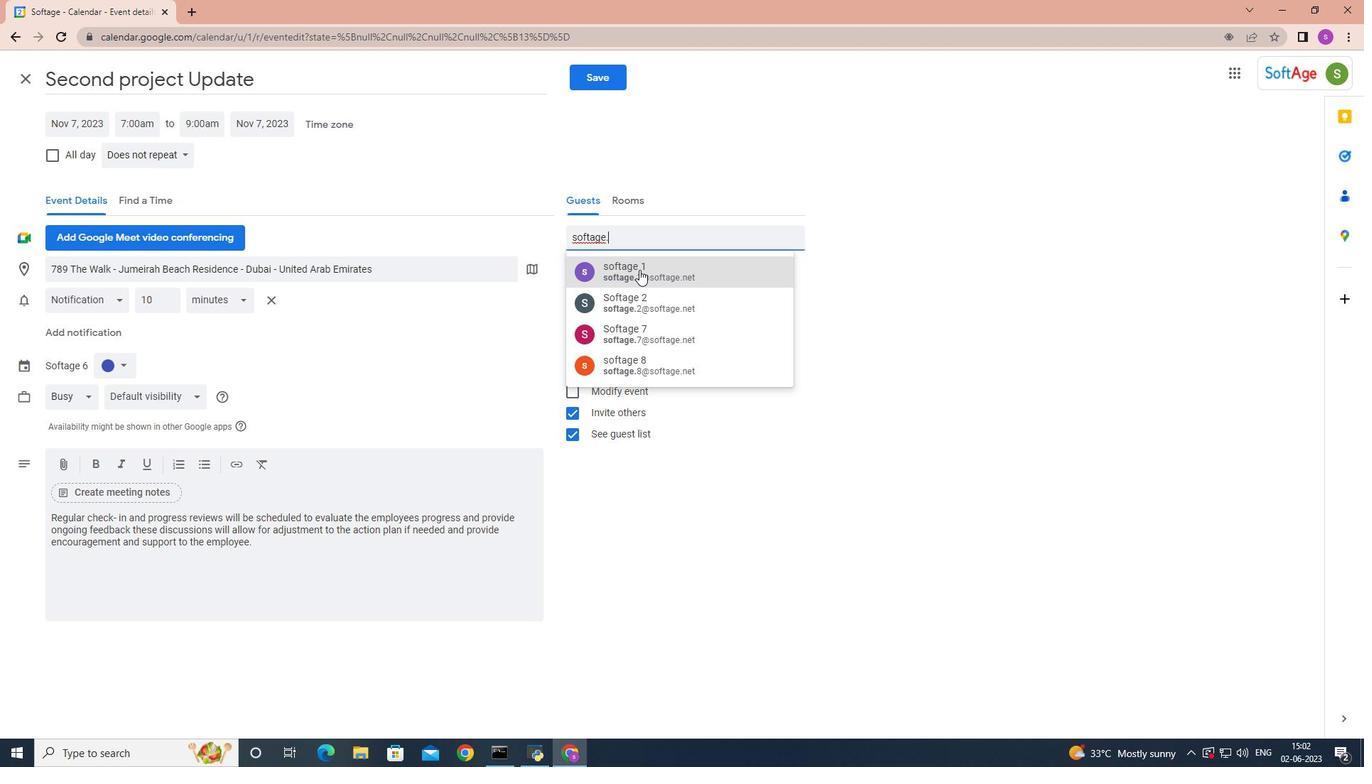 
Action: Mouse pressed left at (639, 269)
Screenshot: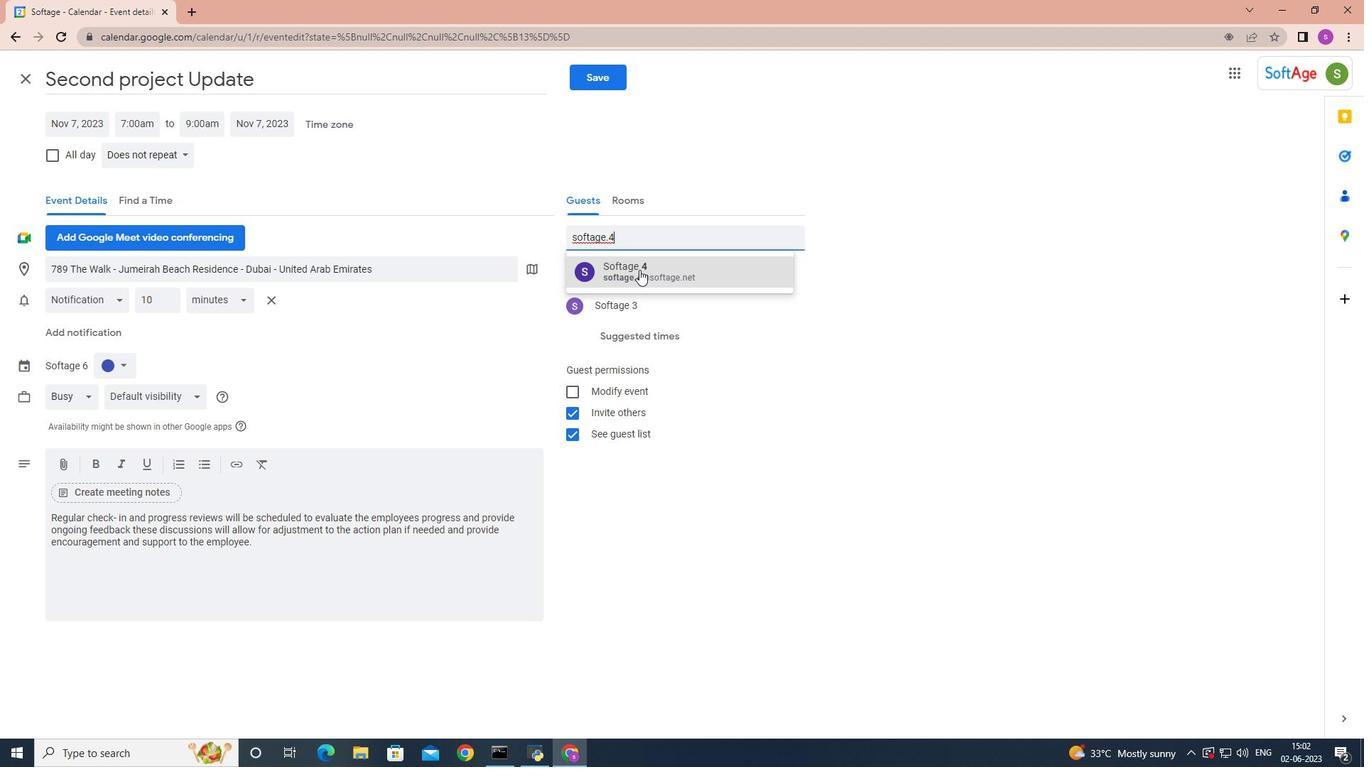 
Action: Mouse moved to (181, 154)
Screenshot: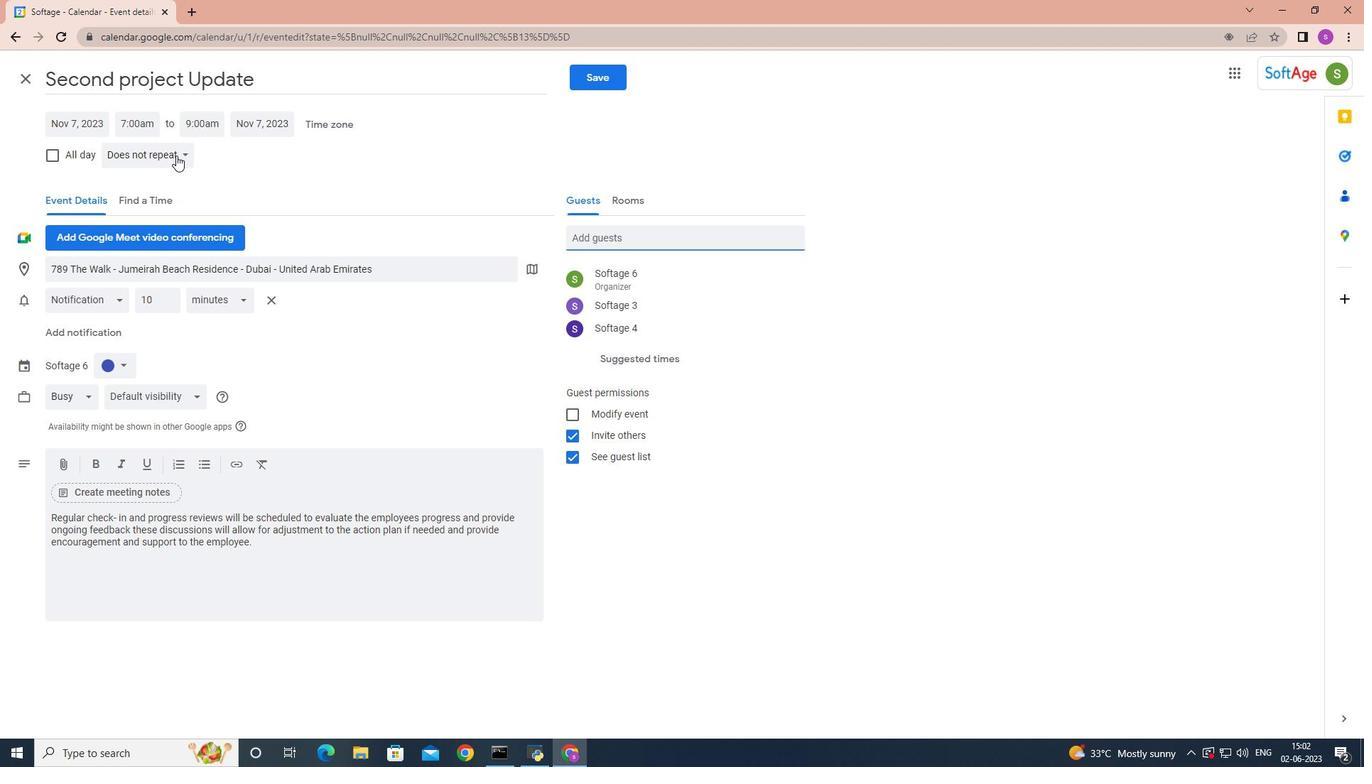 
Action: Mouse pressed left at (181, 154)
Screenshot: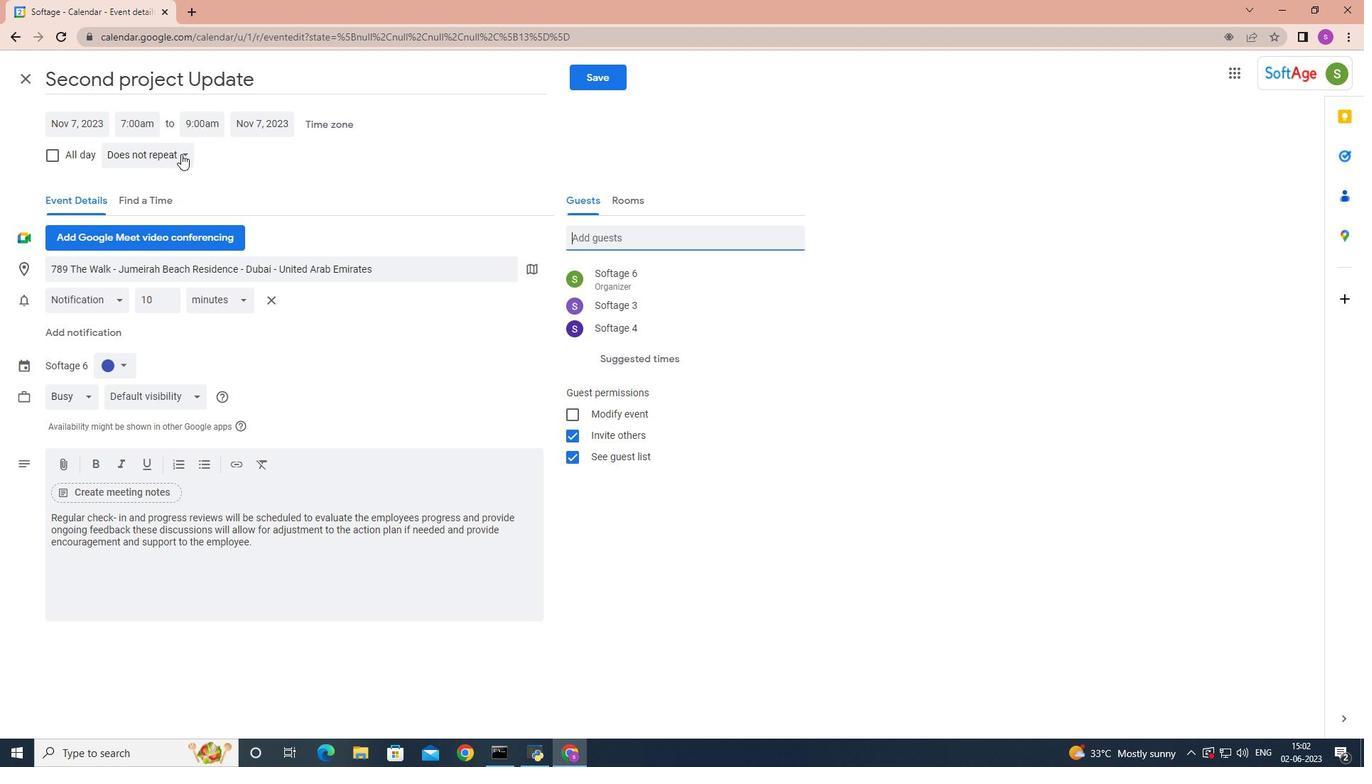 
Action: Mouse moved to (142, 307)
Screenshot: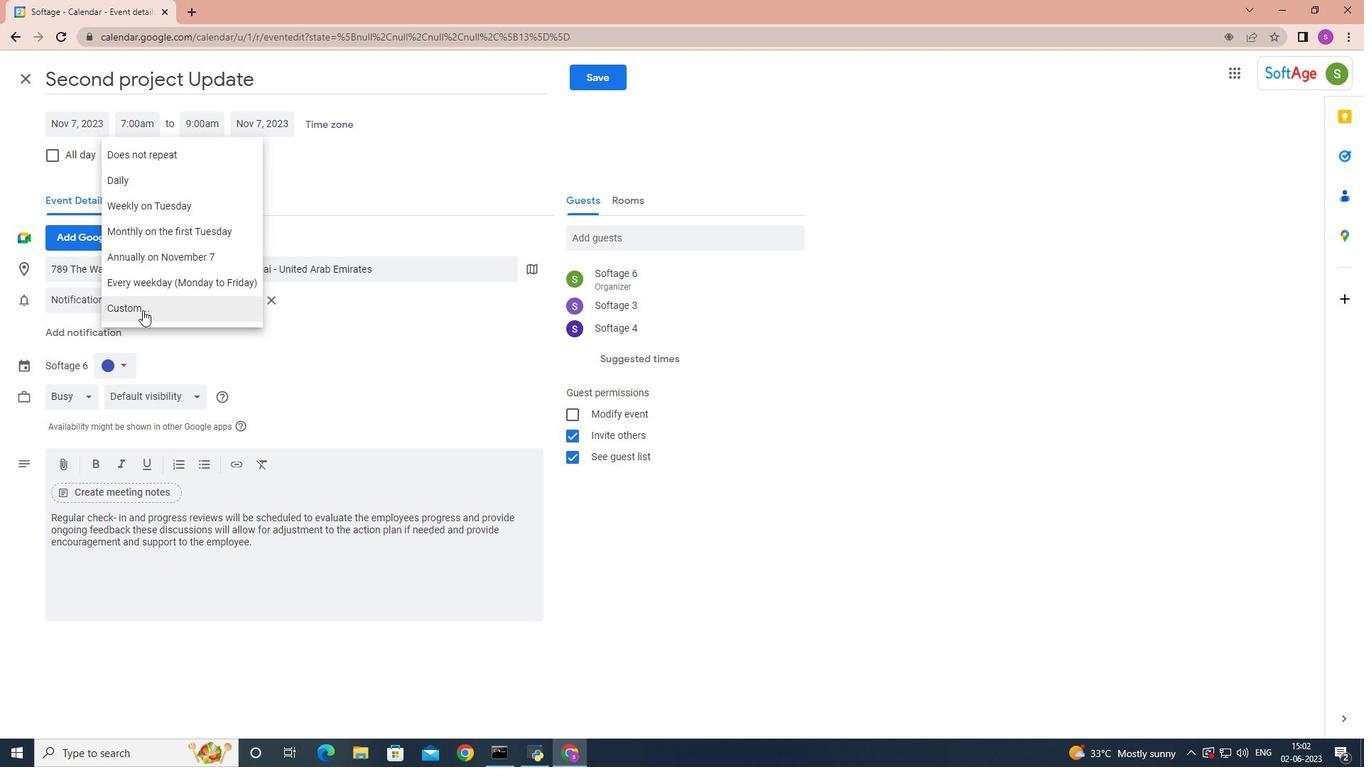 
Action: Mouse pressed left at (142, 307)
Screenshot: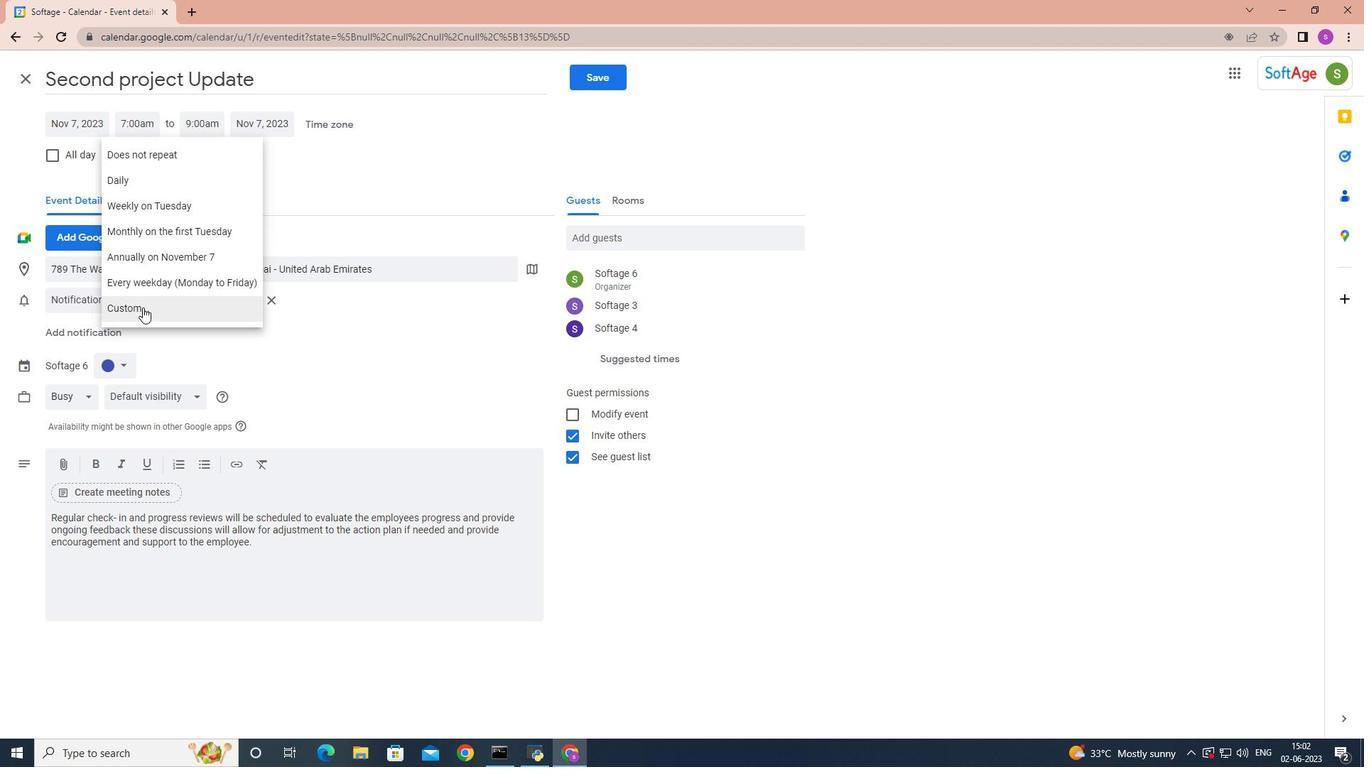 
Action: Mouse moved to (572, 368)
Screenshot: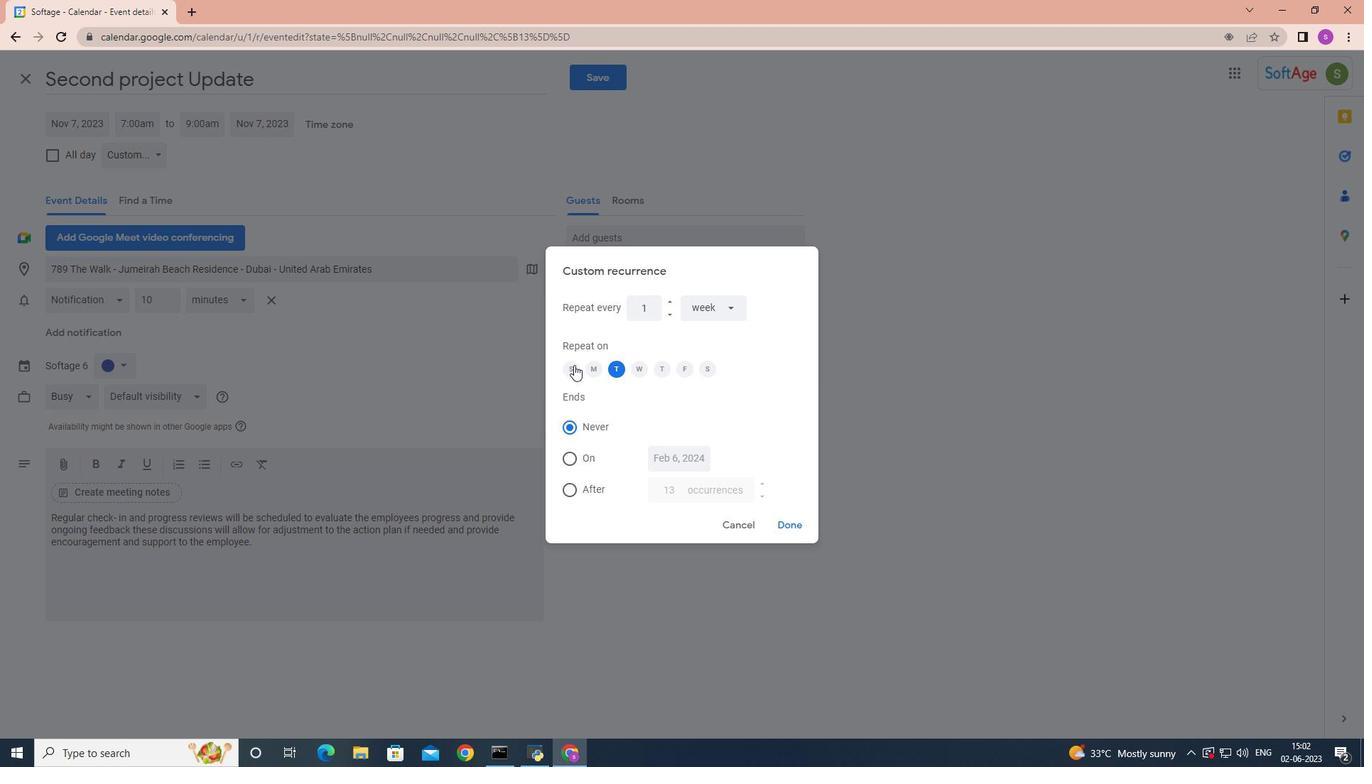 
Action: Mouse pressed left at (572, 368)
Screenshot: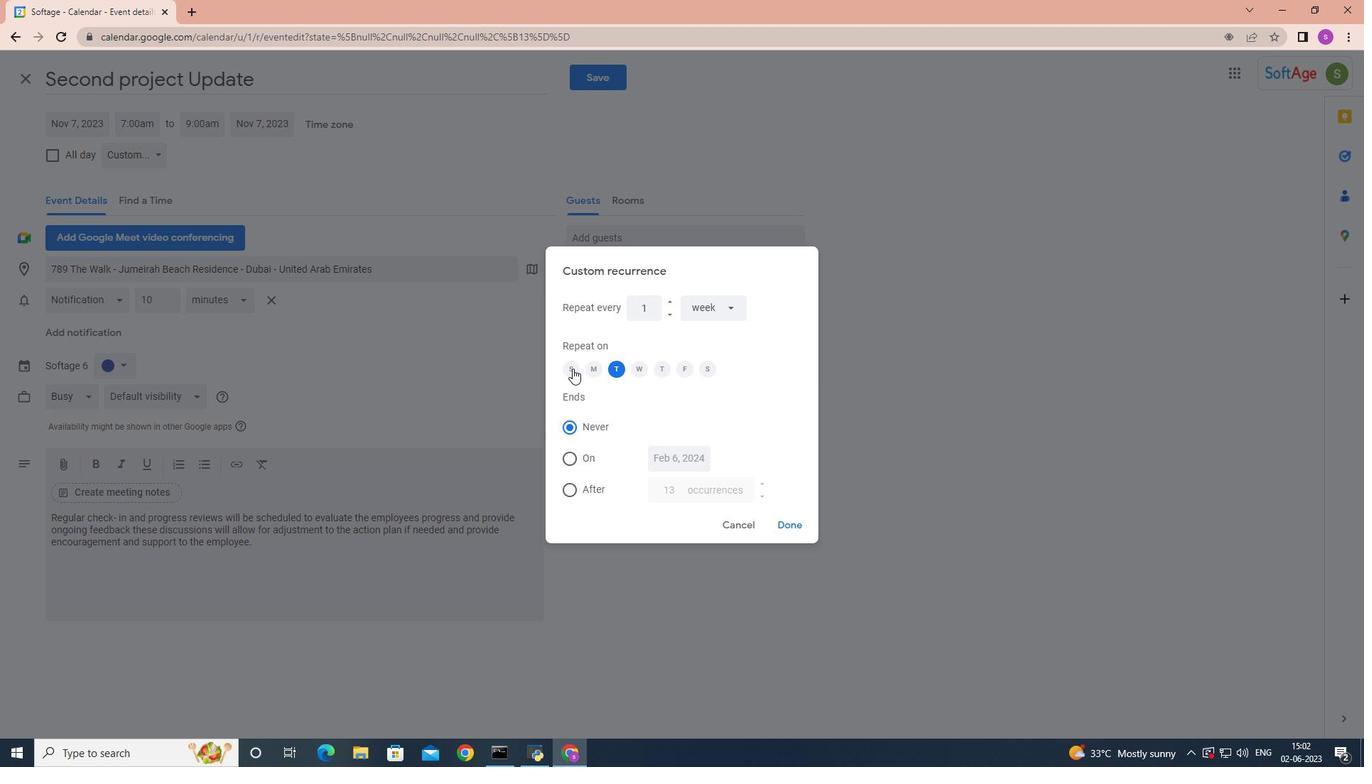 
Action: Mouse moved to (617, 369)
Screenshot: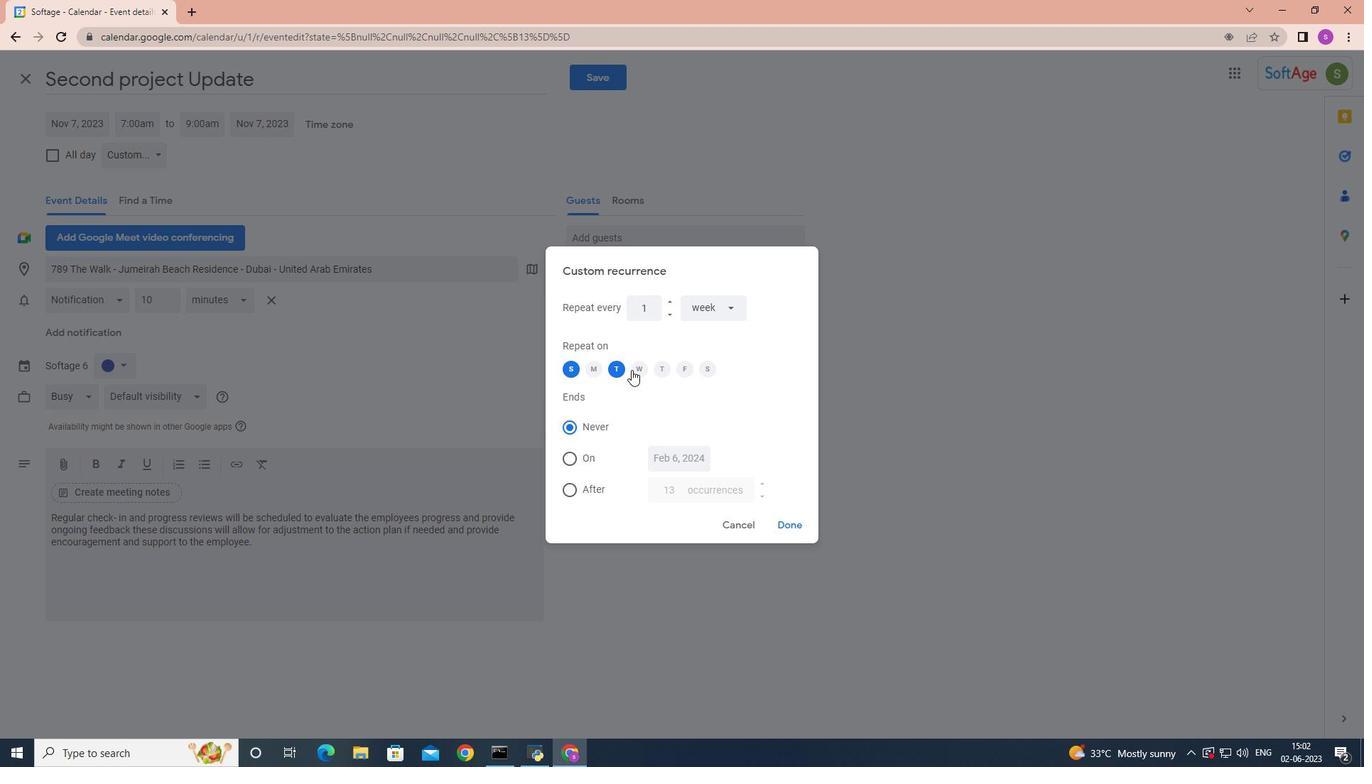 
Action: Mouse pressed left at (617, 369)
Screenshot: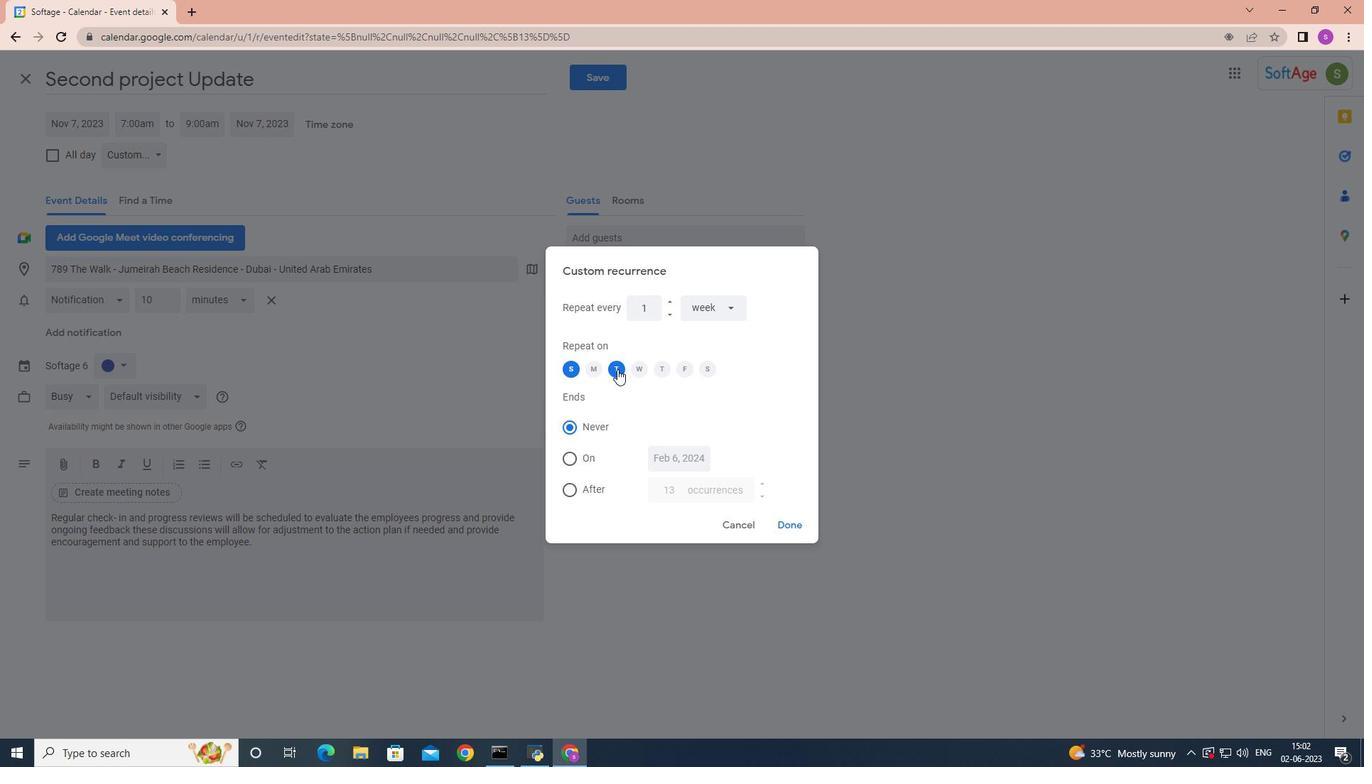 
Action: Mouse moved to (796, 524)
Screenshot: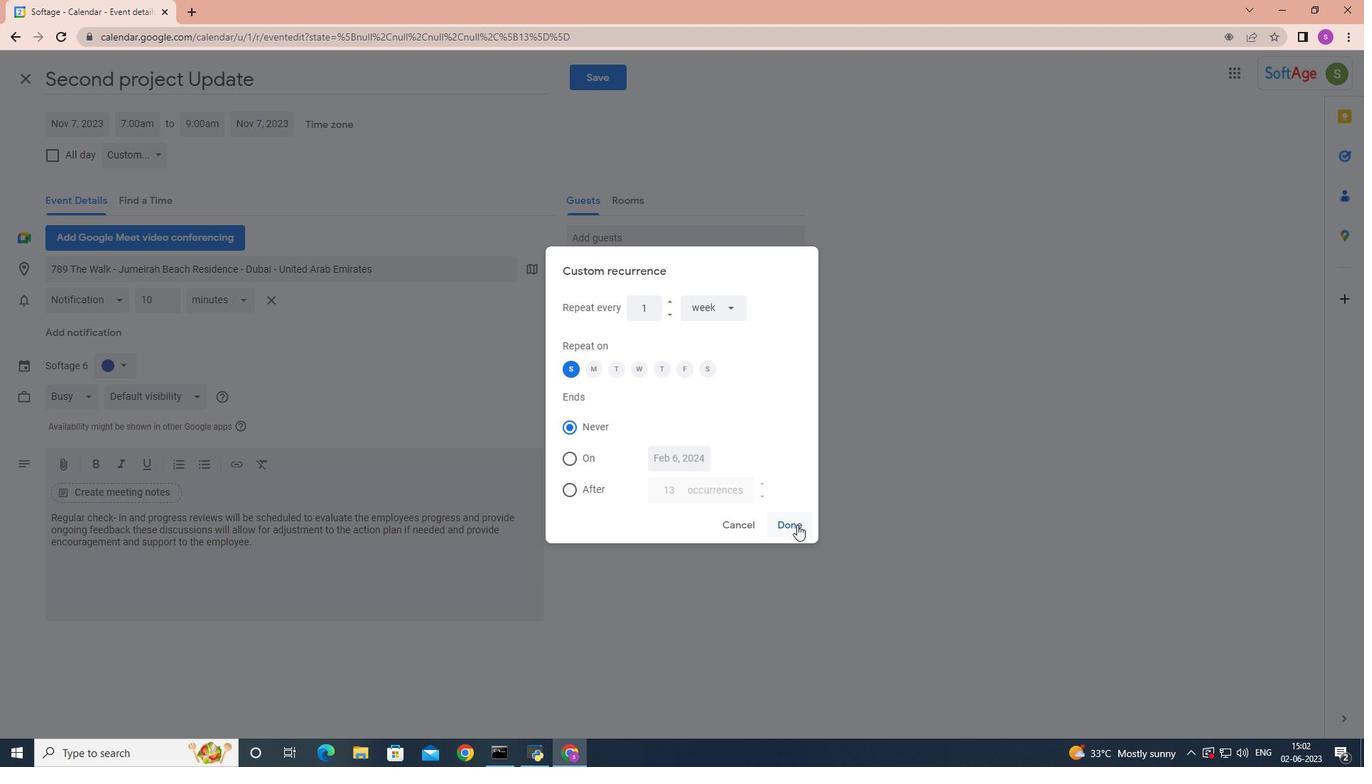 
Action: Mouse pressed left at (796, 524)
Screenshot: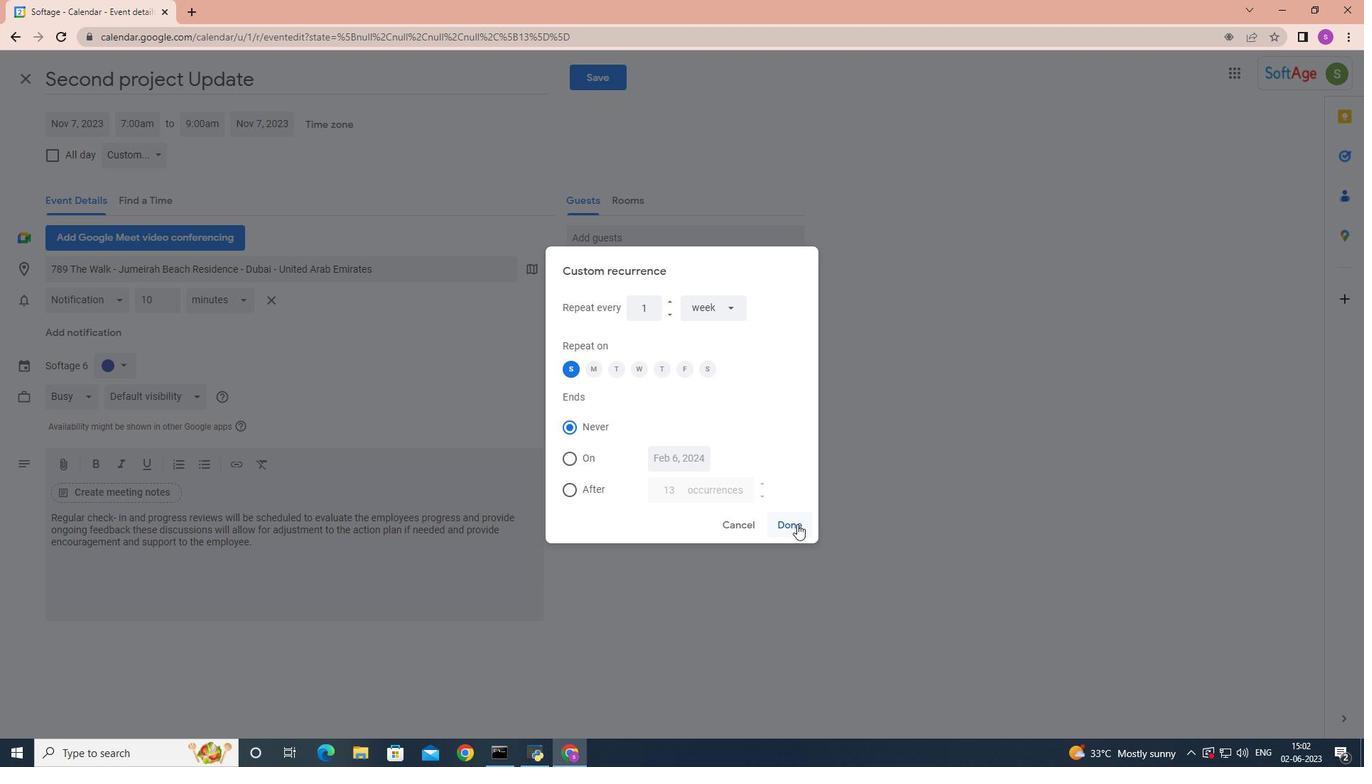 
Action: Mouse moved to (606, 75)
Screenshot: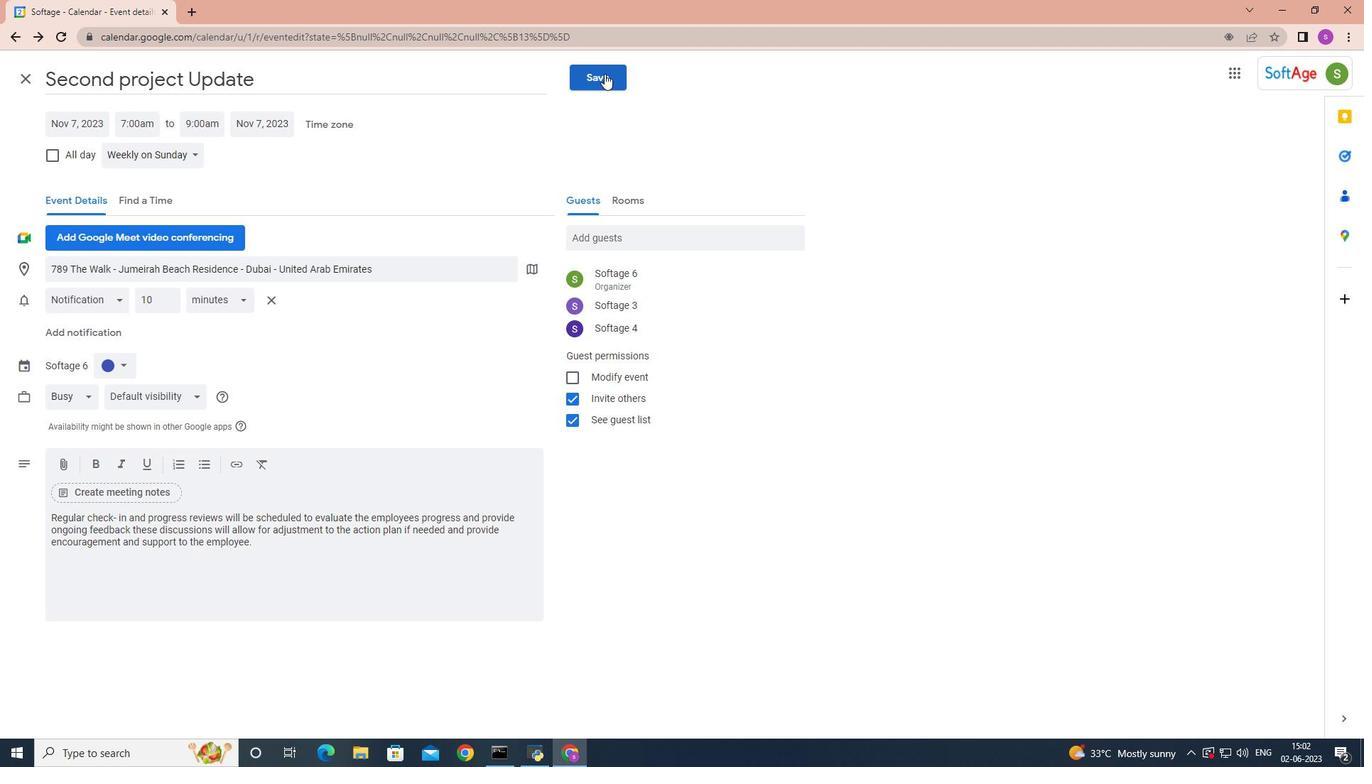 
Action: Mouse pressed left at (604, 72)
Screenshot: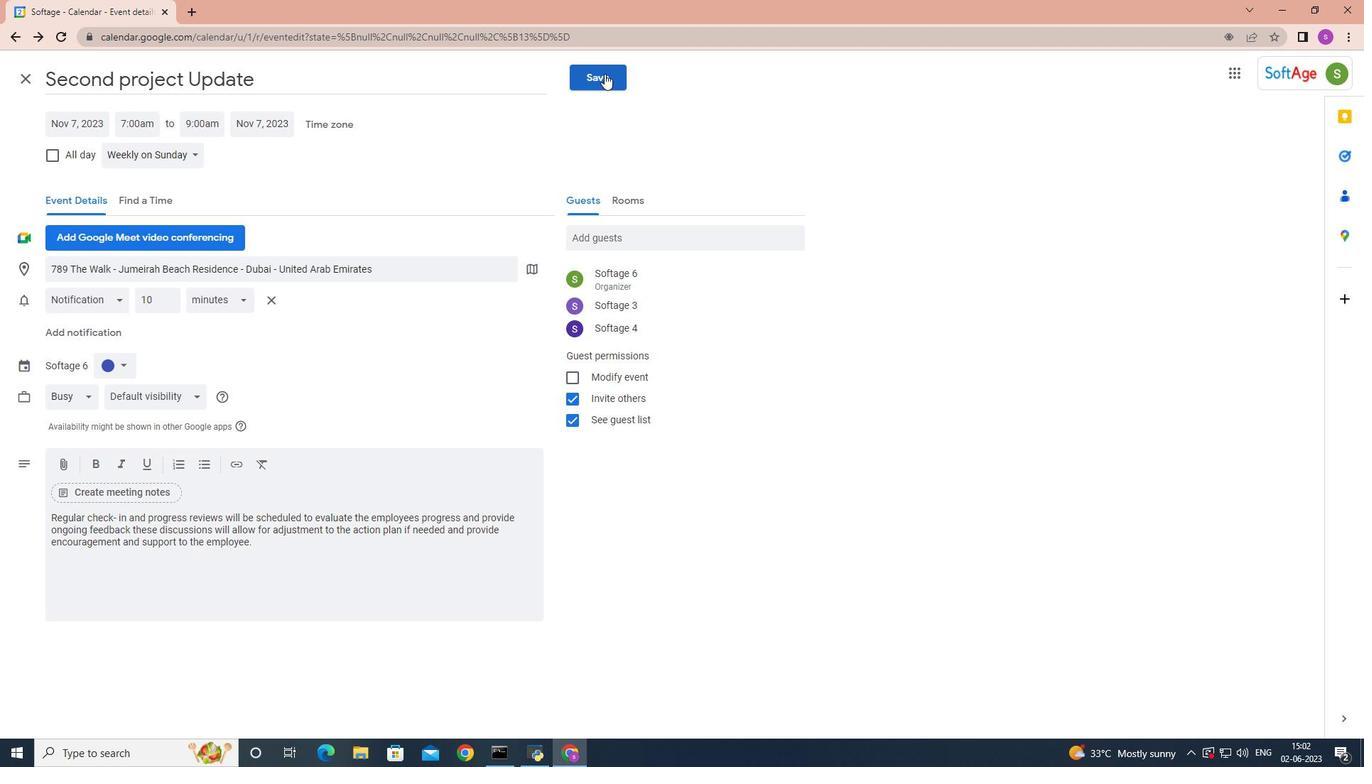 
Action: Mouse moved to (819, 429)
Screenshot: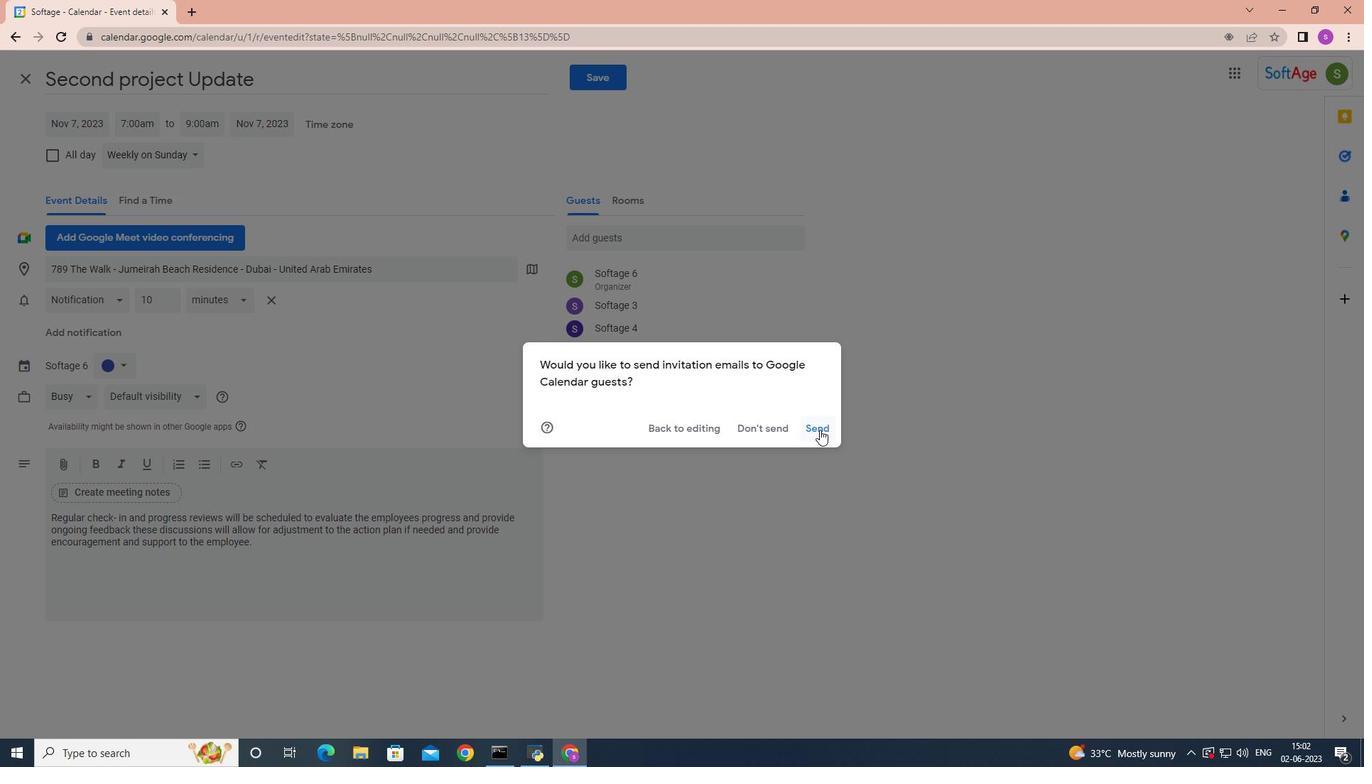 
Action: Mouse pressed left at (819, 429)
Screenshot: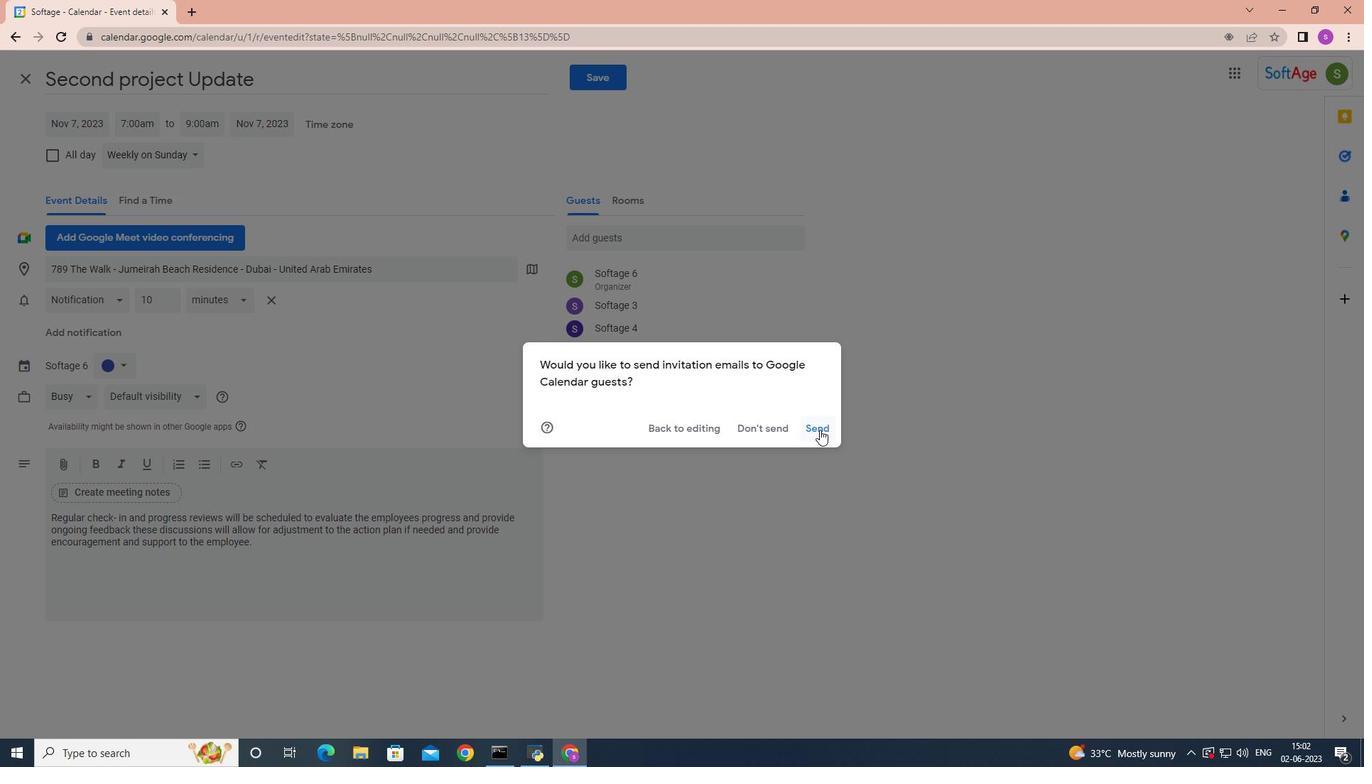 
Action: Mouse moved to (682, 360)
Screenshot: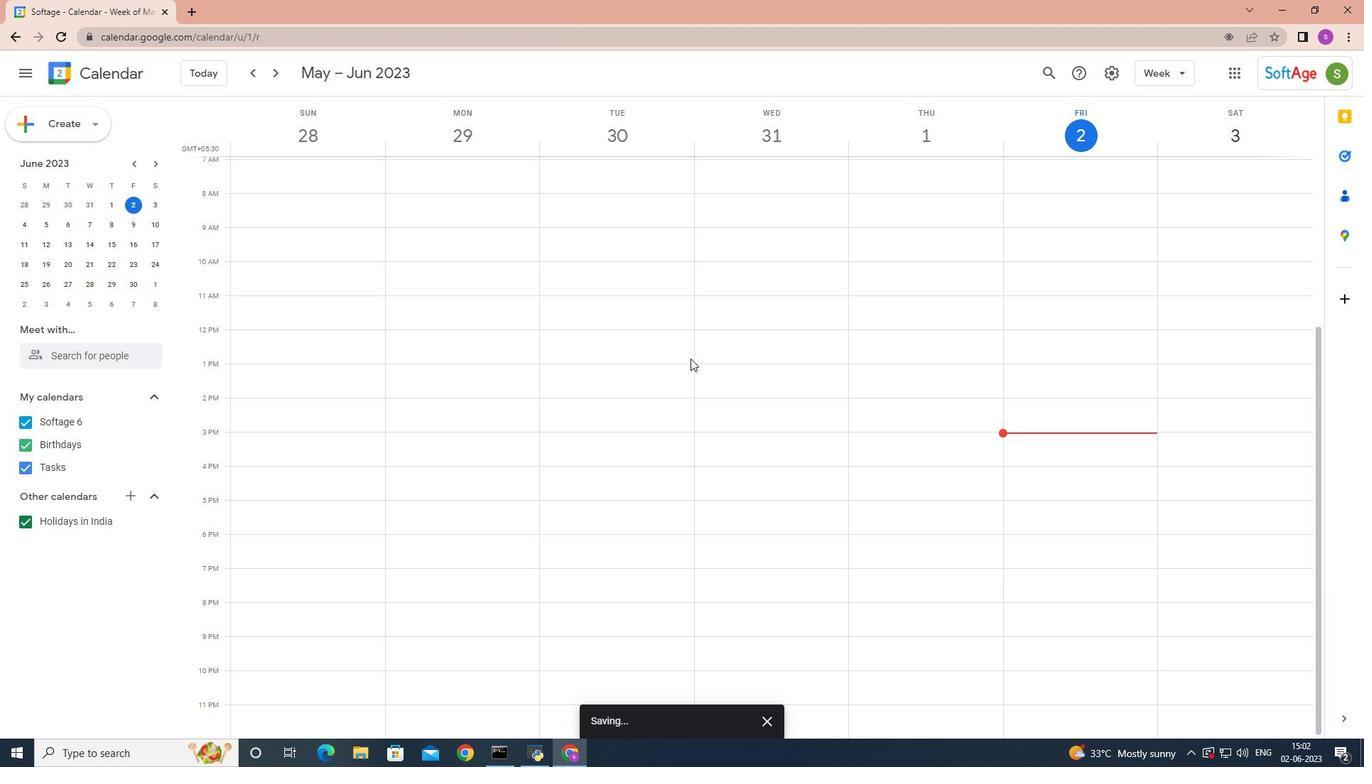 
